Task: Use labels to categorize pull requests based on their priority.
Action: Mouse moved to (86, 281)
Screenshot: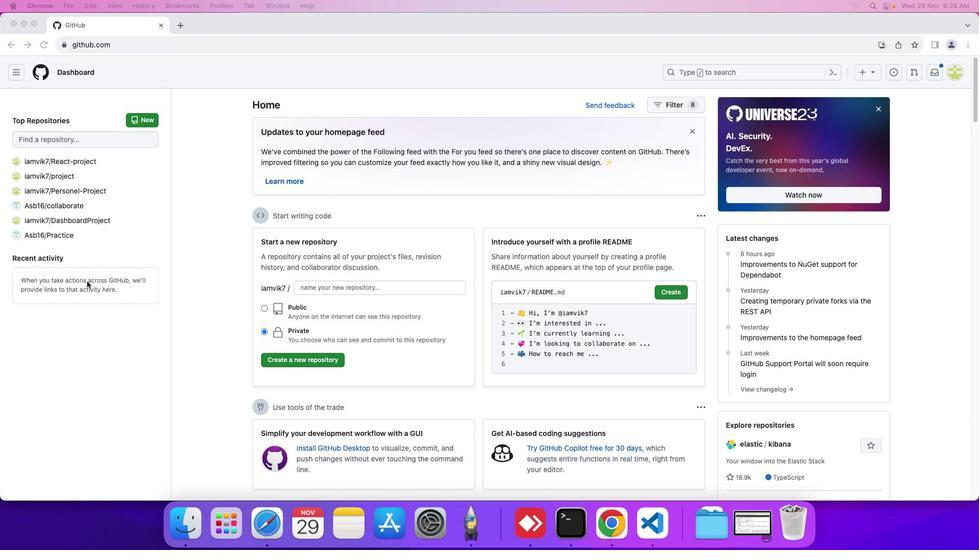 
Action: Mouse pressed left at (86, 281)
Screenshot: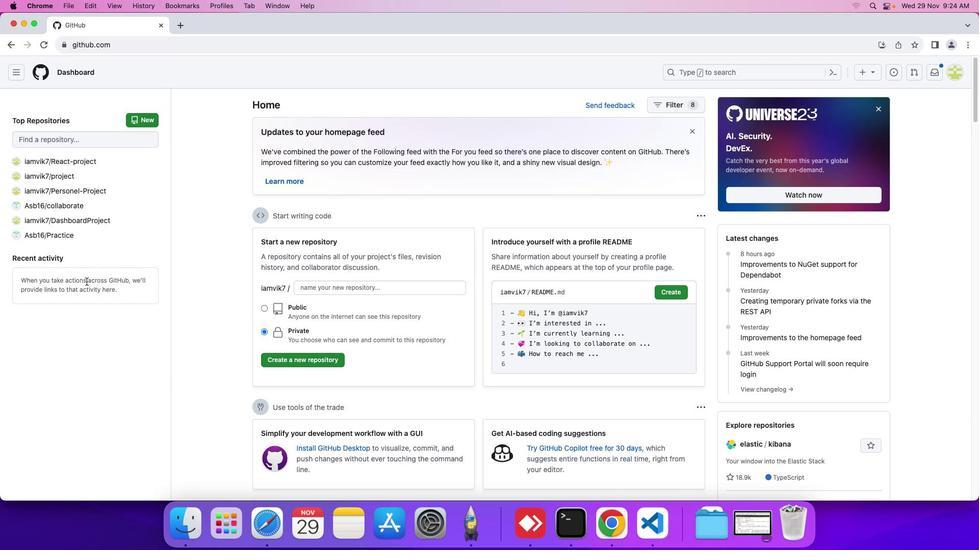
Action: Mouse moved to (44, 190)
Screenshot: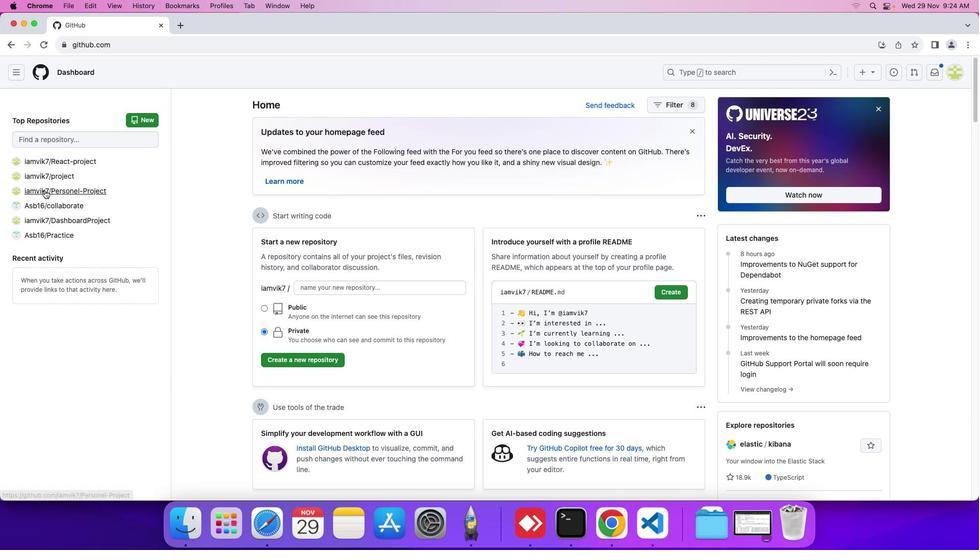 
Action: Mouse pressed left at (44, 190)
Screenshot: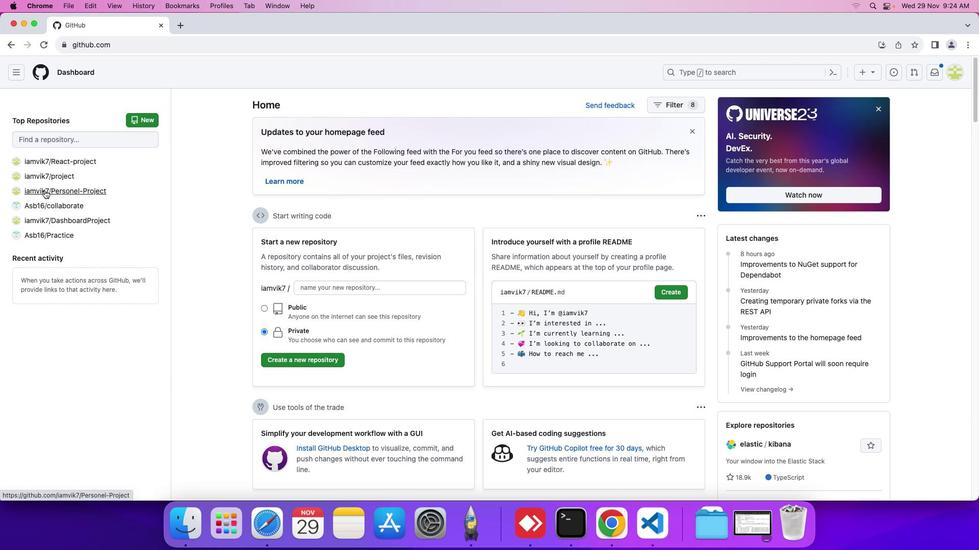 
Action: Mouse moved to (75, 93)
Screenshot: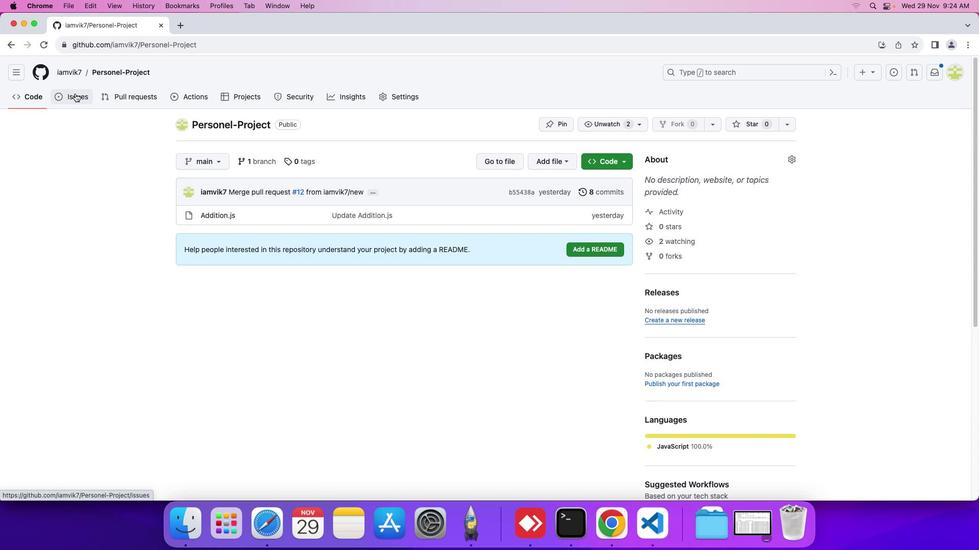 
Action: Mouse pressed left at (75, 93)
Screenshot: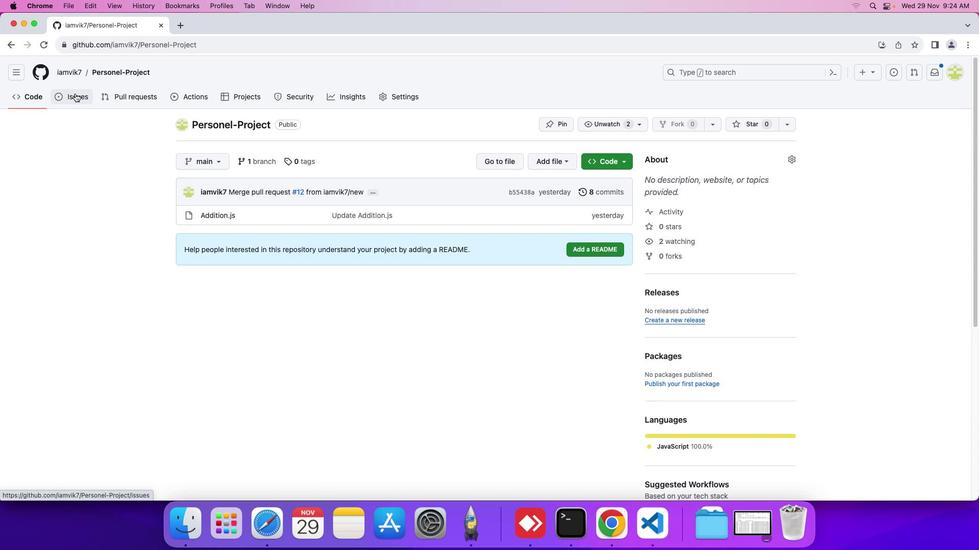 
Action: Mouse moved to (624, 199)
Screenshot: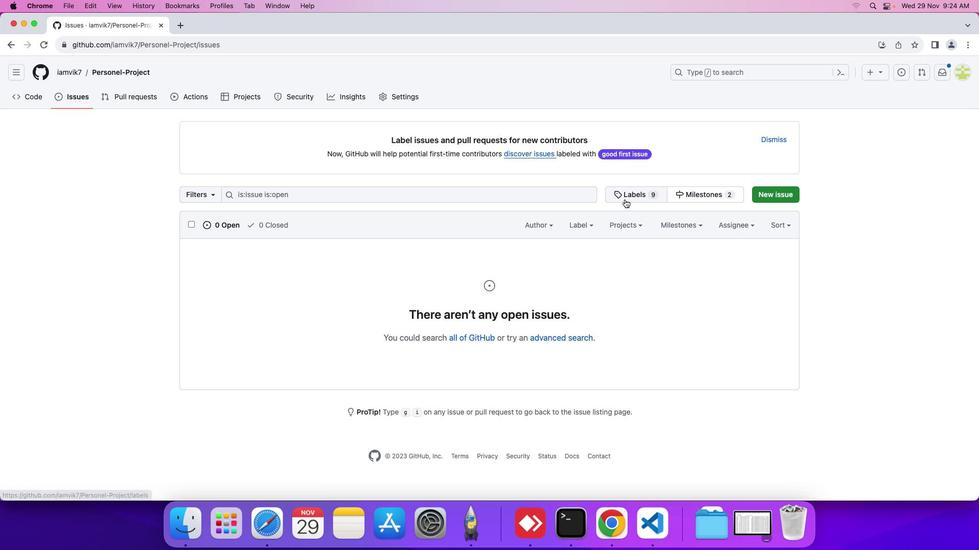 
Action: Mouse pressed left at (624, 199)
Screenshot: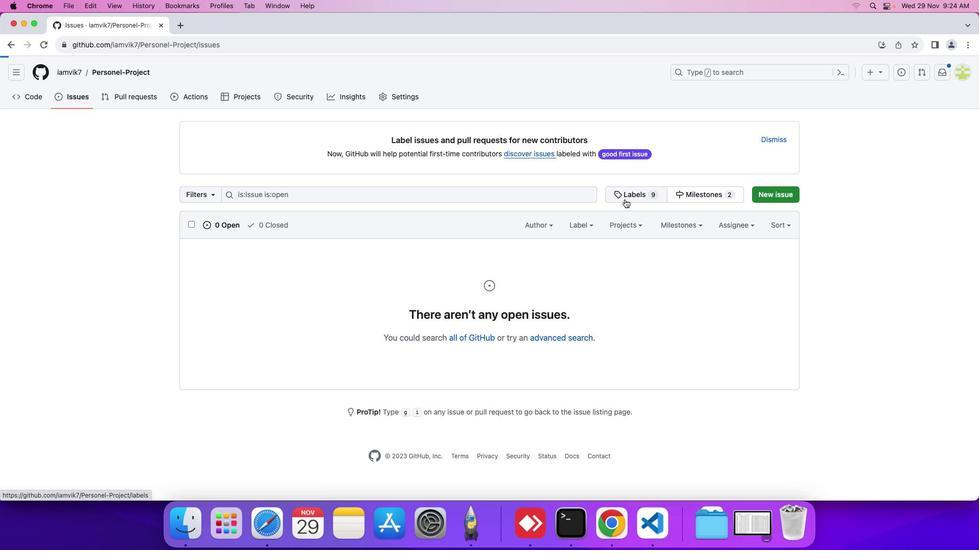 
Action: Mouse moved to (751, 129)
Screenshot: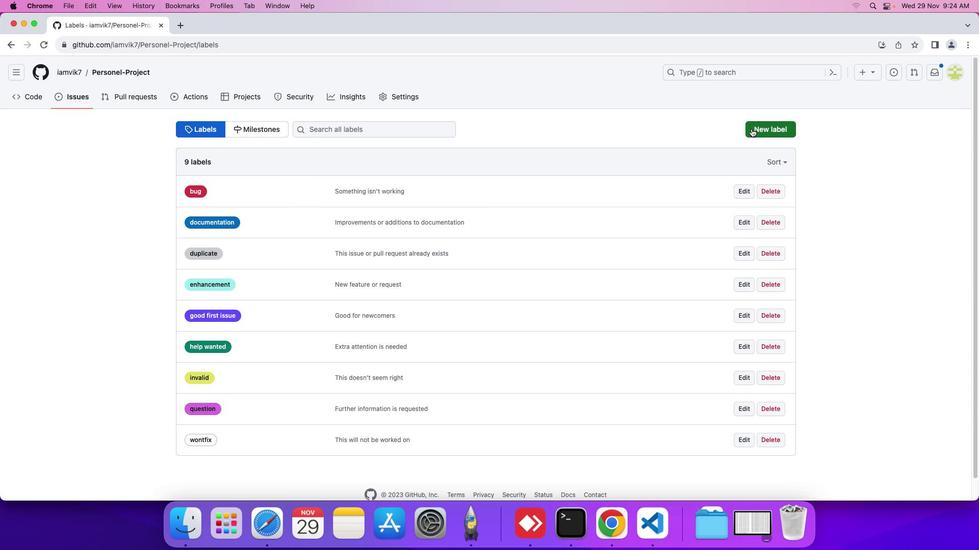 
Action: Mouse pressed left at (751, 129)
Screenshot: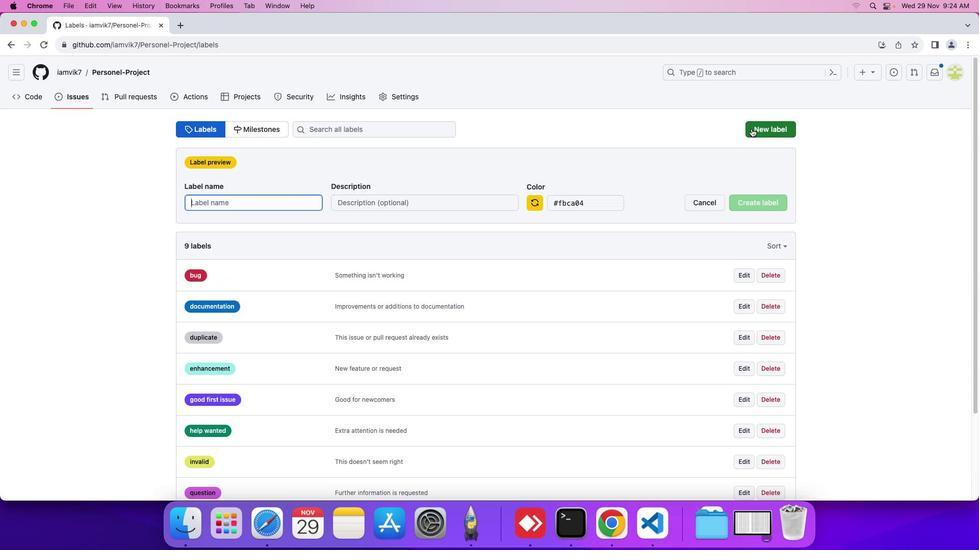 
Action: Mouse moved to (217, 216)
Screenshot: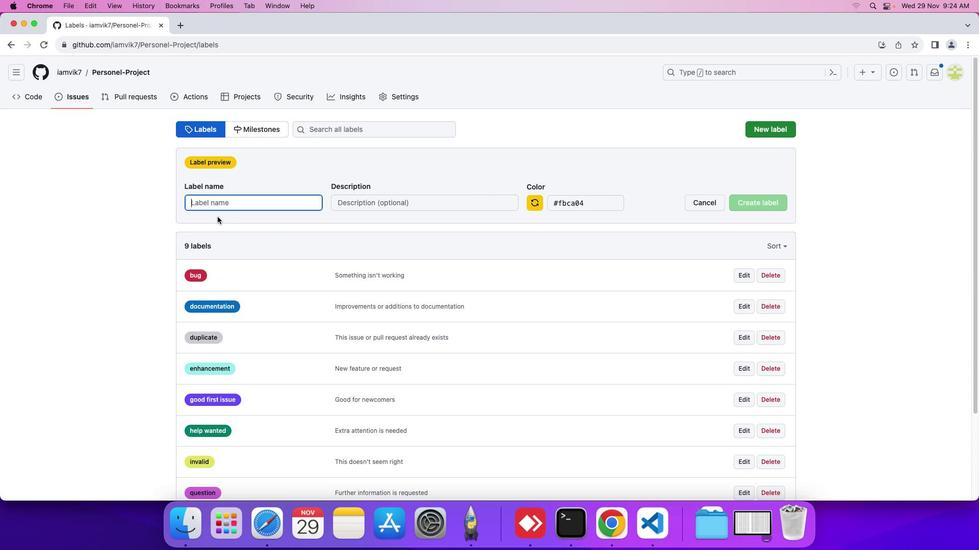 
Action: Key pressed Key.shift'P''r''i''o''r''i''t''y'Key.shift_r':'Key.spaceKey.shift'H''o''g''h'Key.backspaceKey.backspaceKey.backspace'i''g''h'
Screenshot: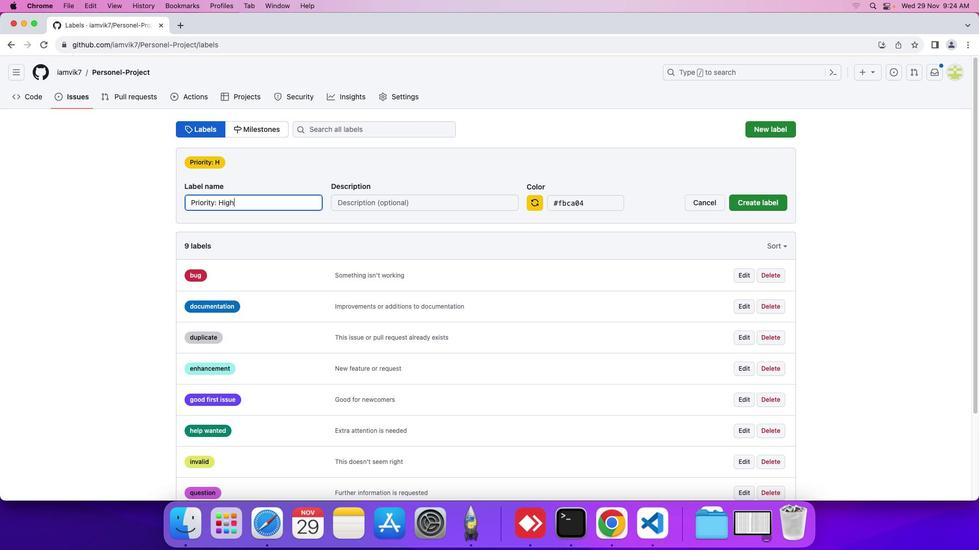 
Action: Mouse moved to (342, 204)
Screenshot: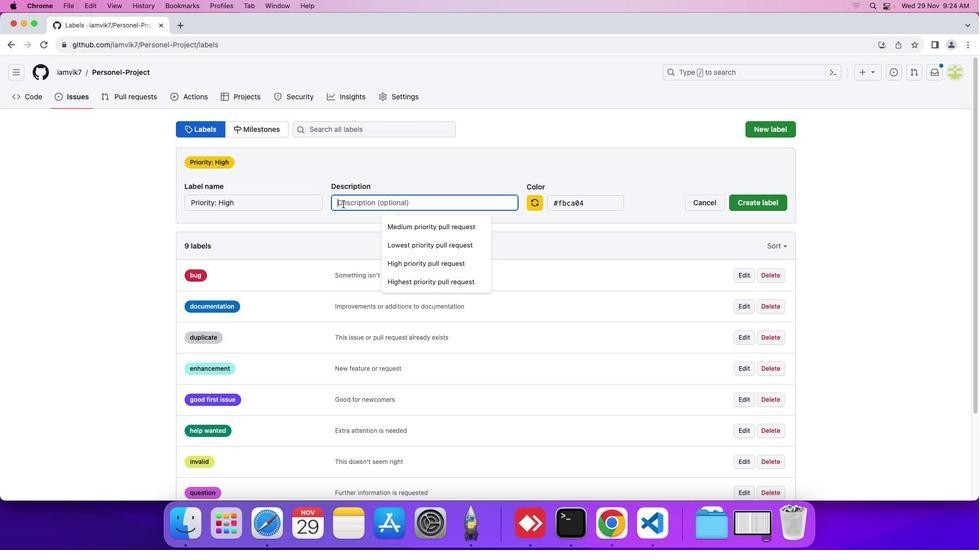 
Action: Mouse pressed left at (342, 204)
Screenshot: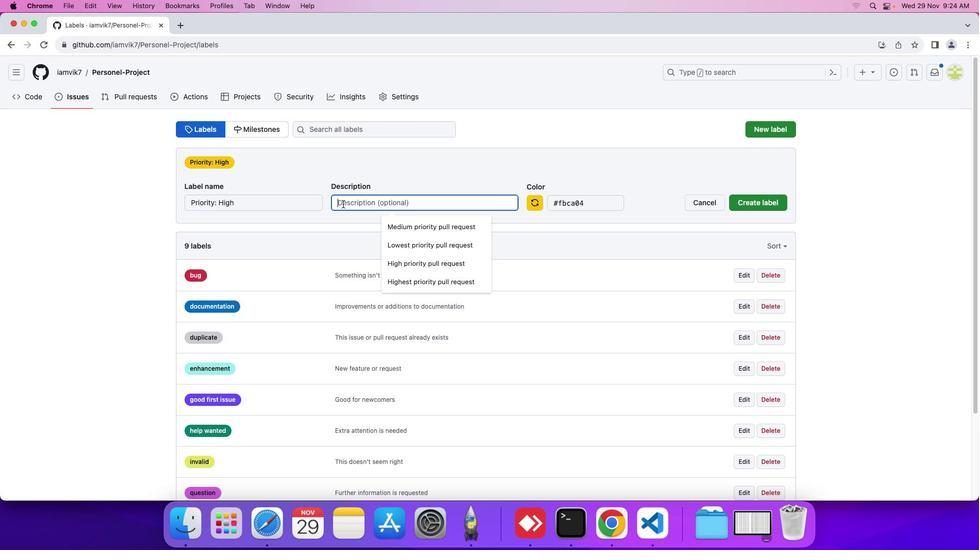 
Action: Key pressed Key.shift'H''i''g''h''e''s''t'Key.space'p''r''i''o''r''i''t''y'Key.space'p''u''l''l'Key.space'r''e''q''u''e''s''t'
Screenshot: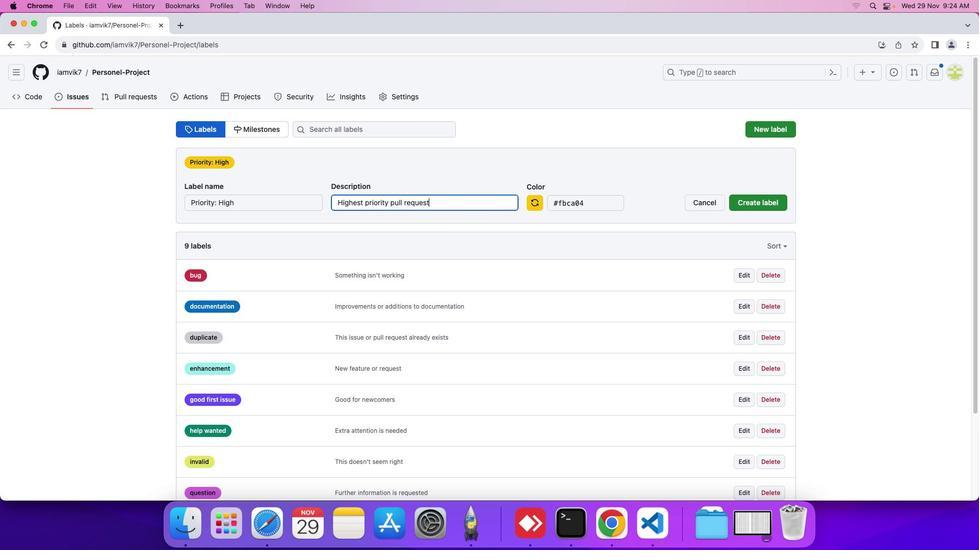 
Action: Mouse moved to (540, 204)
Screenshot: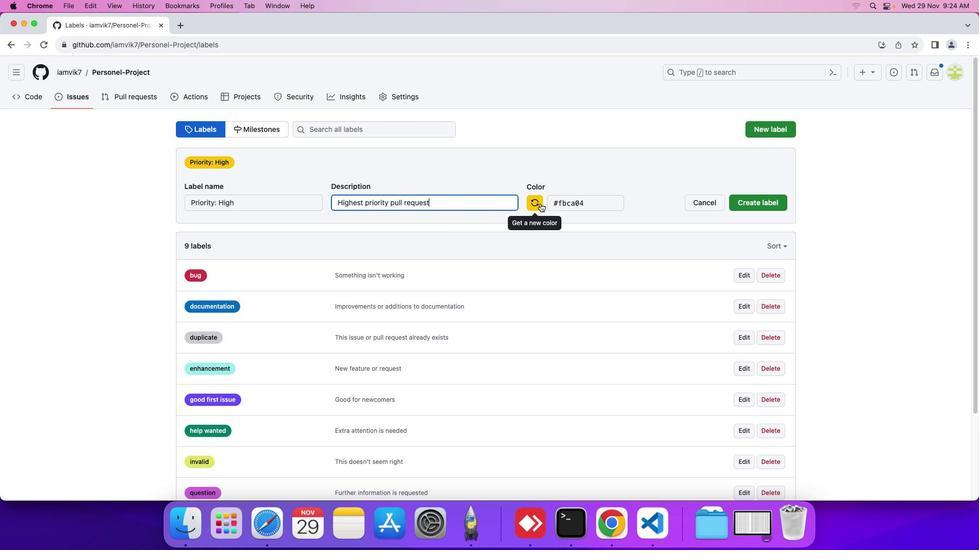
Action: Mouse pressed left at (540, 204)
Screenshot: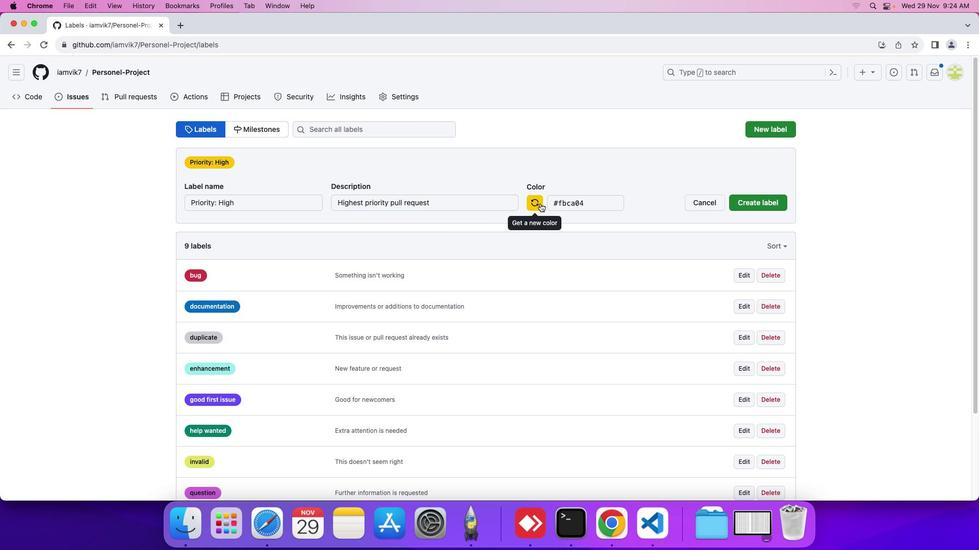 
Action: Mouse pressed left at (540, 204)
Screenshot: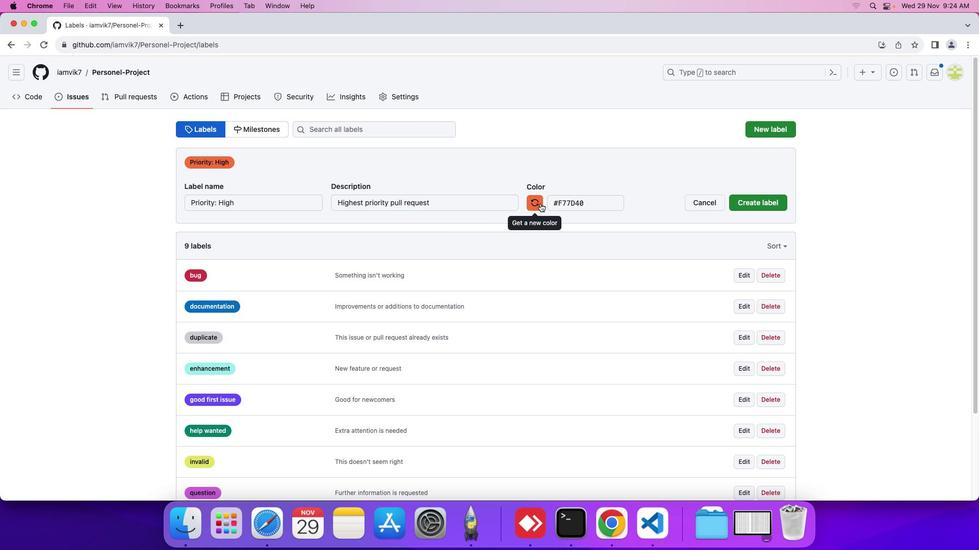 
Action: Mouse pressed left at (540, 204)
Screenshot: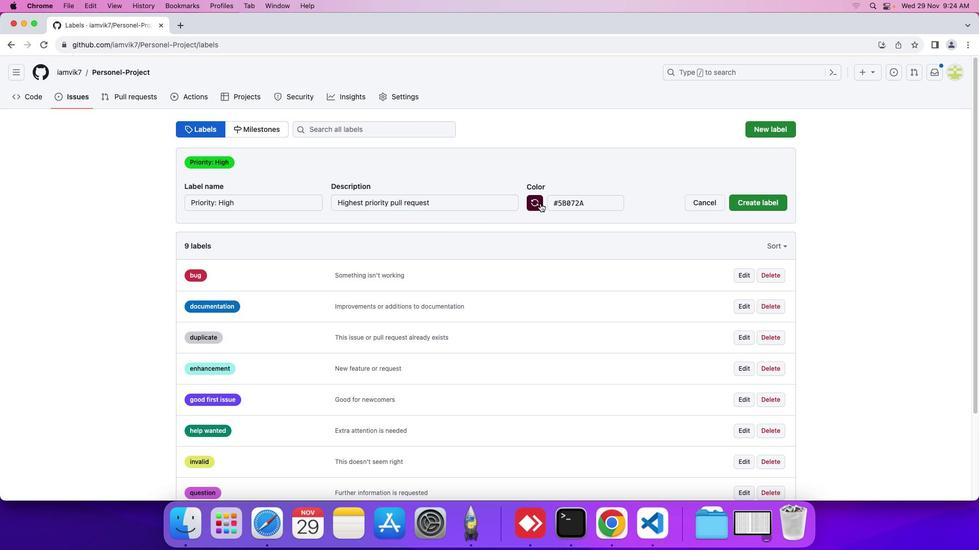 
Action: Mouse moved to (738, 203)
Screenshot: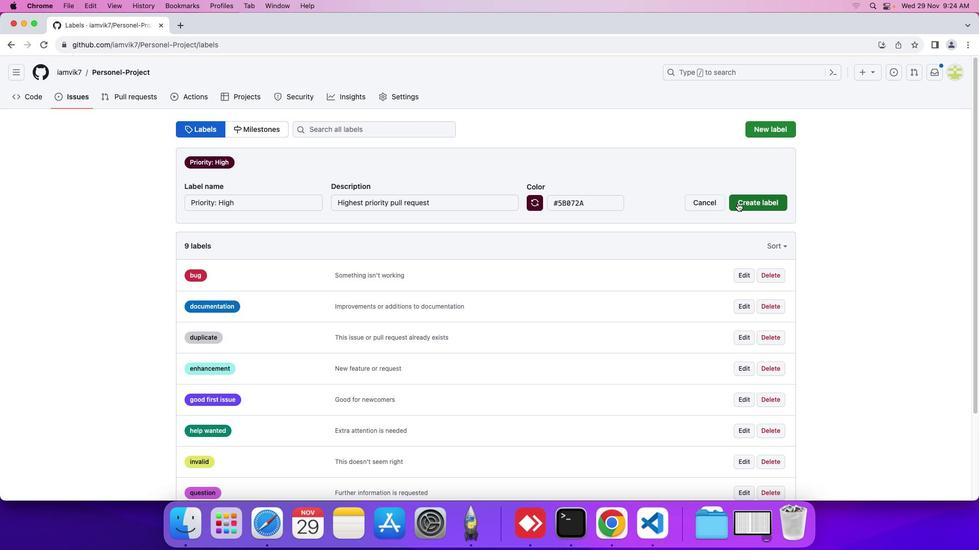 
Action: Mouse pressed left at (738, 203)
Screenshot: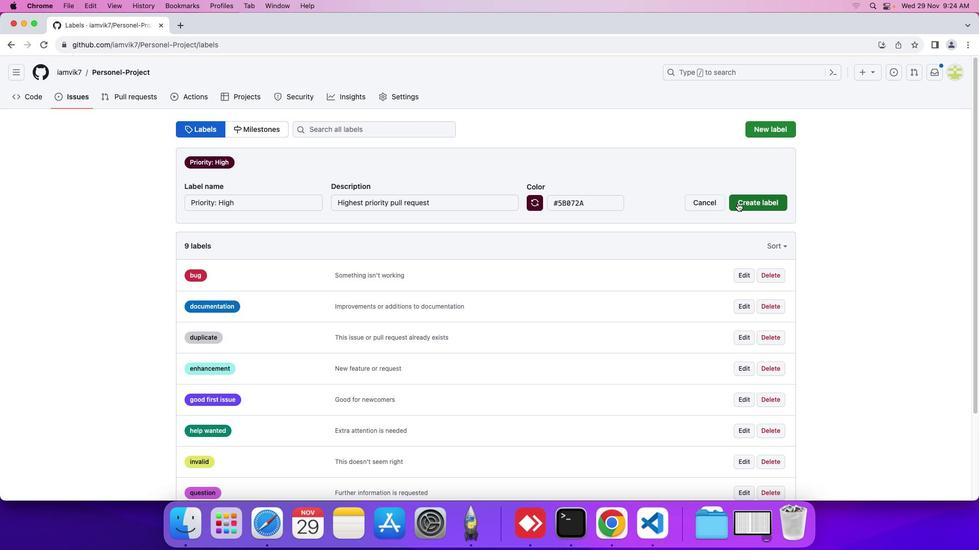 
Action: Mouse moved to (760, 131)
Screenshot: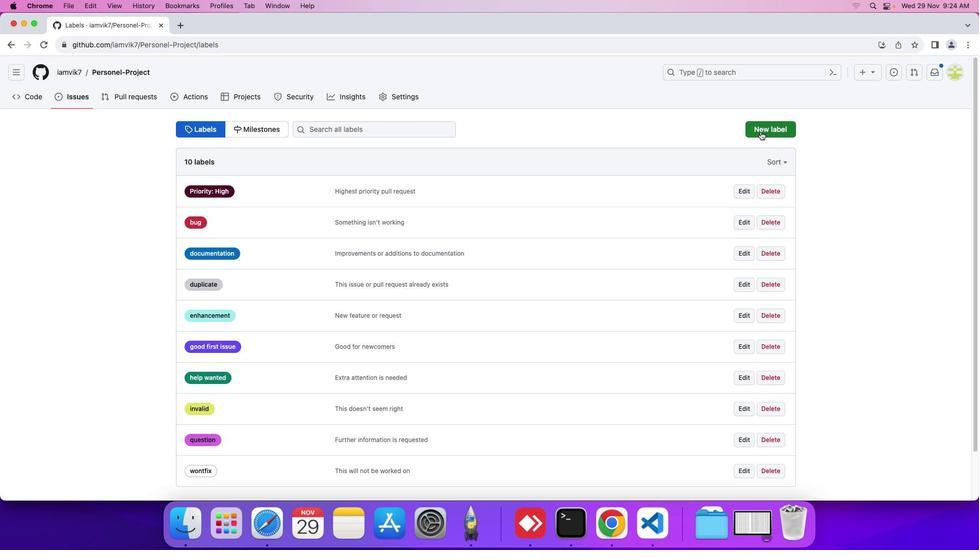 
Action: Mouse pressed left at (760, 131)
Screenshot: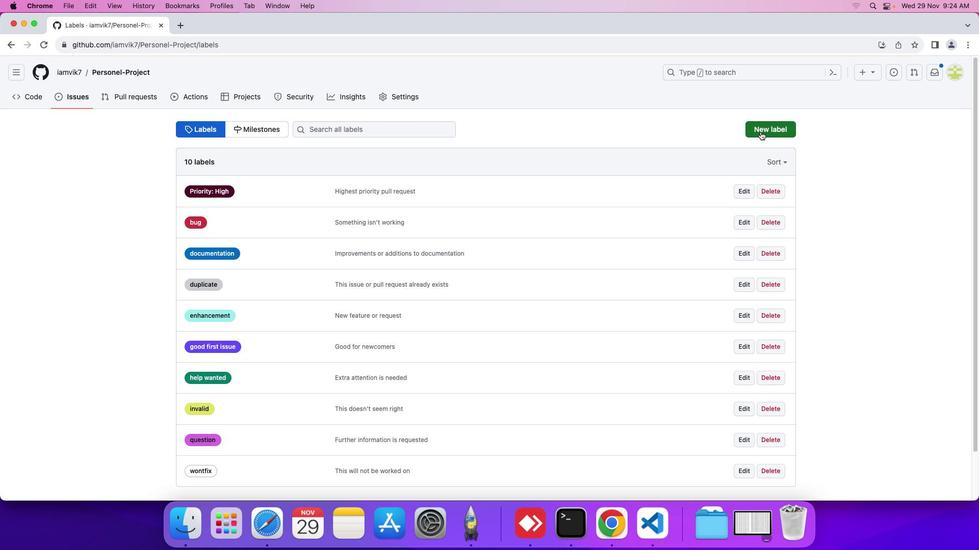 
Action: Key pressed Key.shift
Screenshot: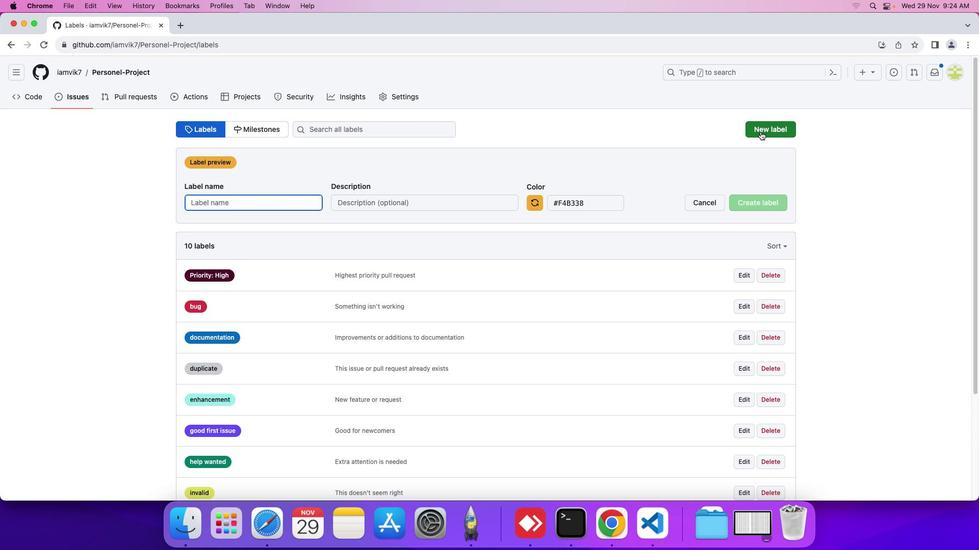 
Action: Mouse moved to (757, 133)
Screenshot: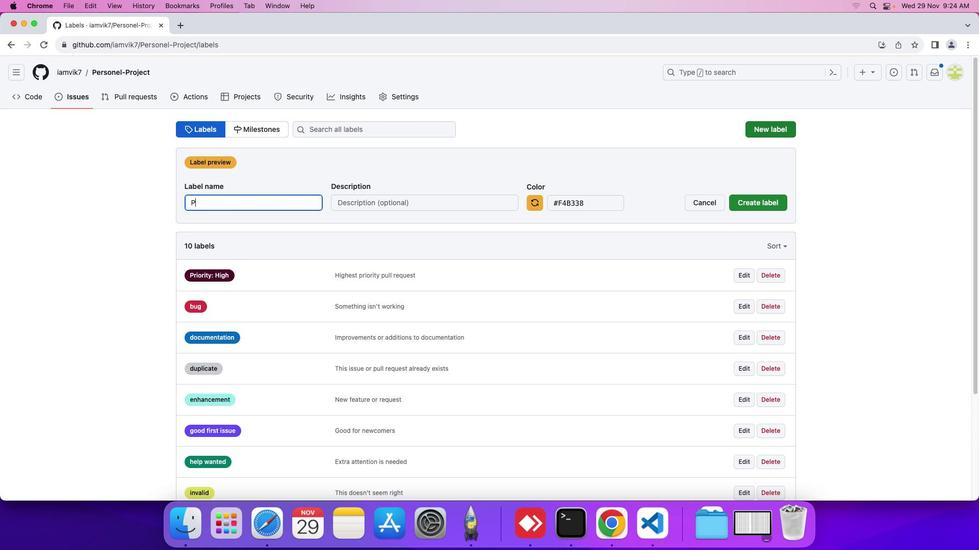 
Action: Key pressed 'P'
Screenshot: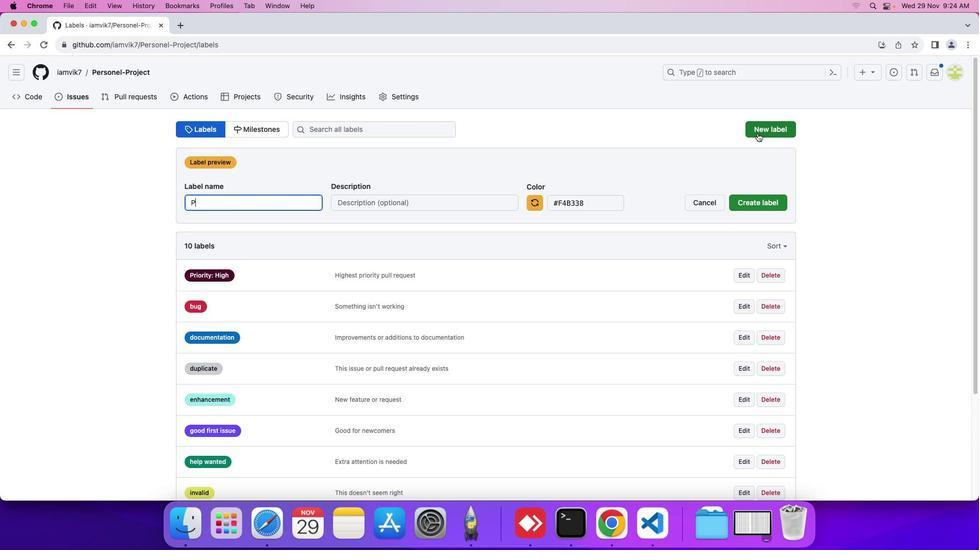 
Action: Mouse moved to (743, 137)
Screenshot: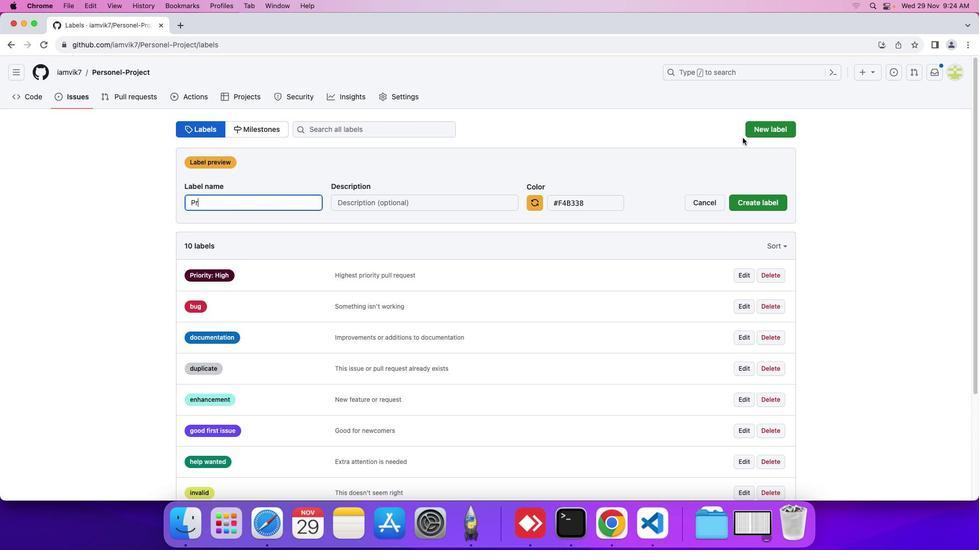 
Action: Key pressed 'r'
Screenshot: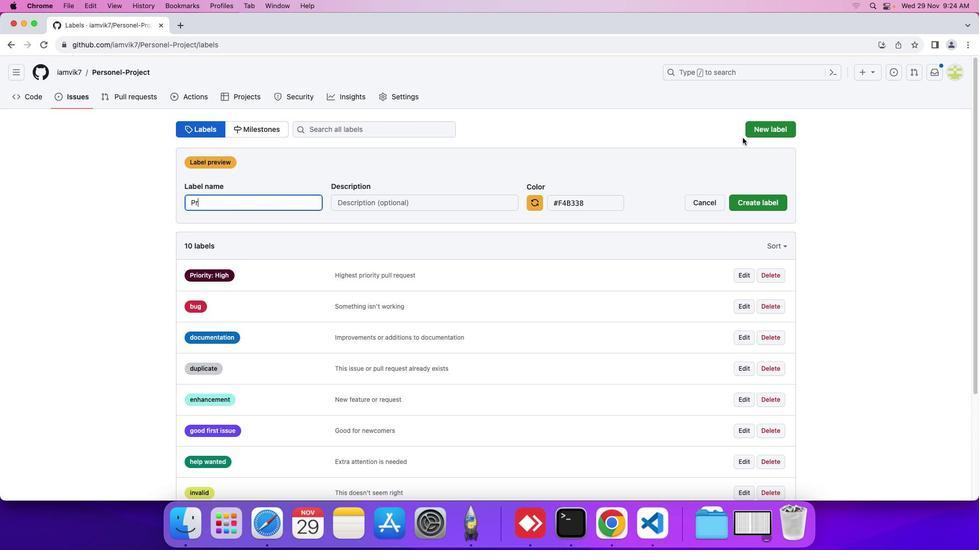
Action: Mouse moved to (743, 137)
Screenshot: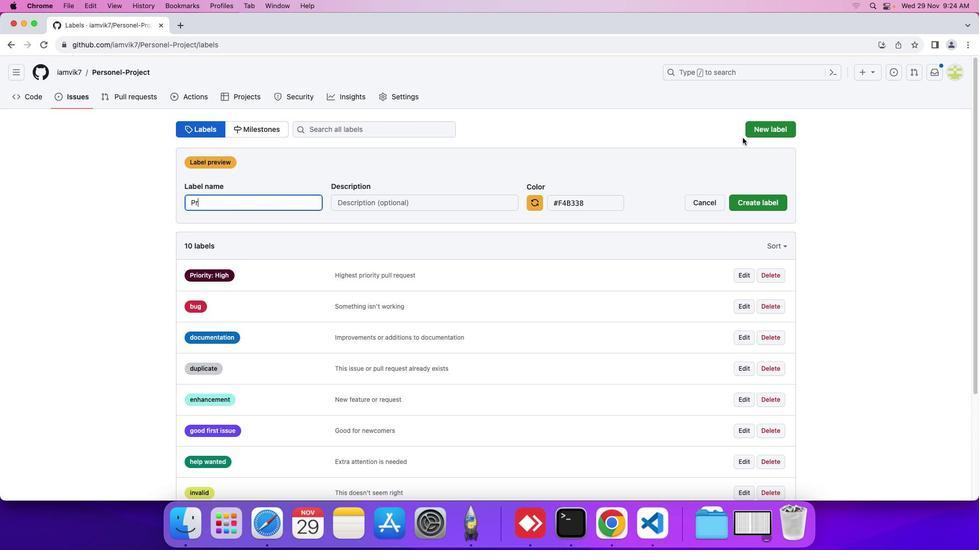 
Action: Key pressed 'i''o''r''i''t''y'Key.shift_r':'Key.spaceKey.shift'M''e''d''i''u''m'
Screenshot: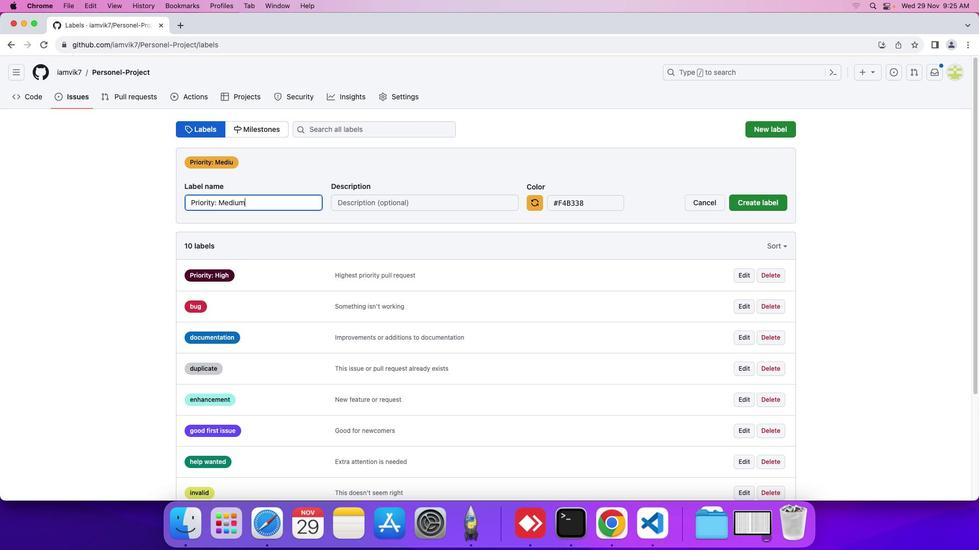 
Action: Mouse moved to (495, 207)
Screenshot: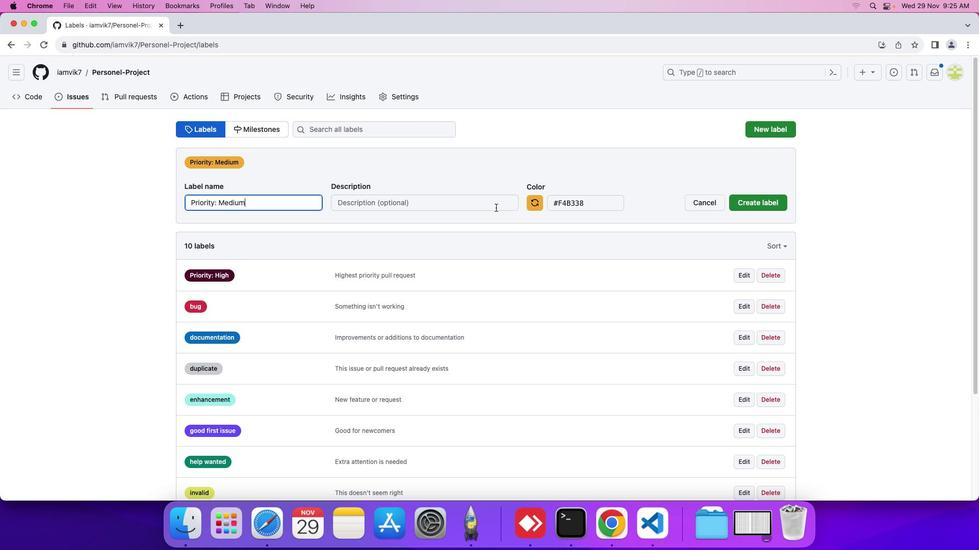 
Action: Mouse pressed left at (495, 207)
Screenshot: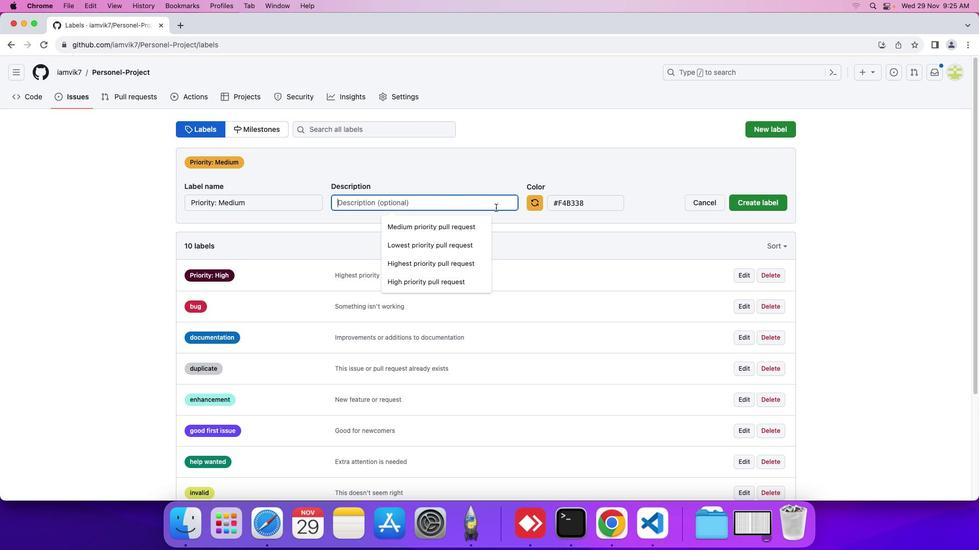 
Action: Key pressed Key.shift'M''e''d''i''u''m'Key.space'p''r''i''o''r''i''t''y'Key.space't''a''s''k'
Screenshot: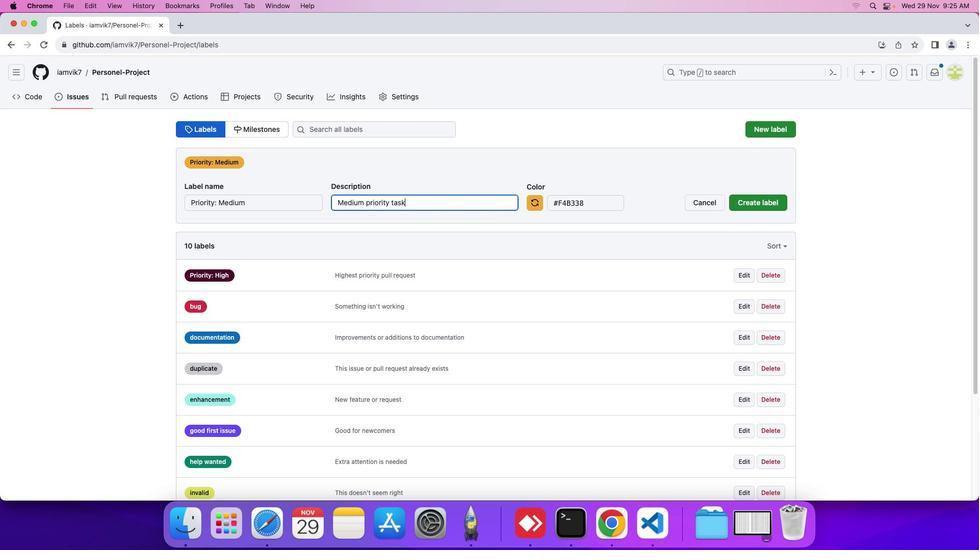 
Action: Mouse moved to (740, 198)
Screenshot: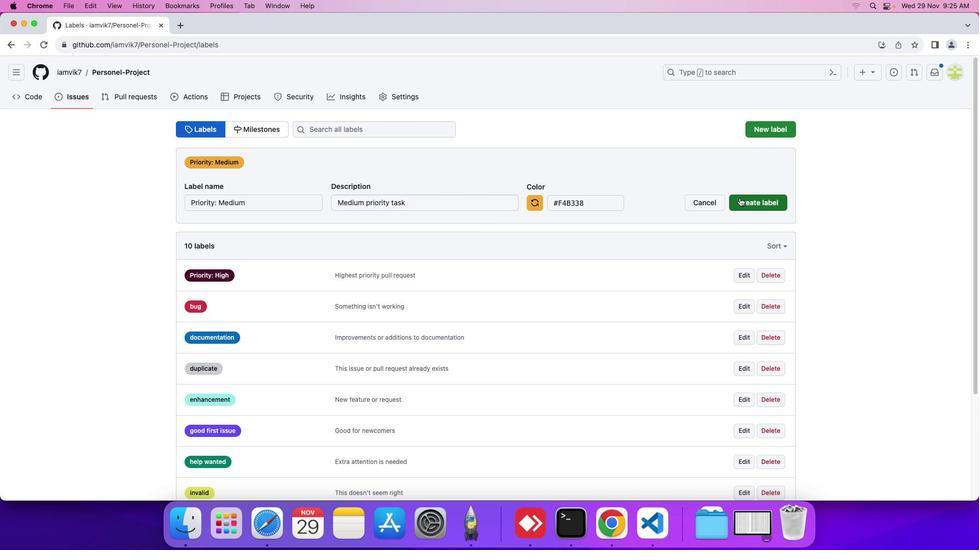 
Action: Mouse pressed left at (740, 198)
Screenshot: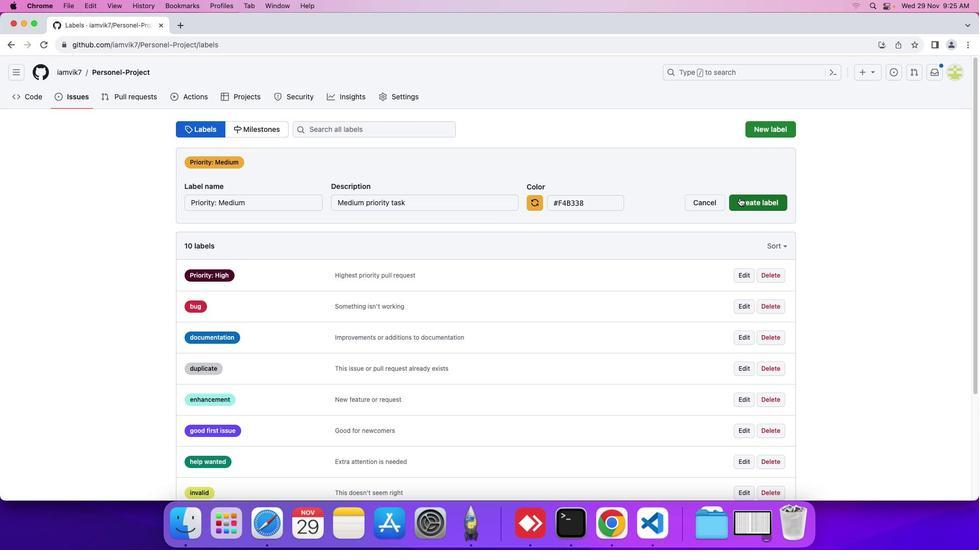 
Action: Mouse moved to (782, 134)
Screenshot: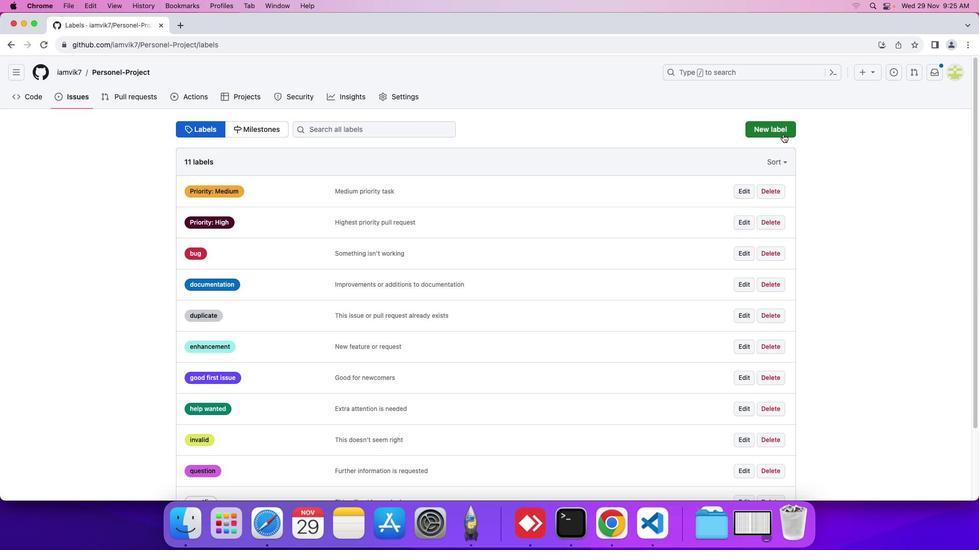 
Action: Mouse pressed left at (782, 134)
Screenshot: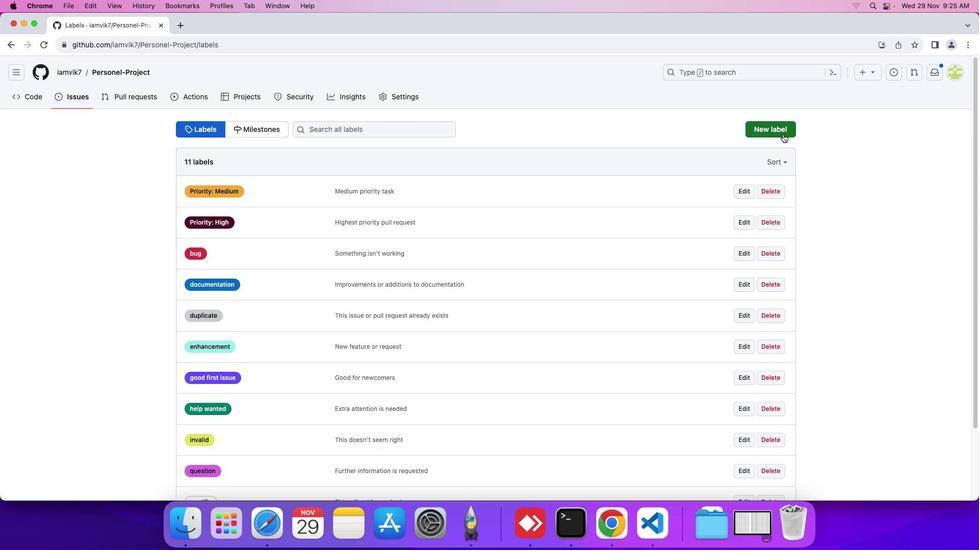 
Action: Mouse moved to (372, 193)
Screenshot: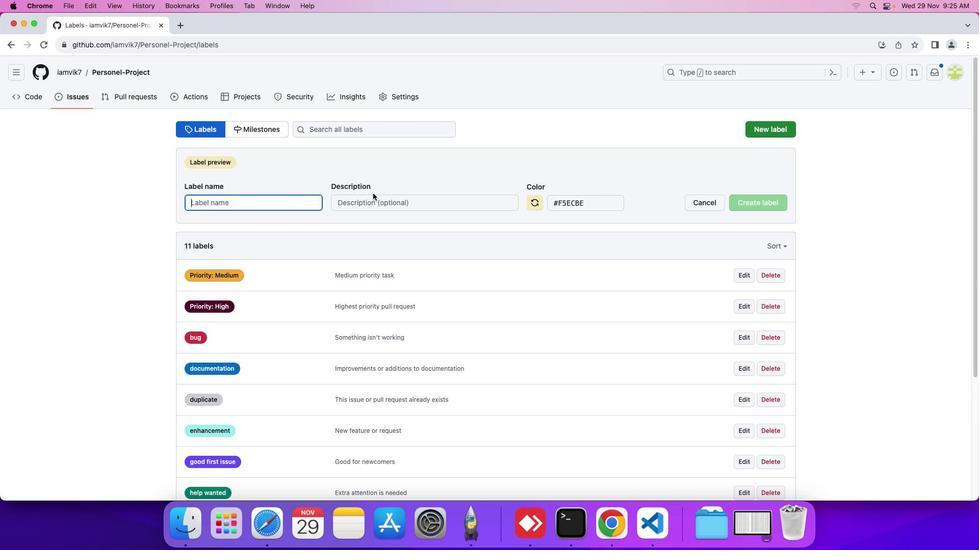 
Action: Key pressed Key.shift'P''r''i''o''r''i''t''y'Key.shift_r':'Key.spaceKey.shift'L''o''w'
Screenshot: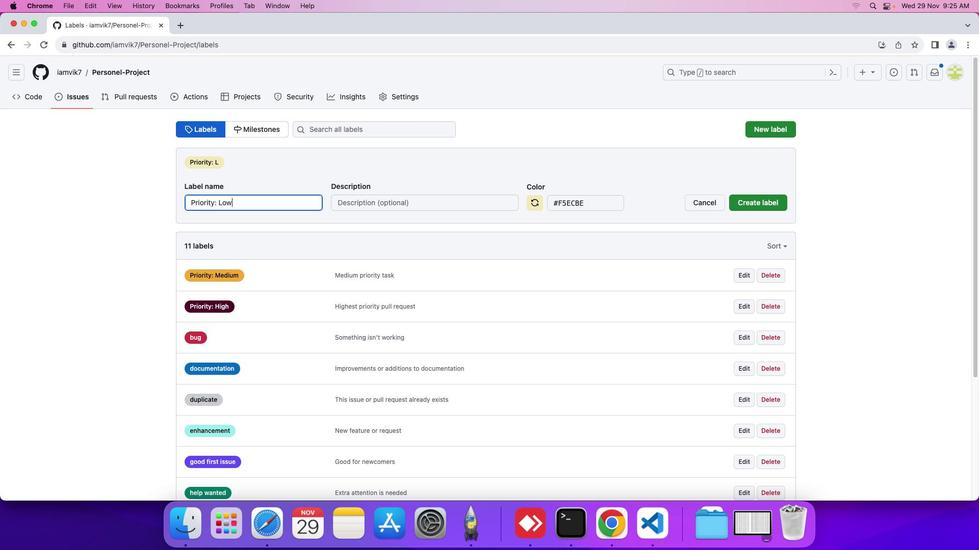 
Action: Mouse moved to (397, 197)
Screenshot: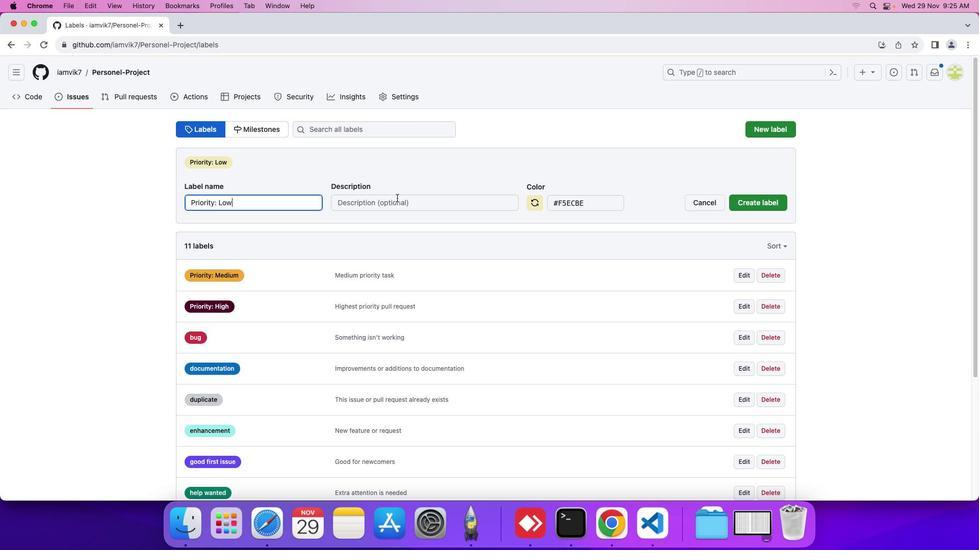 
Action: Mouse pressed left at (397, 197)
Screenshot: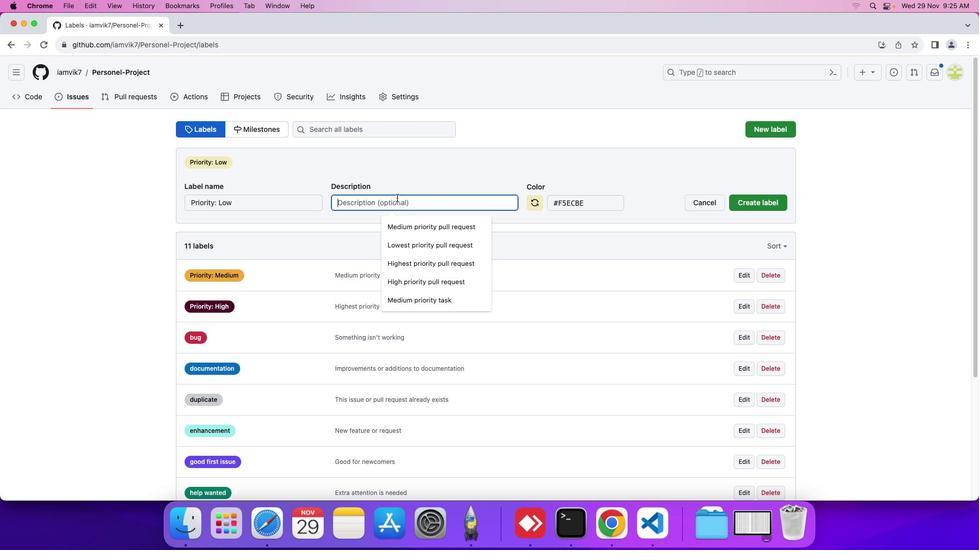 
Action: Key pressed Key.shift'L''o''w''e''s''t'Key.space'p''r''i''o''r''i''t''y'Key.space'p''u''l''l'Key.space'r''e''q''u''e''s''t'
Screenshot: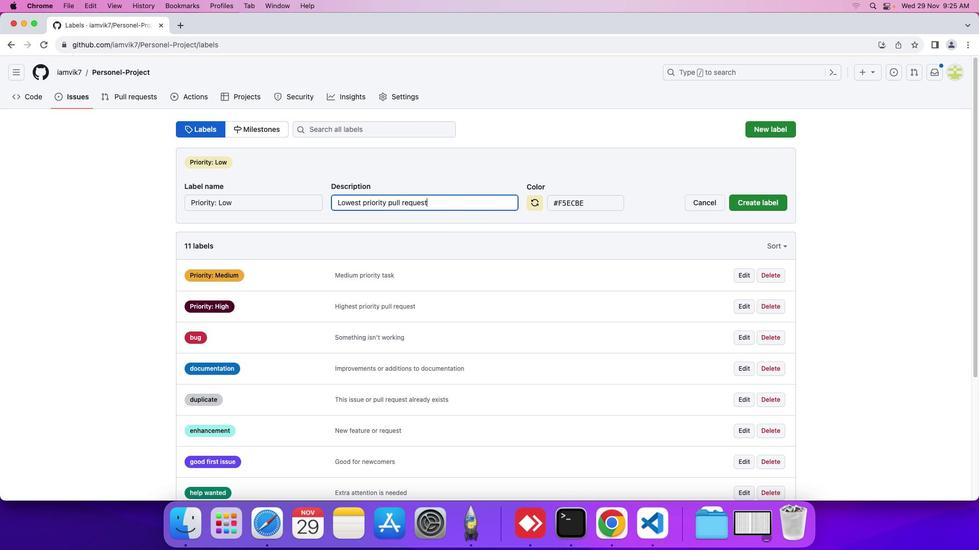 
Action: Mouse moved to (751, 199)
Screenshot: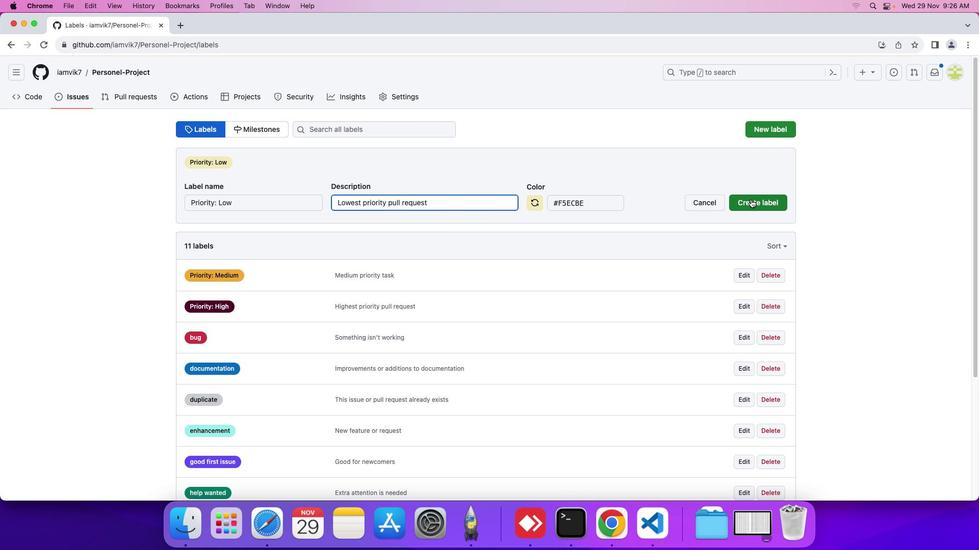 
Action: Mouse pressed left at (751, 199)
Screenshot: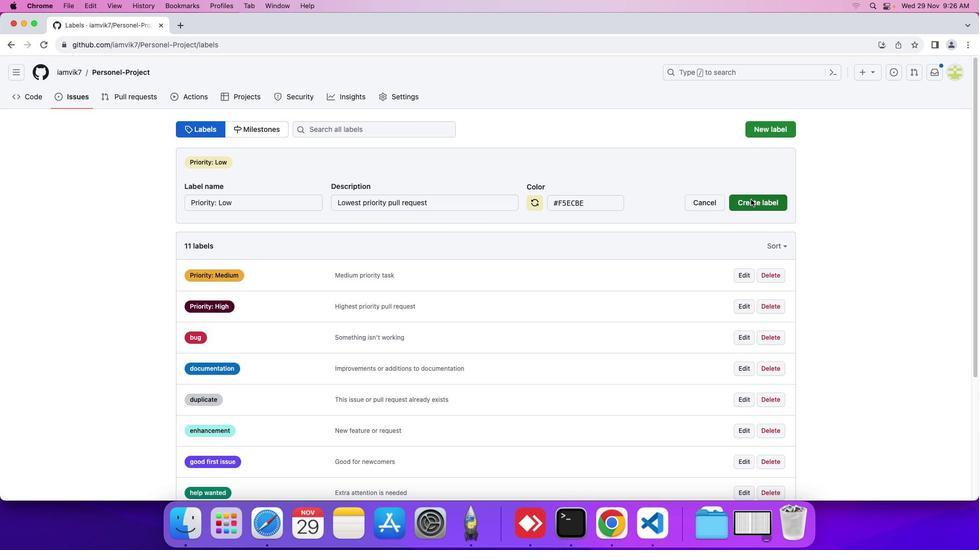 
Action: Mouse moved to (30, 100)
Screenshot: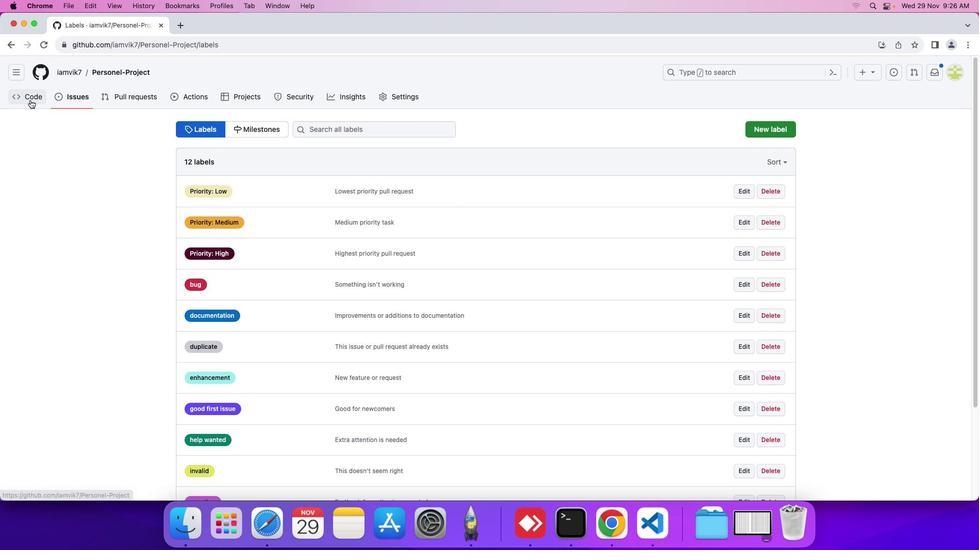 
Action: Mouse pressed left at (30, 100)
Screenshot: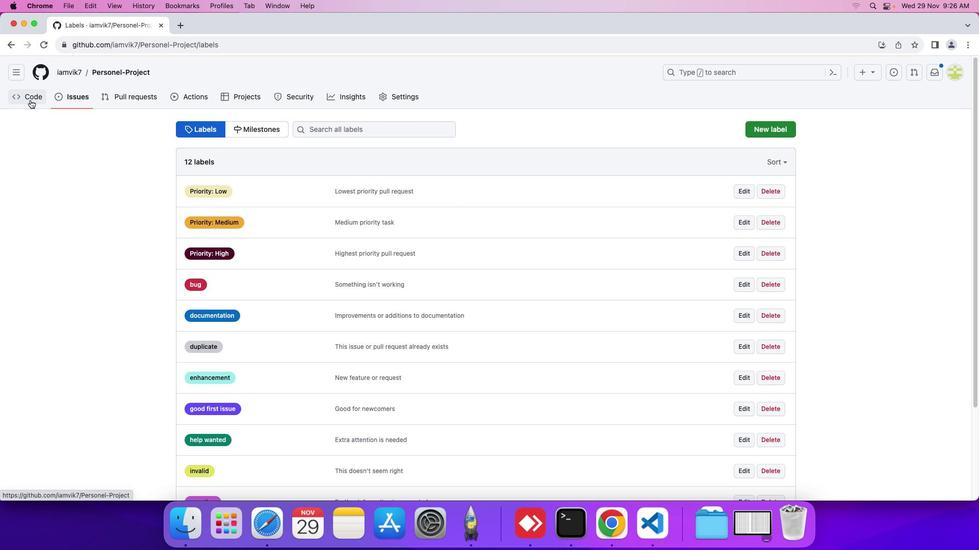 
Action: Mouse moved to (223, 162)
Screenshot: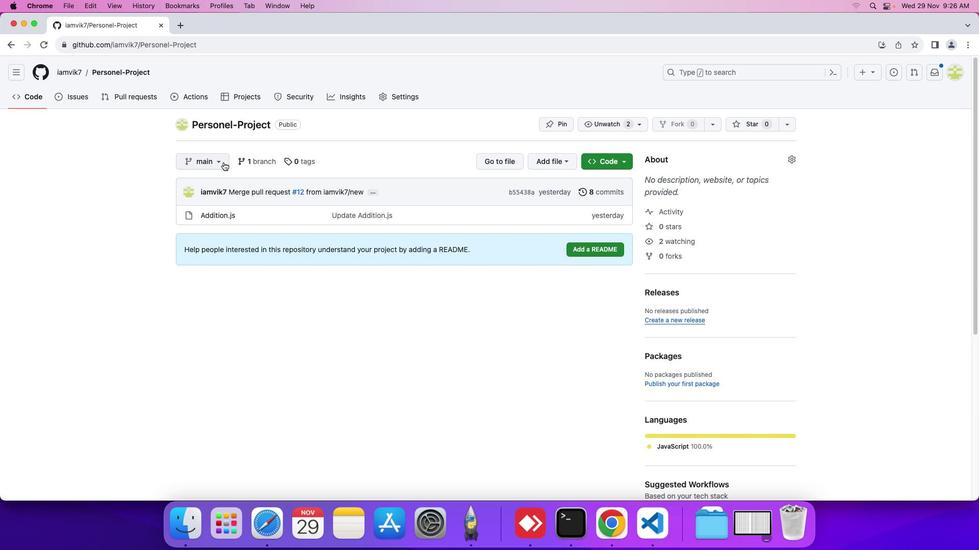
Action: Mouse pressed left at (223, 162)
Screenshot: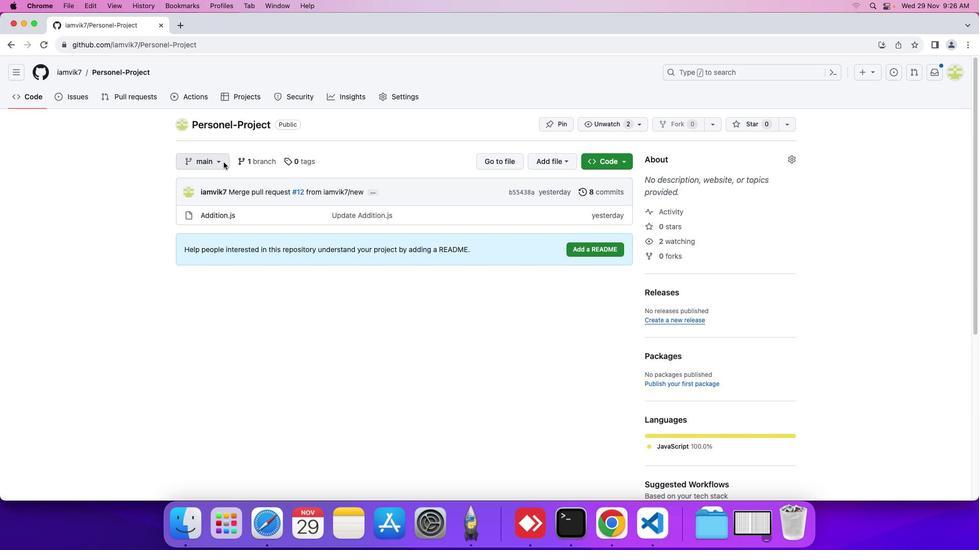 
Action: Mouse moved to (218, 179)
Screenshot: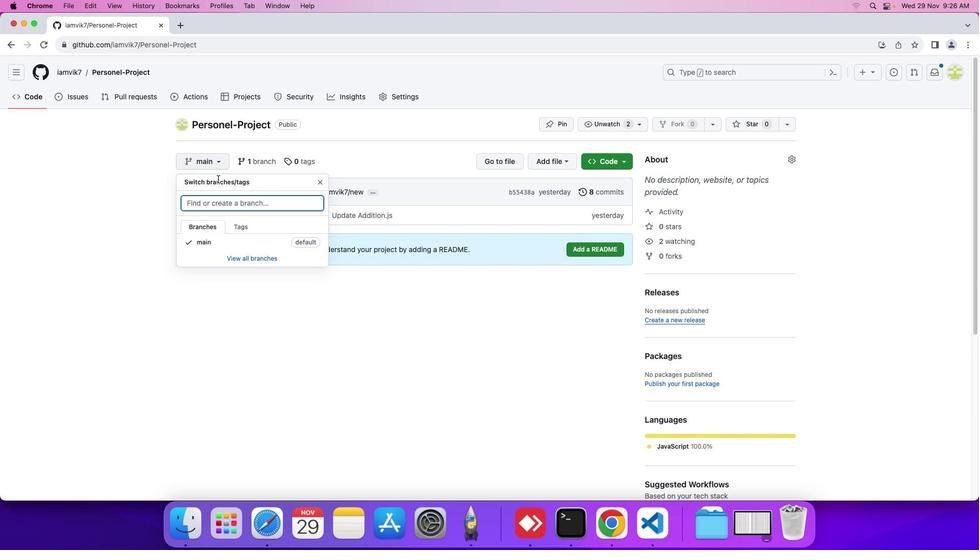 
Action: Key pressed 'n''e''w'
Screenshot: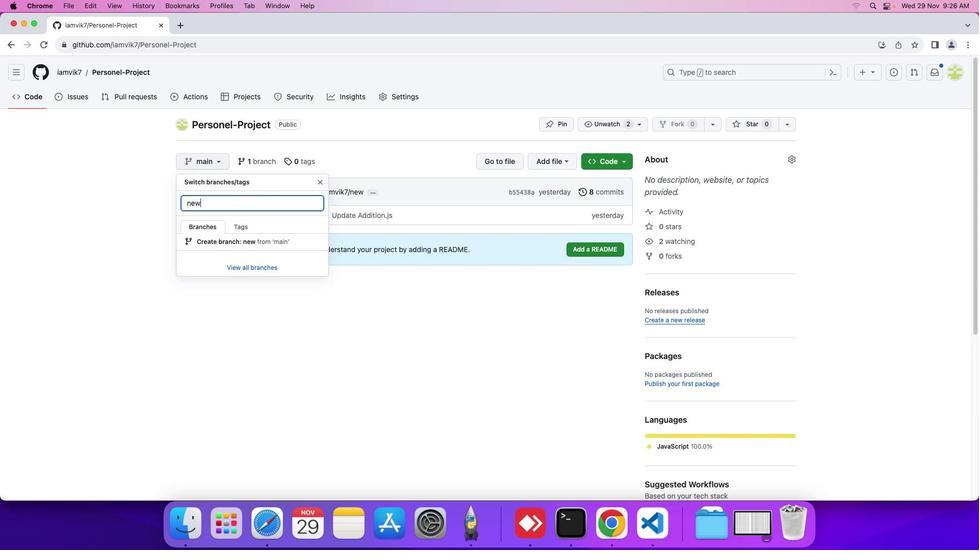 
Action: Mouse moved to (262, 246)
Screenshot: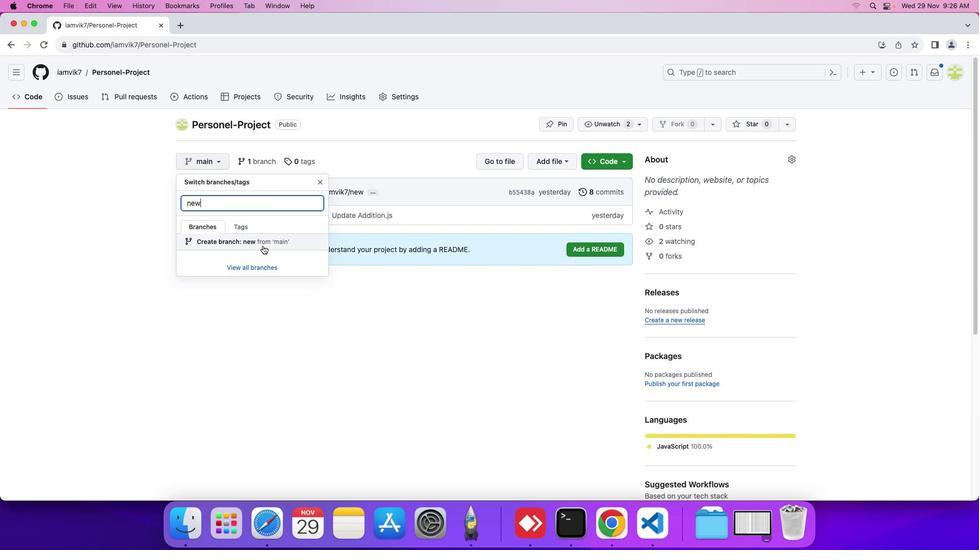 
Action: Mouse pressed left at (262, 246)
Screenshot: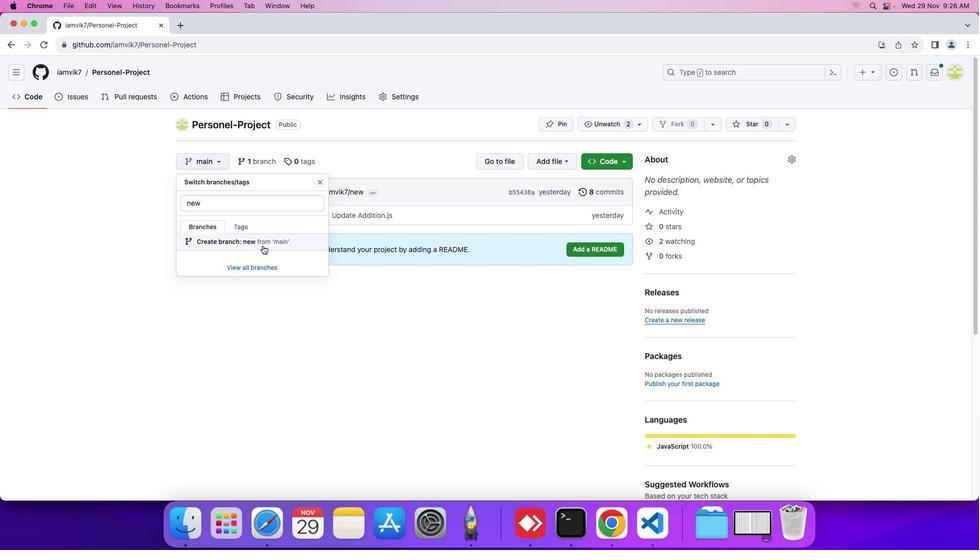 
Action: Mouse moved to (215, 282)
Screenshot: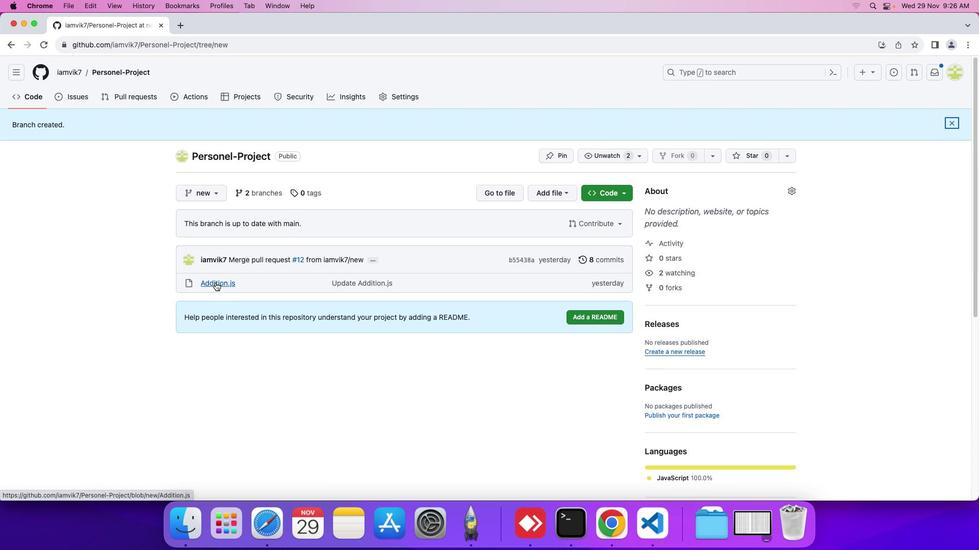 
Action: Mouse pressed left at (215, 282)
Screenshot: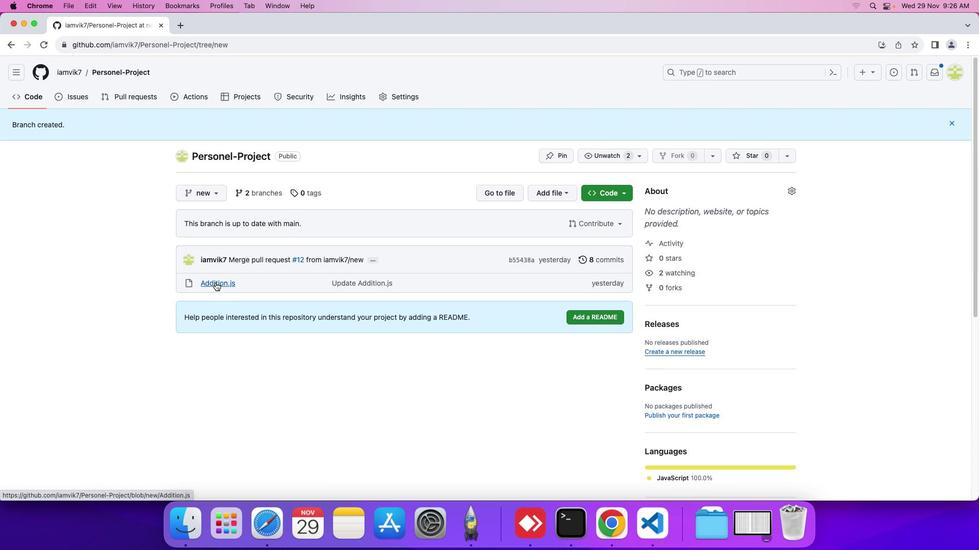 
Action: Mouse moved to (717, 184)
Screenshot: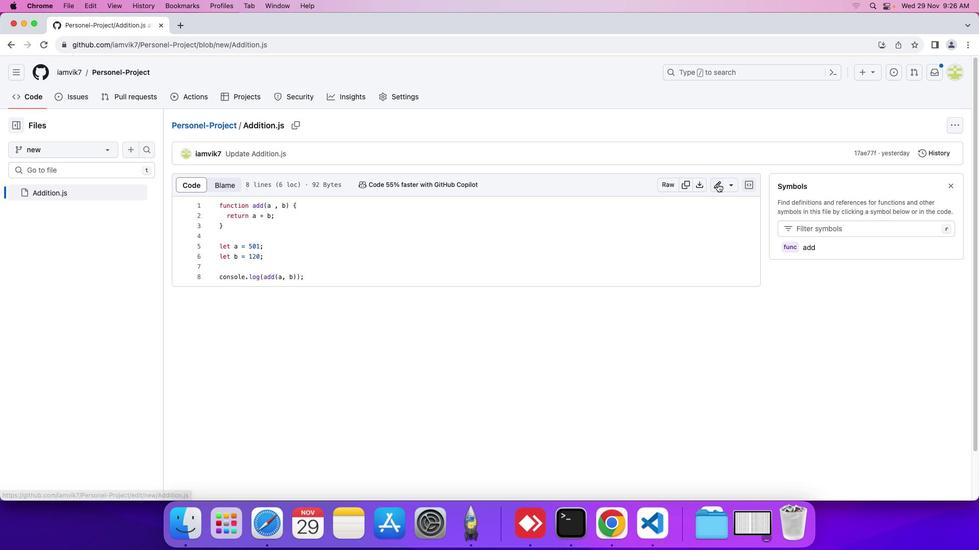 
Action: Mouse pressed left at (717, 184)
Screenshot: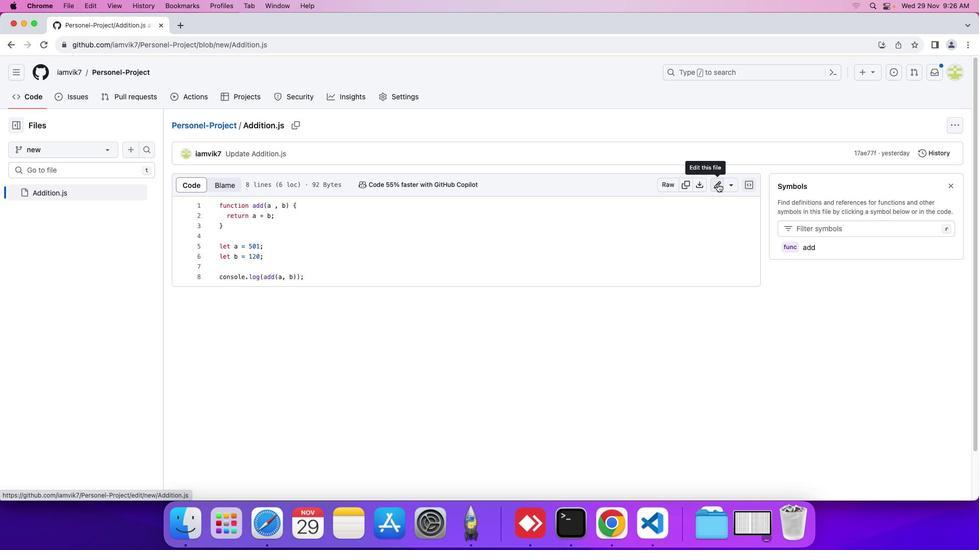 
Action: Mouse moved to (271, 186)
Screenshot: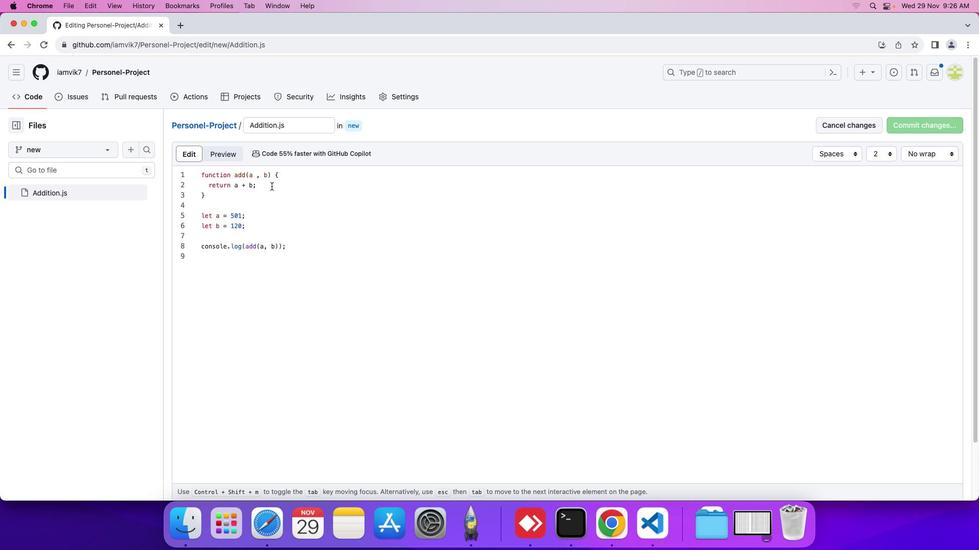 
Action: Mouse pressed left at (271, 186)
Screenshot: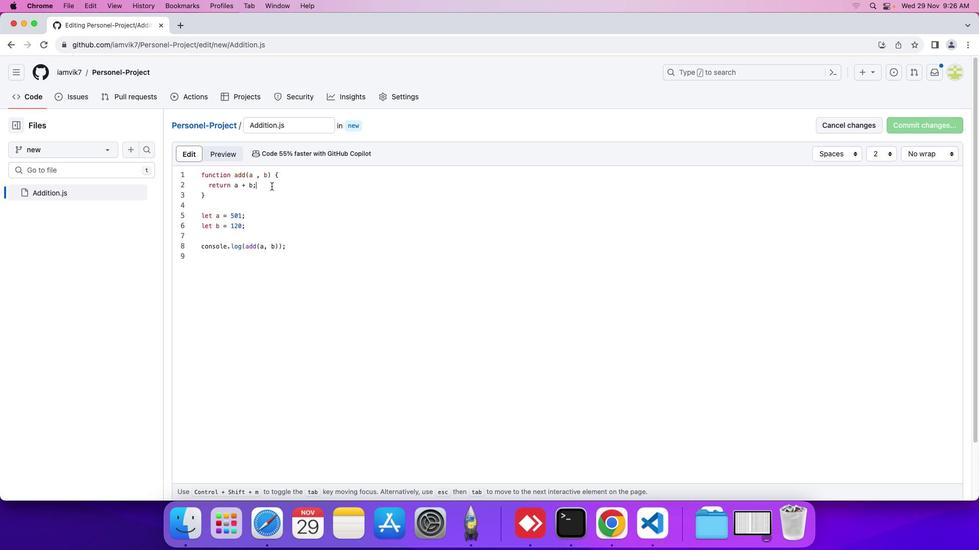 
Action: Key pressed Key.backspaceKey.backspaceKey.backspaceKey.backspaceKey.backspaceKey.backspaceKey.backspaceKey.backspaceKey.backspaceKey.backspaceKey.backspaceKey.backspaceKey.backspace'l''e''t'Key.space'a''s'Key.backspaceKey.backspace'a''d''d'Key.spaceKey.backspaceKey.shift'R''e''s'Key.space
Screenshot: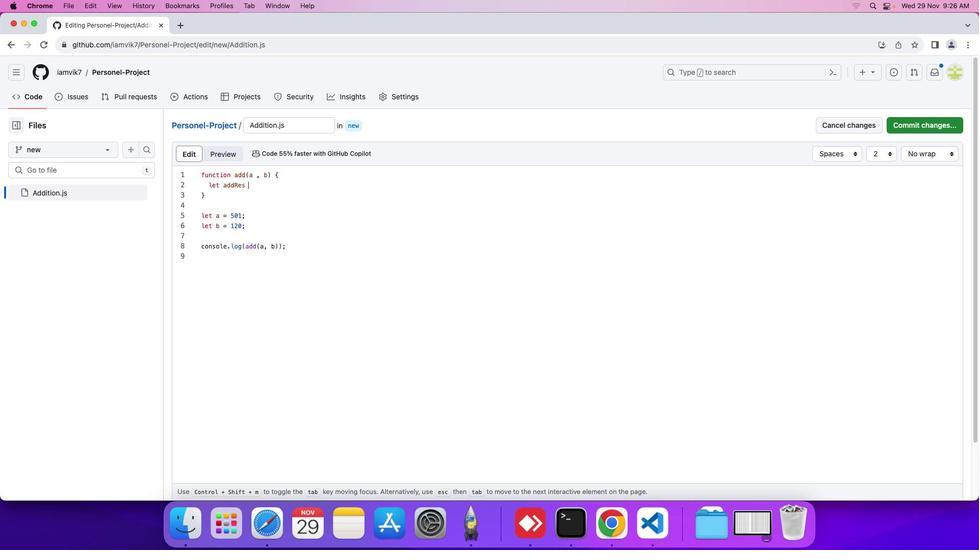 
Action: Mouse moved to (271, 186)
Screenshot: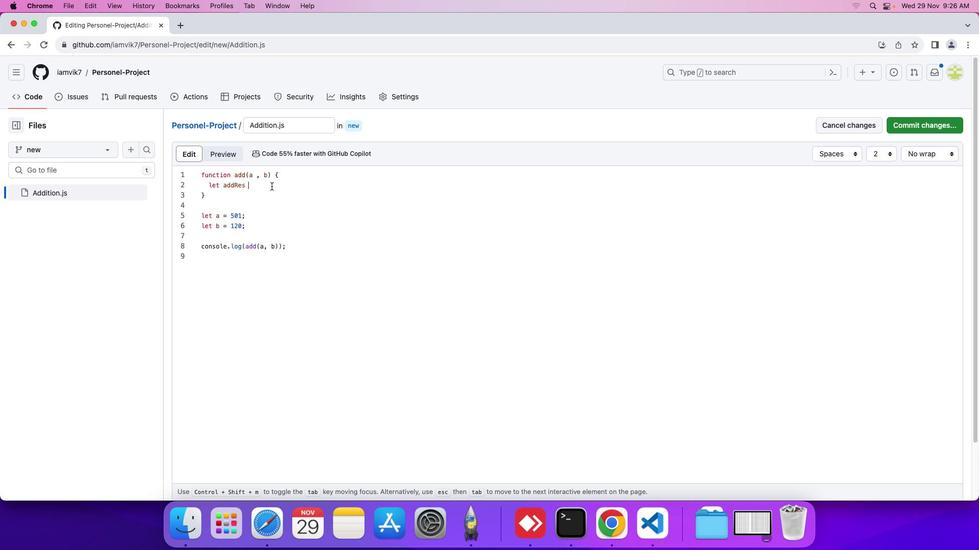 
Action: Key pressed '='Key.space'a'Key.spaceKey.shift_r'+'Key.space'b'';'Key.enter'r''e''t''u''r''n'Key.space'a''d''d'Key.shift'R''e''s'';'Key.downKey.downKey.downKey.downKey.downKey.enter'l''e''t'Key.space'a''n''d'Key.backspace's'Key.space'='Key.space'a''d''d'Key.shift_r'(''a'','Key.space'b'Key.shift_r')'';'Key.downKey.rightKey.backspaceKey.backspaceKey.backspaceKey.backspaceKey.backspaceKey.backspaceKey.backspaceKey.backspace'n''s'
Screenshot: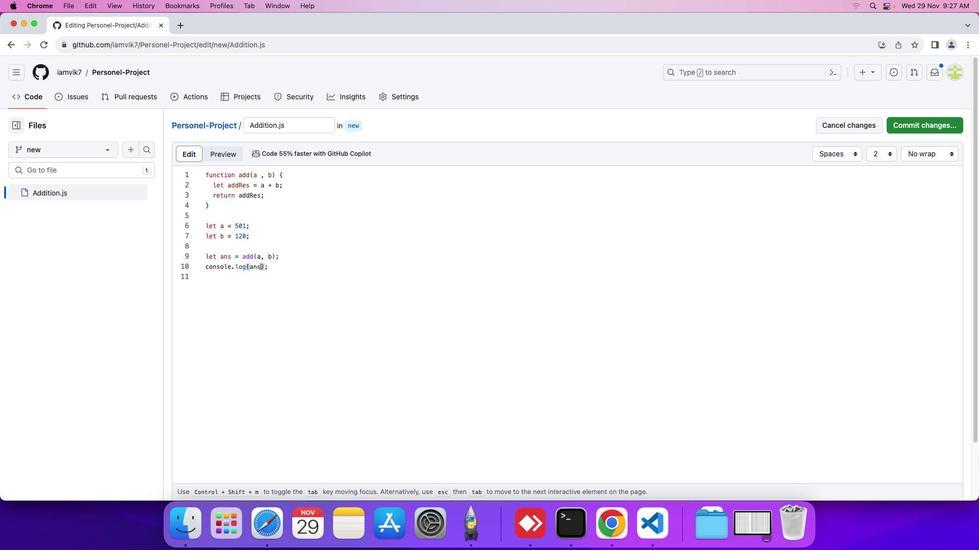 
Action: Mouse moved to (295, 258)
Screenshot: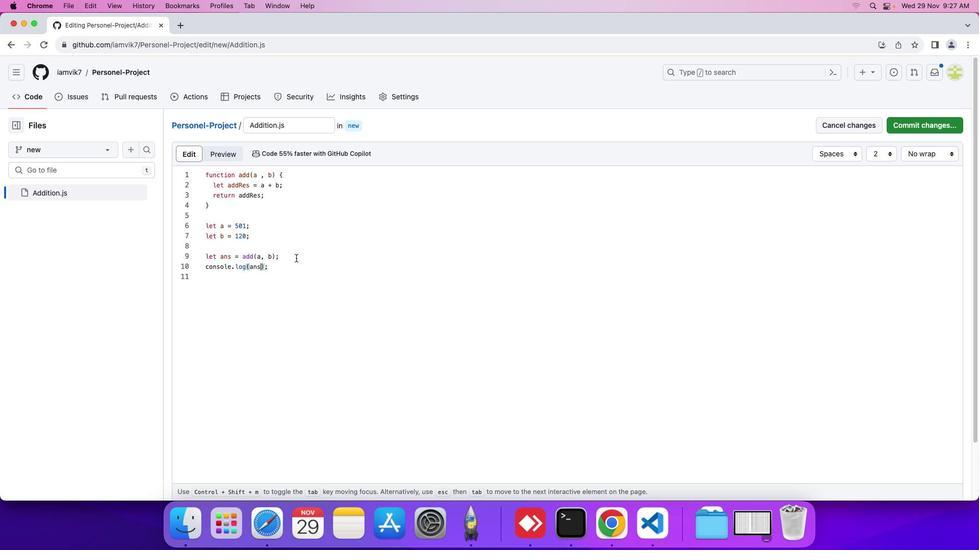
Action: Mouse pressed left at (295, 258)
Screenshot: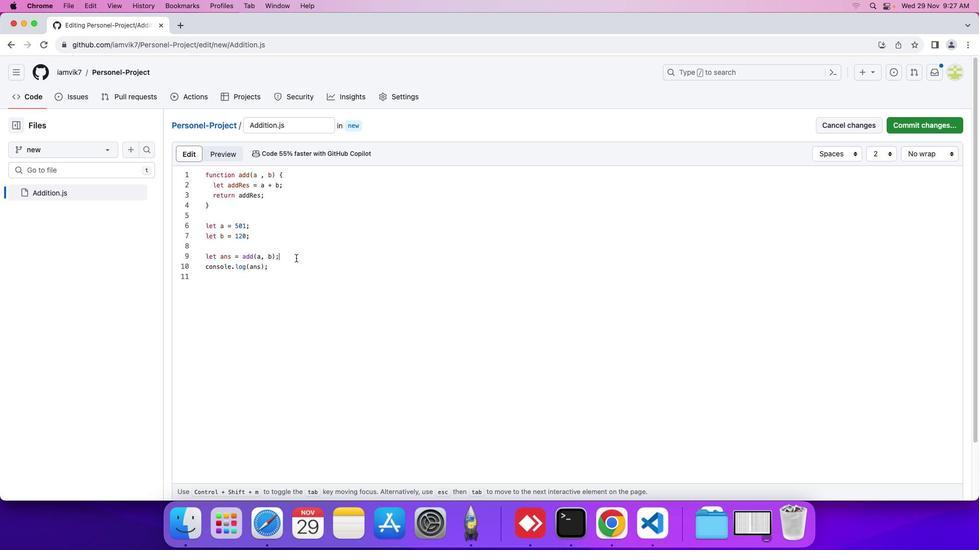 
Action: Key pressed Key.enter
Screenshot: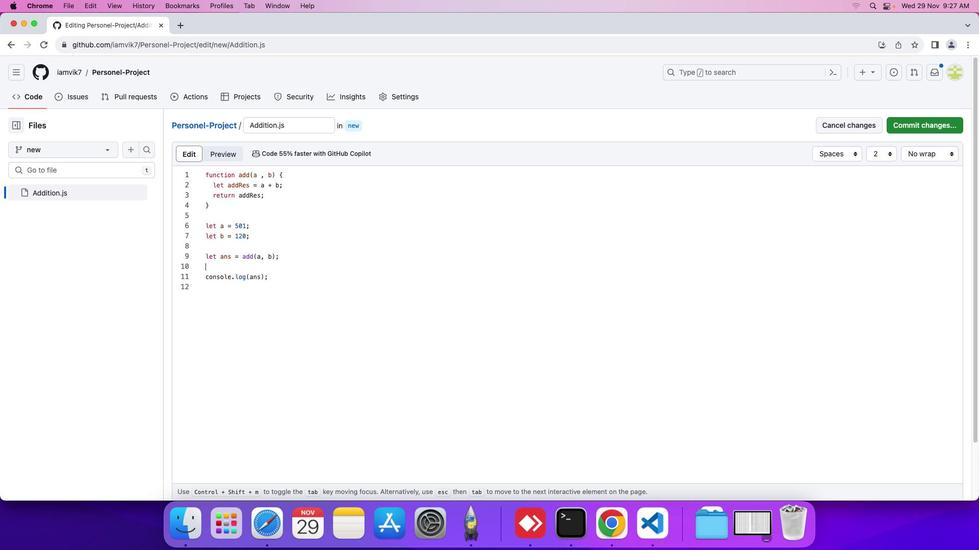 
Action: Mouse moved to (914, 127)
Screenshot: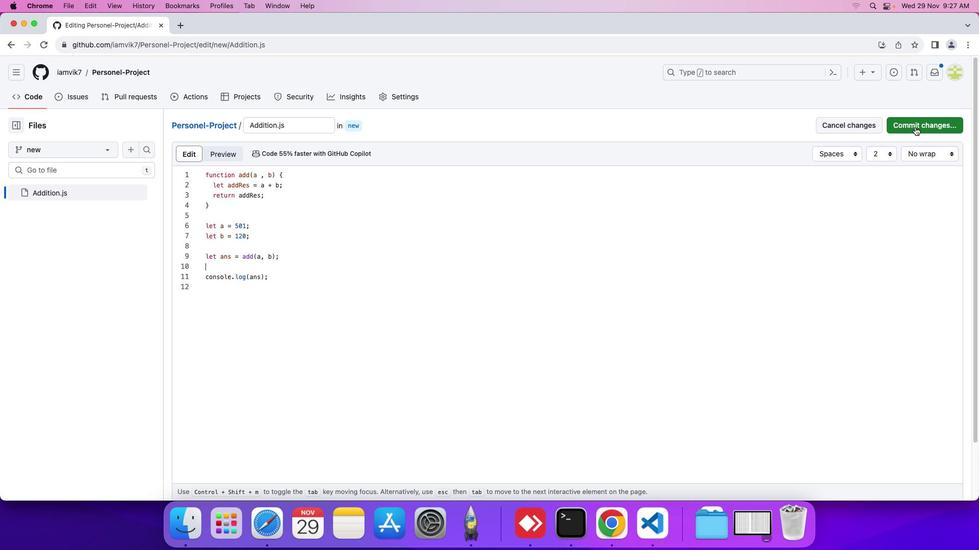 
Action: Mouse pressed left at (914, 127)
Screenshot: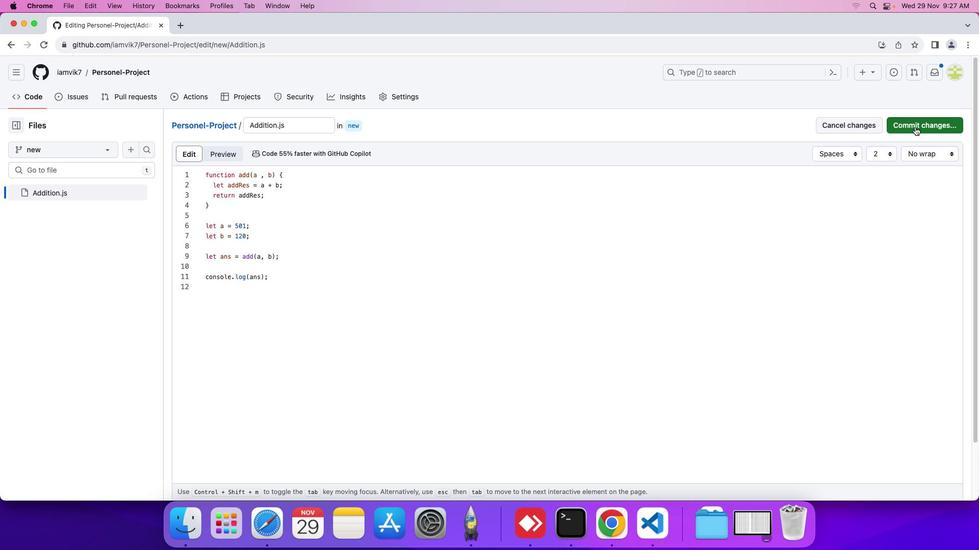 
Action: Mouse moved to (541, 239)
Screenshot: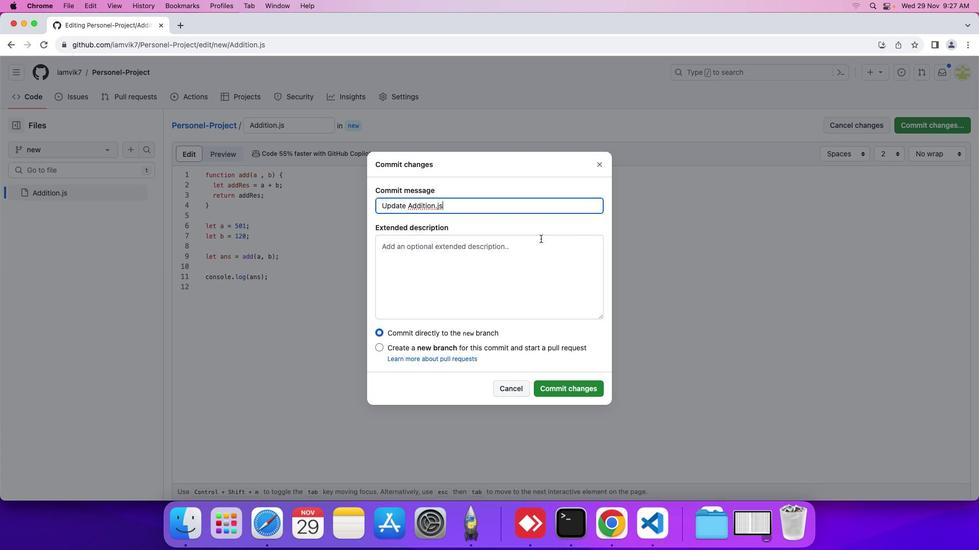 
Action: Mouse pressed left at (541, 239)
Screenshot: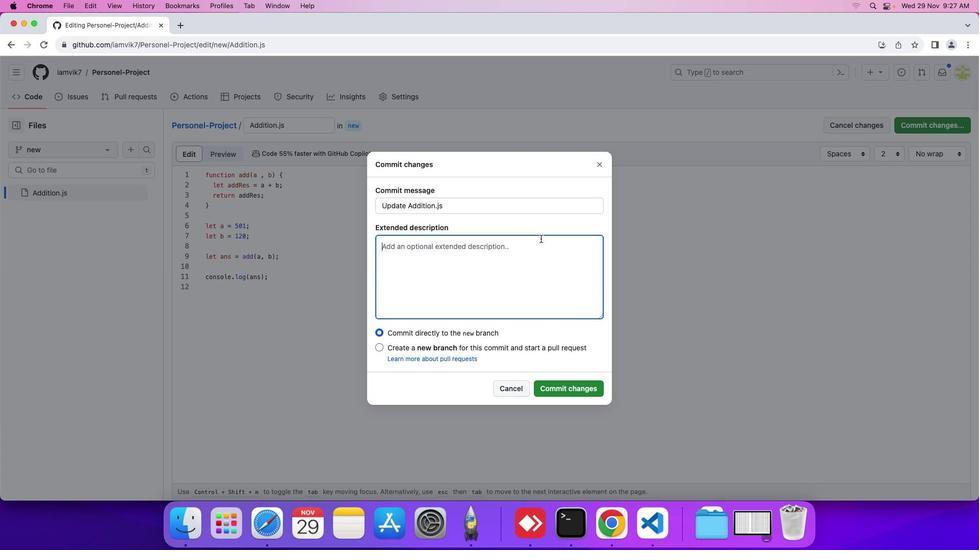 
Action: Key pressed Key.shift'D'Key.backspaceKey.shift_r'#''#'Key.spaceKey.shift'D''e''s''c''r''i''p''t''i''o''n'Key.enterKey.enterKey.shift'U''p''d''a''t''e''d'Key.space't''h''e'Key.space'o''v''e''r''a''l''l'Key.space'c''o''d''e'Key.space'f''o''r'Key.space'b''e''t''t''e''r'Key.space'c''o''d''e'Key.space'u''n''d''e''r''s''t''a''n''d''a''b''i''l''i''t''y'Key.spaceKey.backspace'.'Key.enterKey.upKey.rightKey.rightKey.rightKey.rightKey.rightKey.rightKey.rightKey.rightKey.rightKey.rightKey.rightKey.rightKey.rightKey.rightKey.rightKey.rightKey.rightKey.downKey.enterKey.shiftKey.shift'E''a''r''l''i''e''r'Key.space't''h''e'Key.space'f''u''n''c''t''i''o''n'Key.space'b''o''d''y'Key.space'a''='Key.backspaceKey.backspaceKey.backspaceKey.backspaceKey.backspaceKey.backspaceKey.backspace'f''i'Key.backspaceKey.backspace'a''d''d'Key.shift_r'(''a'','Key.space'b'Key.shift_r')'Key.space'd''i''r''e''c''t''l''y'Key.space'r''e''t''u''r''n''d'Key.backspace's'Key.space't''h''e'Key.space'v''a''l''u''e'Key.spaceKey.backspaceKey.backspaceKey.backspaceKey.backspaceKey.backspaceKey.backspace'e''x''p''r''e''s''s''i''o''n'Key.space'a'Key.spaceKey.shift_r'*'Key.space'b'Key.spaceKey.backspaceKey.space'a''n''d'Key.space'd''o''e''s''m'Key.backspaceKey.space'n''o''t'Key.space's''t''o''r''e'Key.space't''h''e'Key.space'v''a''l''u''e'Key.space't''h'Key.backspaceKey.backspace'o''f'Key.space't''h''e'Key.backspaceKey.backspaceKey.backspaceKey.backspaceKey.backspaceKey.backspace'o''f'Key.spaceKey.upKey.downKey.leftKey.leftKey.leftKey.leftKey.rightKey.rightKey.rightKey.space'e''x''p''r''e''s''s''i''o''n'Key.space'a'Key.spaceKey.shift_r'*'Key.space'b'Key.space'i''n'Key.spaceKey.leftKey.leftKey.leftKey.leftKey.leftKey.leftKey.backspaceKey.enterKey.backspaceKey.shift_r'+'Key.upKey.rightKey.rightKey.rightKey.rightKey.rightKey.rightKey.rightKey.rightKey.rightKey.rightKey.rightKey.rightKey.rightKey.rightKey.rightKey.rightKey.rightKey.backspaceKey.shift_r'+'Key.downKey.downKey.rightKey.spaceKey.backspace'a''n''o''t''h''e''r'Key.space'v''a''r''i''a''b''k''e'Key.backspaceKey.backspace'l''e'Key.spaceKey.backspace'.'Key.spaceKey.shift'N''o'Key.backspaceKey.backspaceKey.enterKey.shiftKey.enterKey.shift'N''o''w'Key.spaceKey.backspace','Key.spaceKey.shift'I''t'Key.space's''t''o''r''e''s'Key.space't''h''e'Key.space'r''e''s''u''l''t'Key.space'o''f'Key.space'a''d''d''i''t''i''o''n'Key.space'i''n''t''o'Key.space'a''n''o''t''h''e''r'Key.space'v''a''r''i''a''b''l''e'Key.space'a''n''d'Key.space't''h''e''n'Key.space'r''e''t''u''r''n''d'Key.backspace's'Key.space'i''t''.'Key.enterKey.enterKey.shift'T''h''e'Key.spaceKey.backspaceKey.backspaceKey.backspaceKey.backspaceKey.shift'E''a''r''l''i''e''r'Key.space'w''e'Key.space'c''a''l''l''i''n''g'Key.space't''h''e'Key.space'a''d''d''i''t''i''o''n'Key.space'f''u''n''c''t''i''o''m'Key.backspace'n'Key.space'd''i''r''e''c''t''l''y'Key.space'i''n''t''o'Key.space't''h''e'Key.space'p''r''i''n''t'Key.space's''t''a''t''e''m''r''n'Key.backspaceKey.backspace'e''n''t''.'Key.spaceKey.shift'N''o''q'Key.backspace'w'Key.space'i''t'Key.space'f''i''r''s''t'Key.space's''t''o''r''e''s'Key.space't''h''e'Key.space'a''n''s'Key.space'a''n''d'Key.backspaceKey.backspaceKey.backspaceKey.backspace'w''e''r'Key.space'a''n''d'Key.space't''h''e''n'Key.space'p''r''i''n''t''s'Key.space'i''t''.'Key.leftKey.leftKey.leftKey.leftKey.left"'"
Screenshot: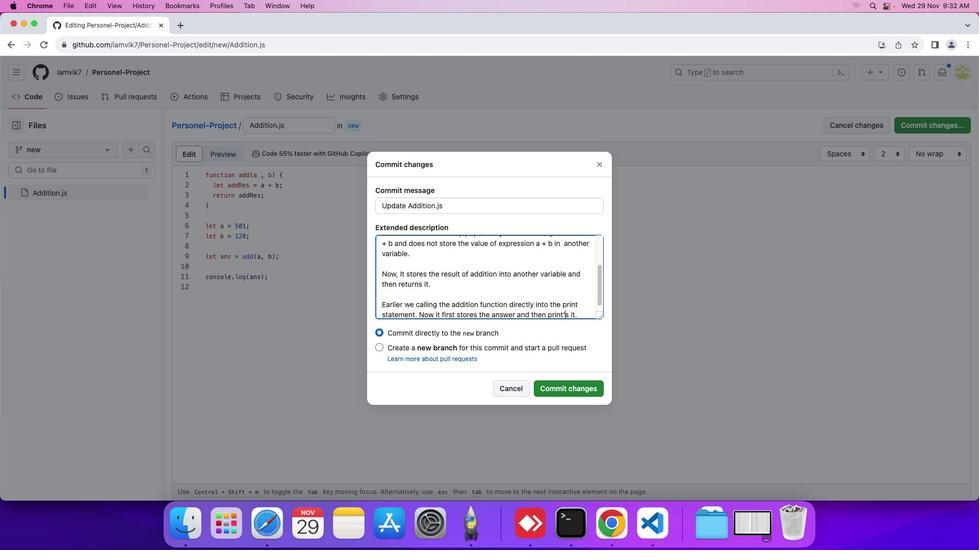 
Action: Mouse moved to (457, 266)
Screenshot: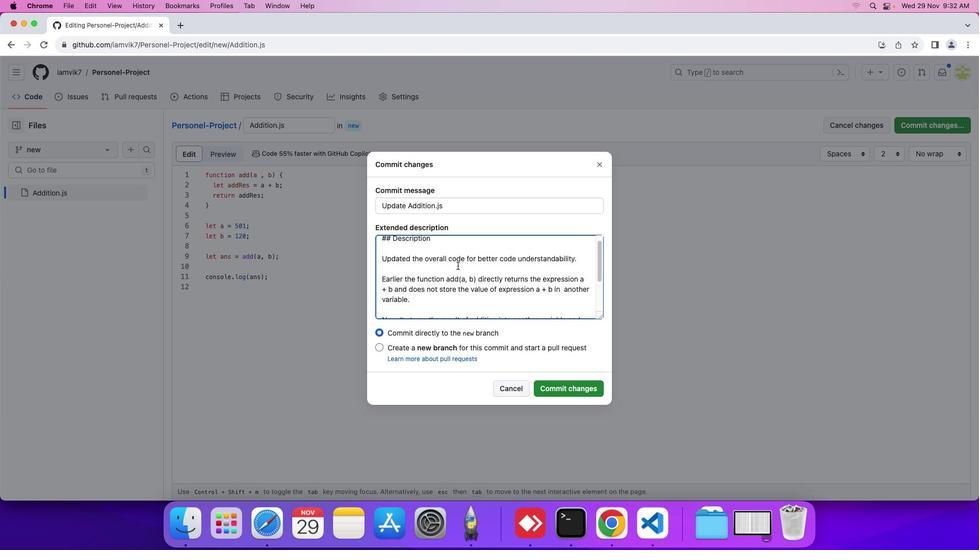 
Action: Mouse scrolled (457, 266) with delta (0, 0)
Screenshot: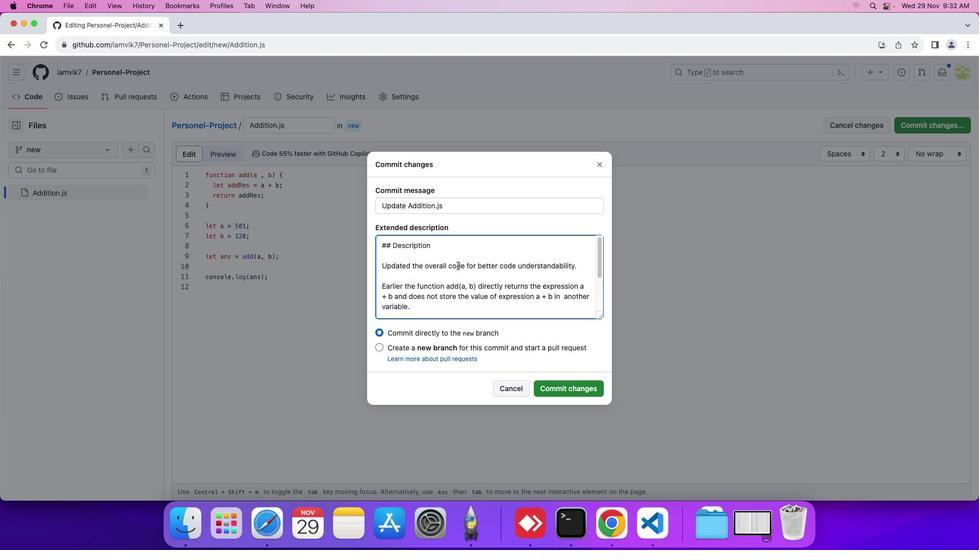 
Action: Mouse scrolled (457, 266) with delta (0, 0)
Screenshot: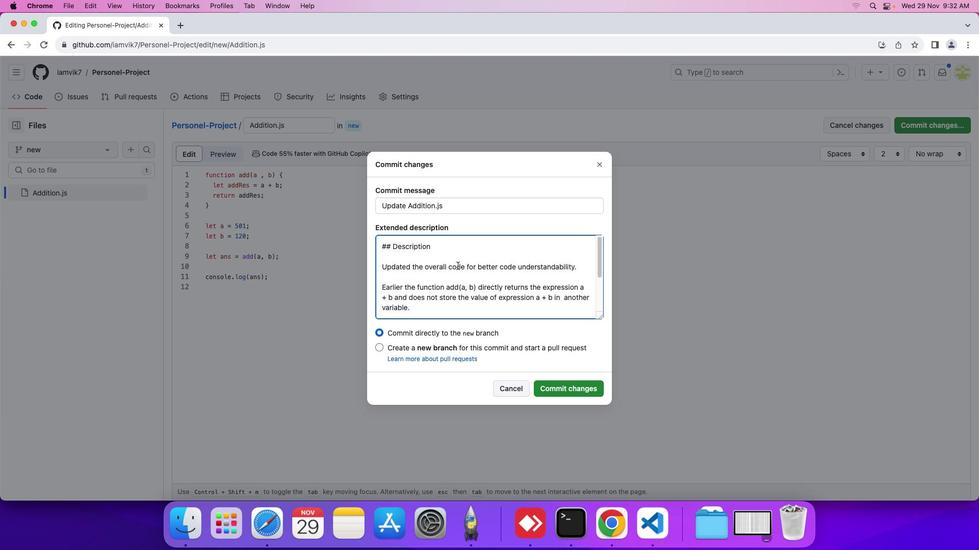 
Action: Mouse scrolled (457, 266) with delta (0, 1)
Screenshot: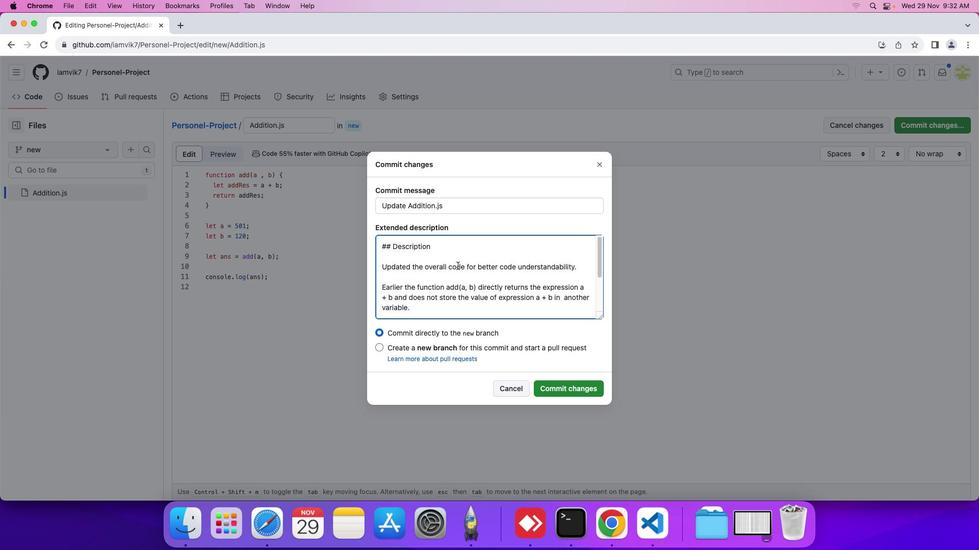 
Action: Mouse scrolled (457, 266) with delta (0, 2)
Screenshot: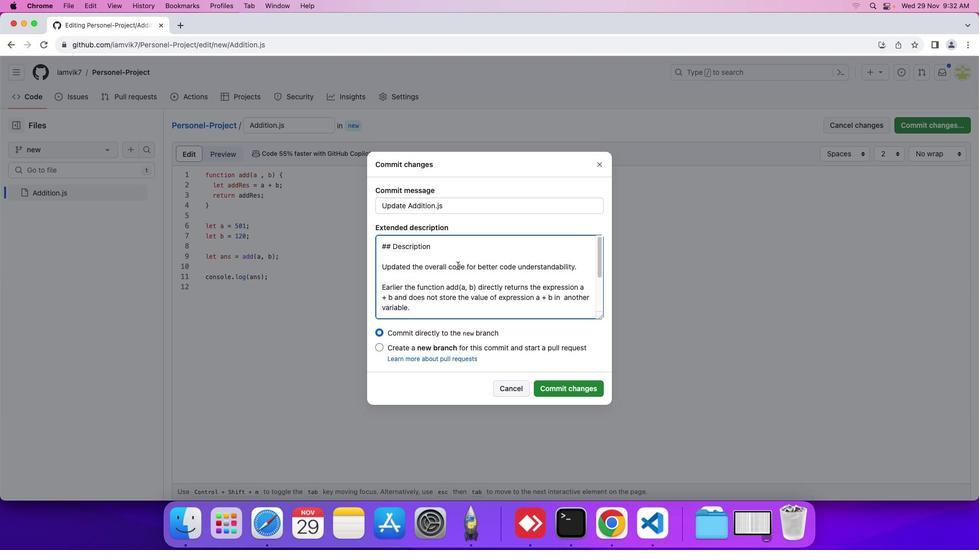 
Action: Mouse scrolled (457, 266) with delta (0, 3)
Screenshot: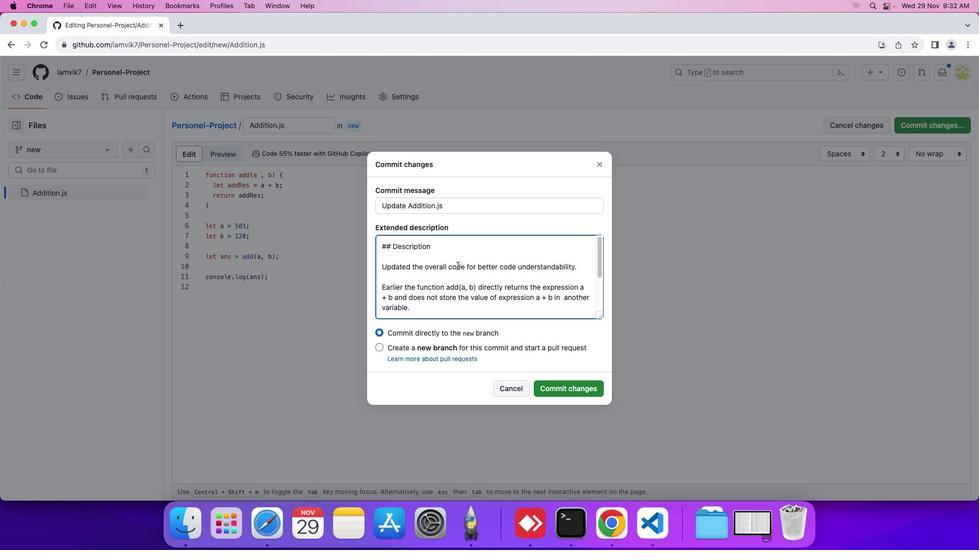 
Action: Mouse moved to (458, 265)
Screenshot: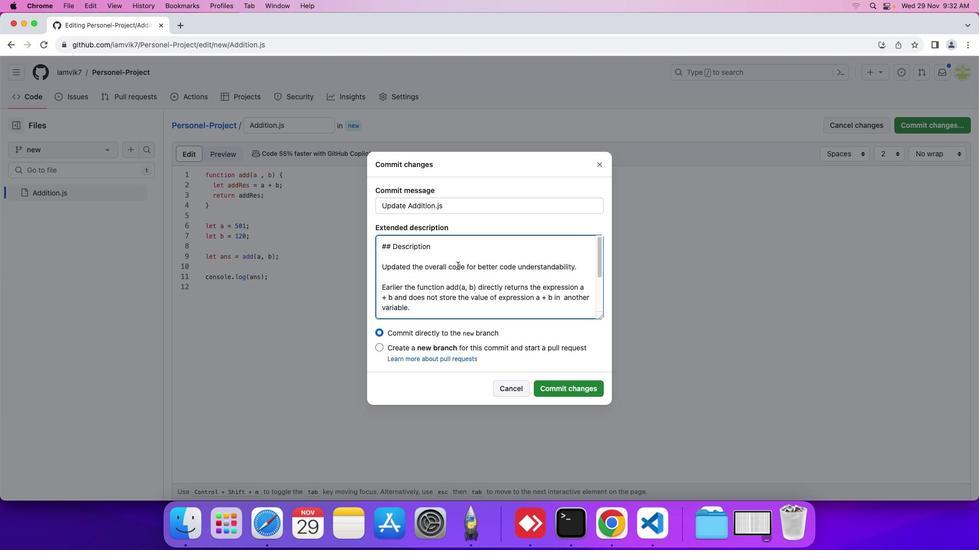 
Action: Mouse scrolled (458, 265) with delta (0, 0)
Screenshot: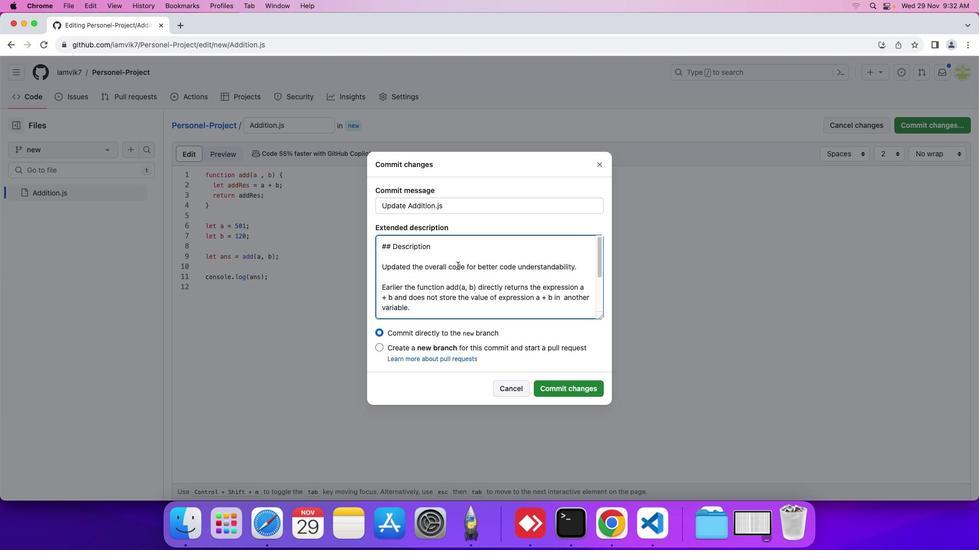 
Action: Mouse scrolled (458, 265) with delta (0, 0)
Screenshot: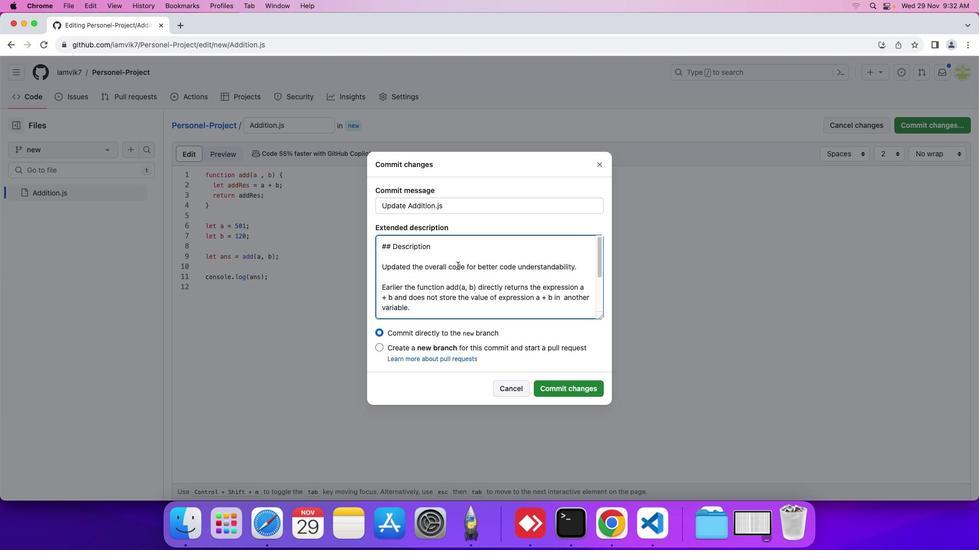 
Action: Mouse scrolled (458, 265) with delta (0, 1)
Screenshot: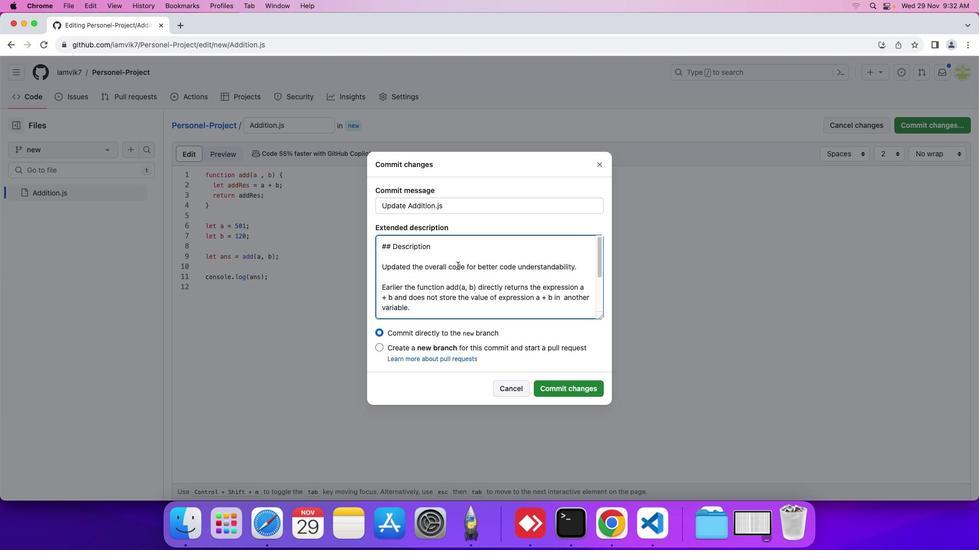 
Action: Mouse scrolled (458, 265) with delta (0, 2)
Screenshot: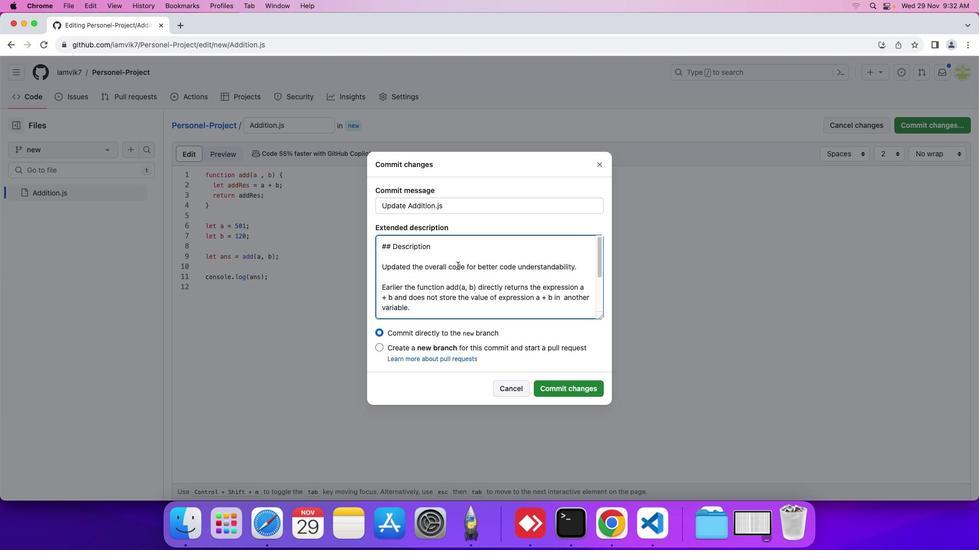 
Action: Mouse scrolled (458, 265) with delta (0, 2)
Screenshot: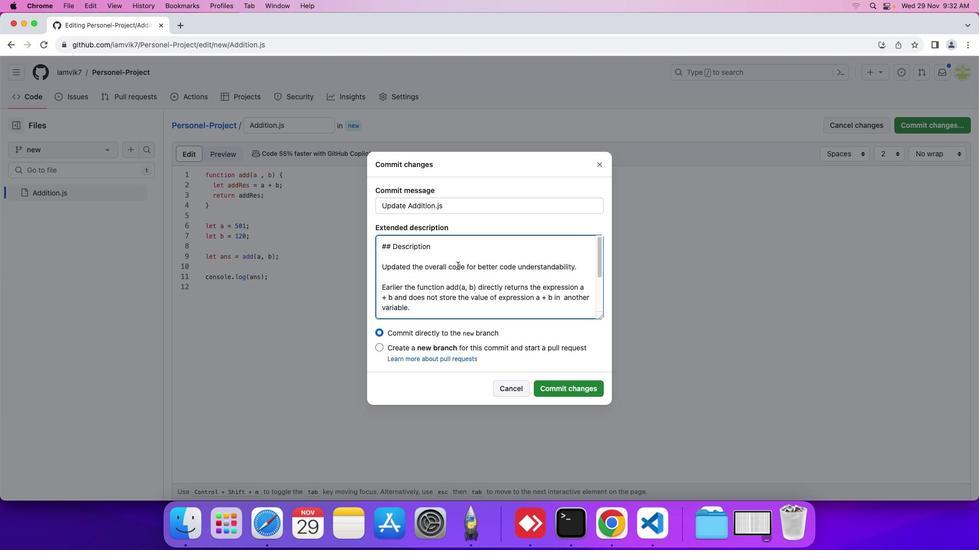 
Action: Mouse scrolled (458, 265) with delta (0, 3)
Screenshot: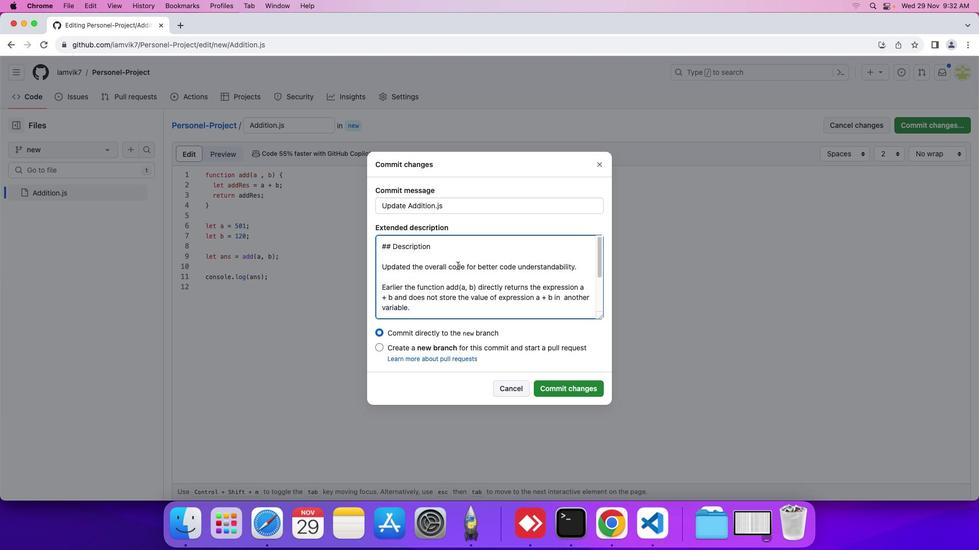 
Action: Mouse scrolled (458, 265) with delta (0, 0)
Screenshot: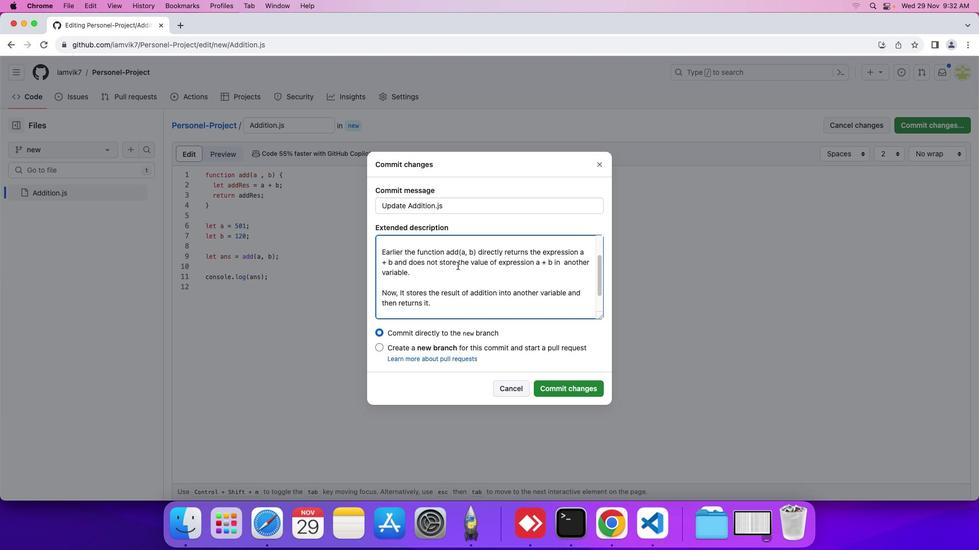
Action: Mouse scrolled (458, 265) with delta (0, 0)
Screenshot: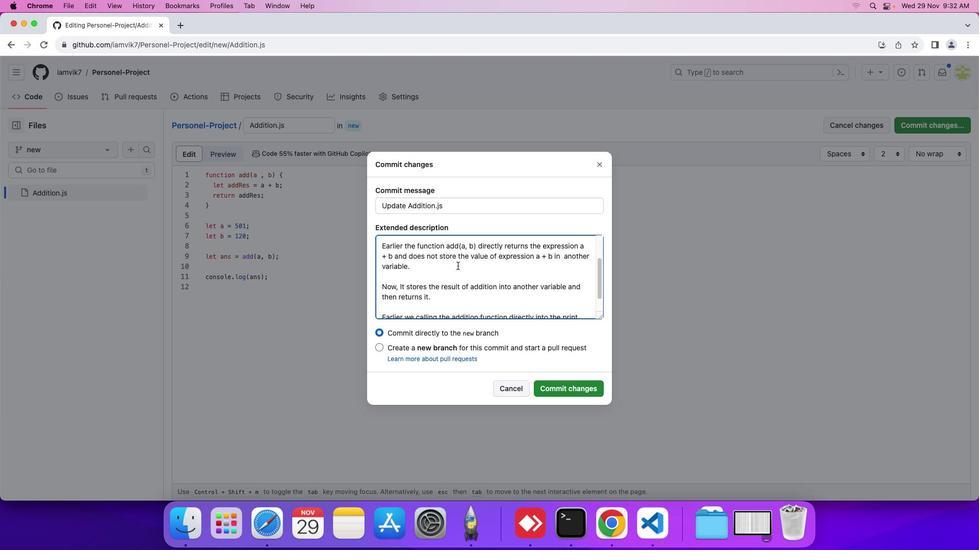 
Action: Mouse scrolled (458, 265) with delta (0, 0)
Screenshot: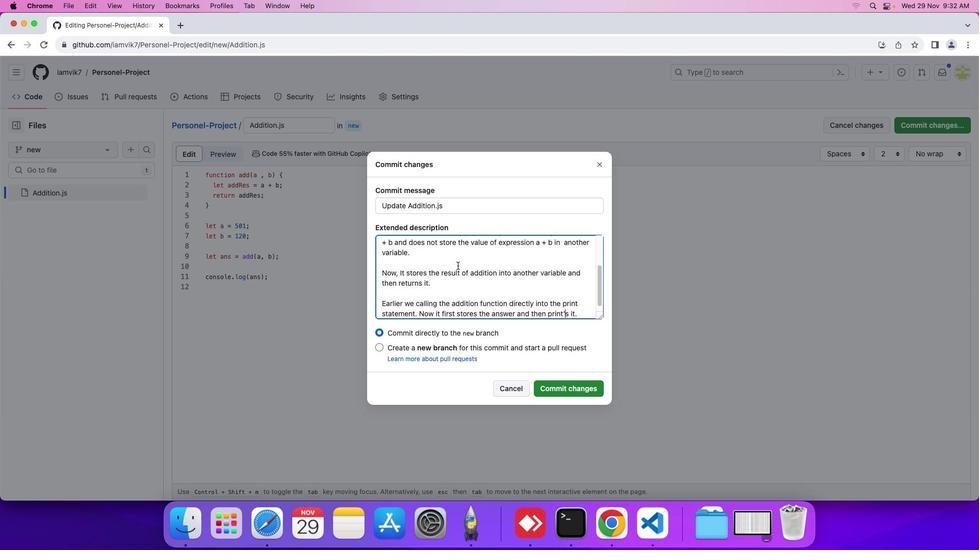 
Action: Mouse scrolled (458, 265) with delta (0, 0)
Screenshot: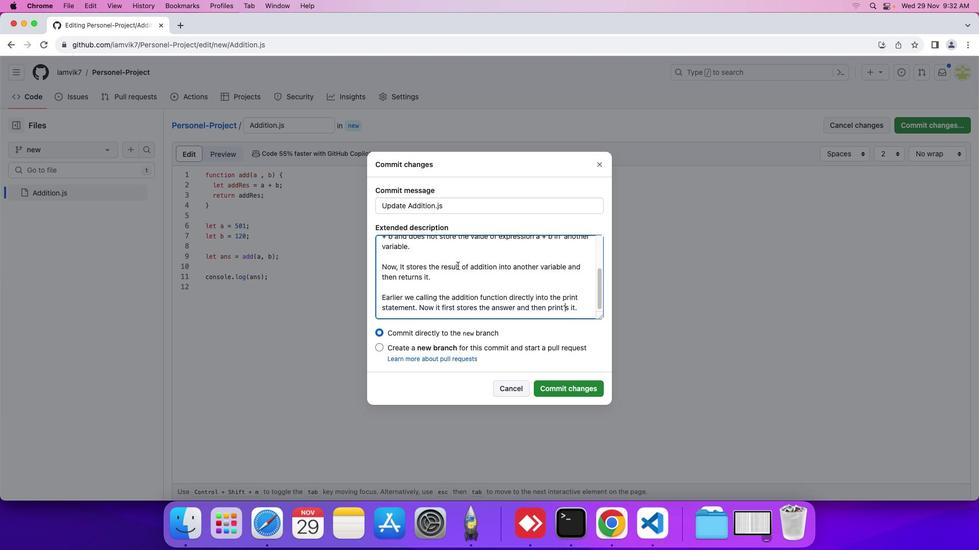 
Action: Mouse scrolled (458, 265) with delta (0, 0)
Screenshot: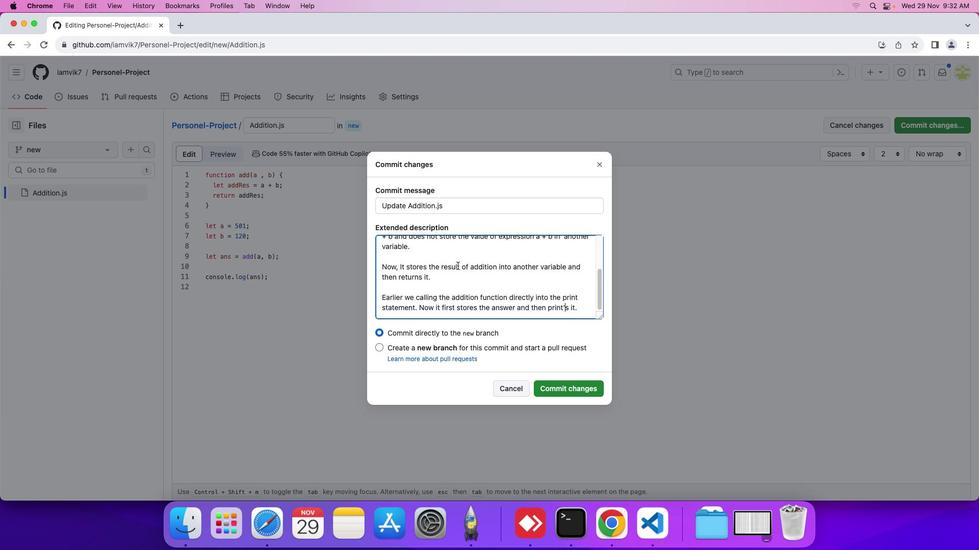 
Action: Mouse scrolled (458, 265) with delta (0, -1)
Screenshot: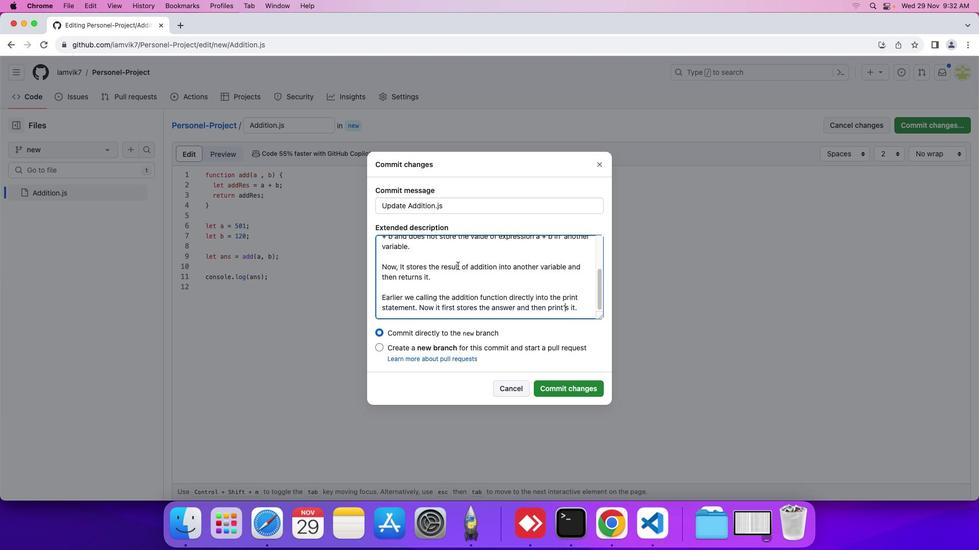 
Action: Mouse scrolled (458, 265) with delta (0, -2)
Screenshot: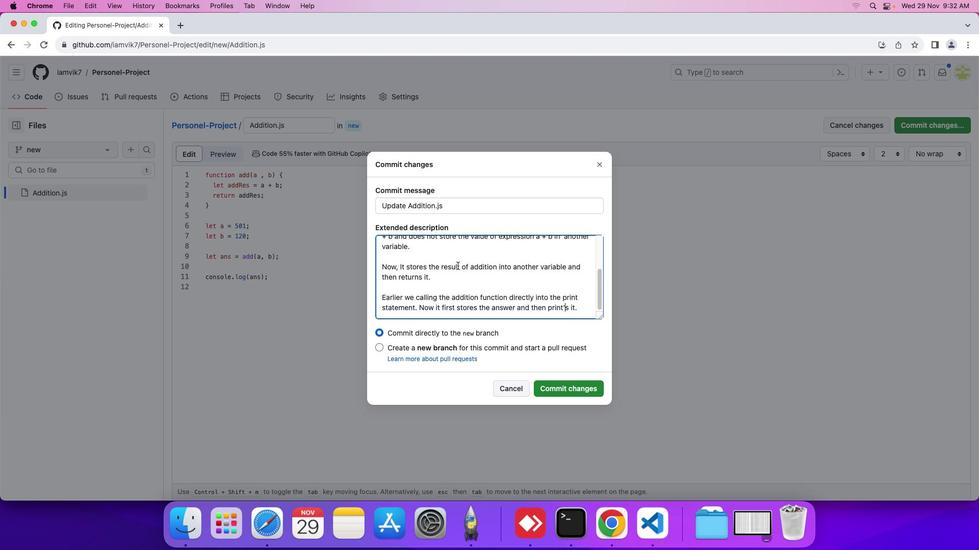 
Action: Mouse scrolled (458, 265) with delta (0, -2)
Screenshot: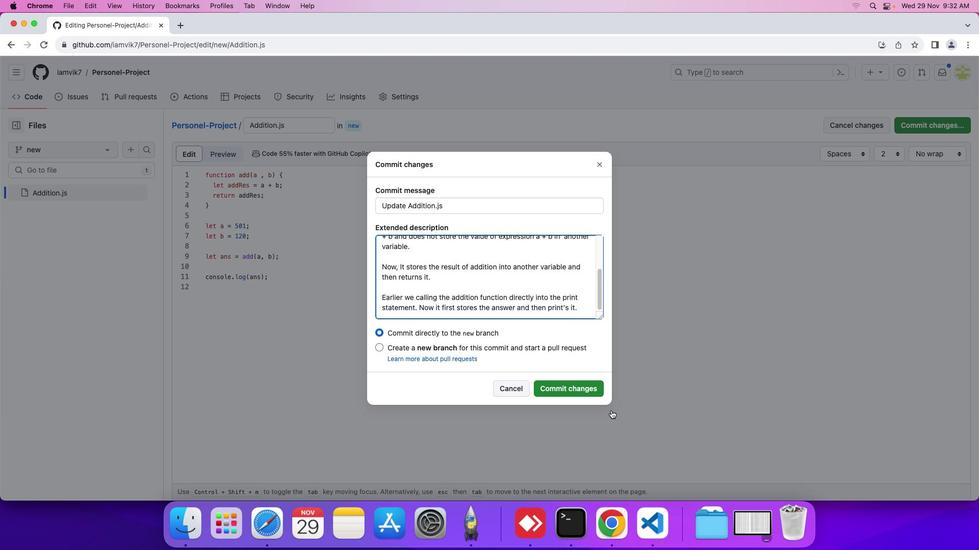 
Action: Mouse moved to (584, 385)
Screenshot: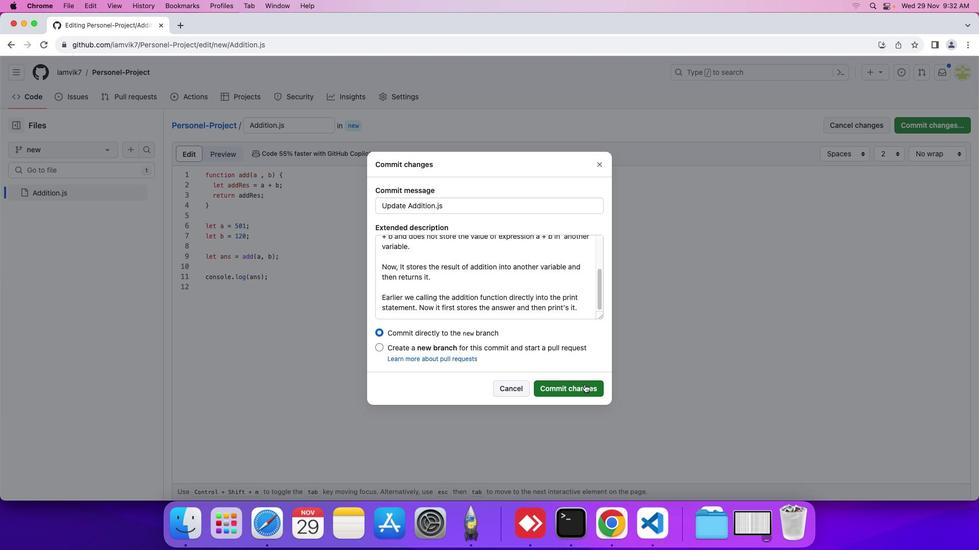 
Action: Mouse pressed left at (584, 385)
Screenshot: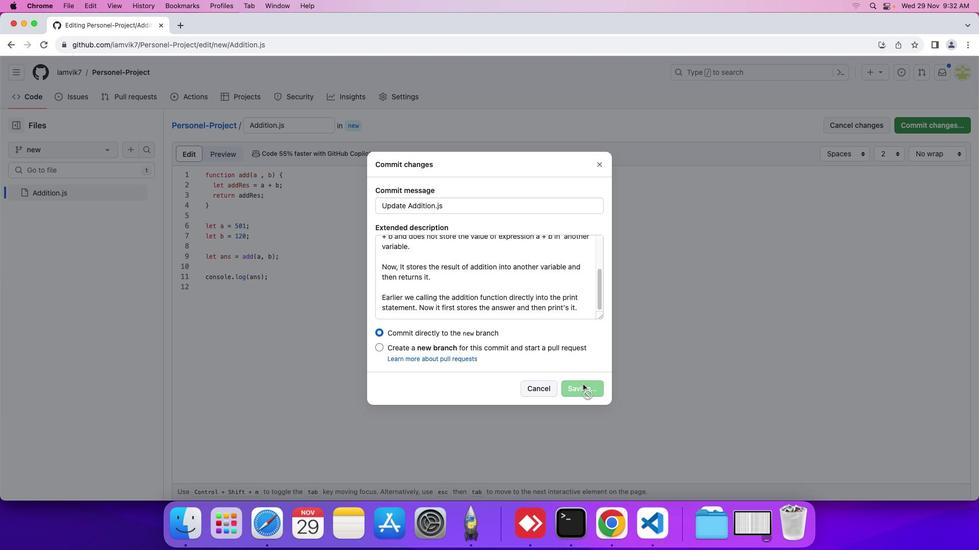 
Action: Mouse moved to (509, 342)
Screenshot: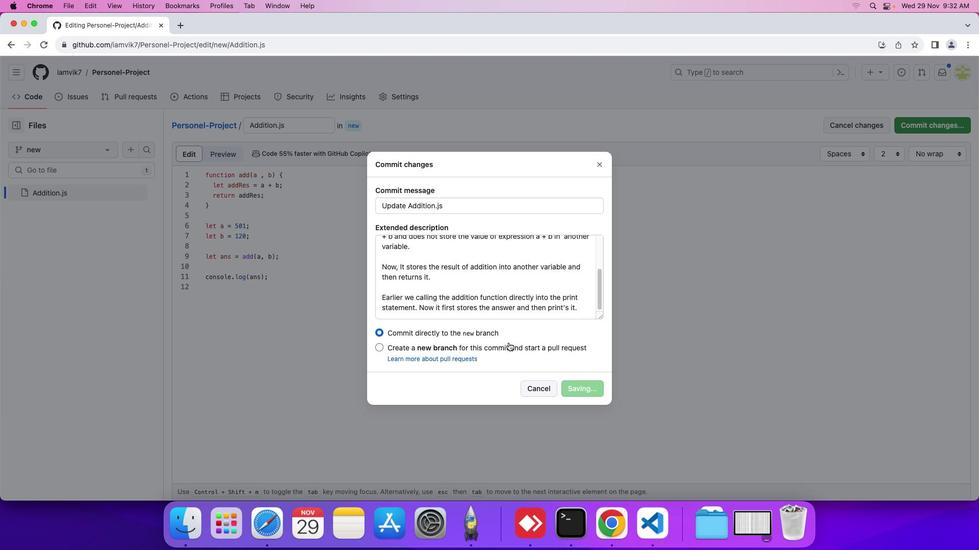 
Action: Mouse scrolled (509, 342) with delta (0, 0)
Screenshot: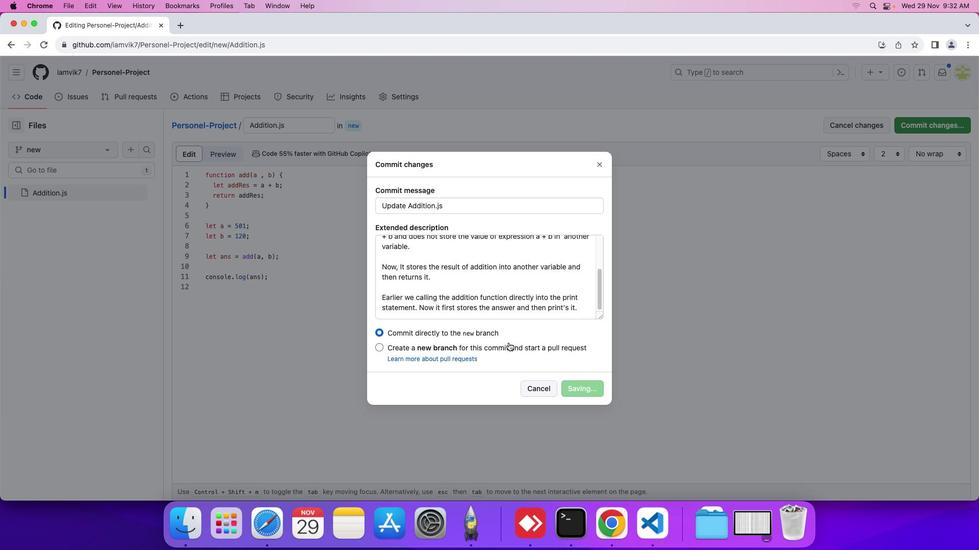 
Action: Mouse scrolled (509, 342) with delta (0, 0)
Screenshot: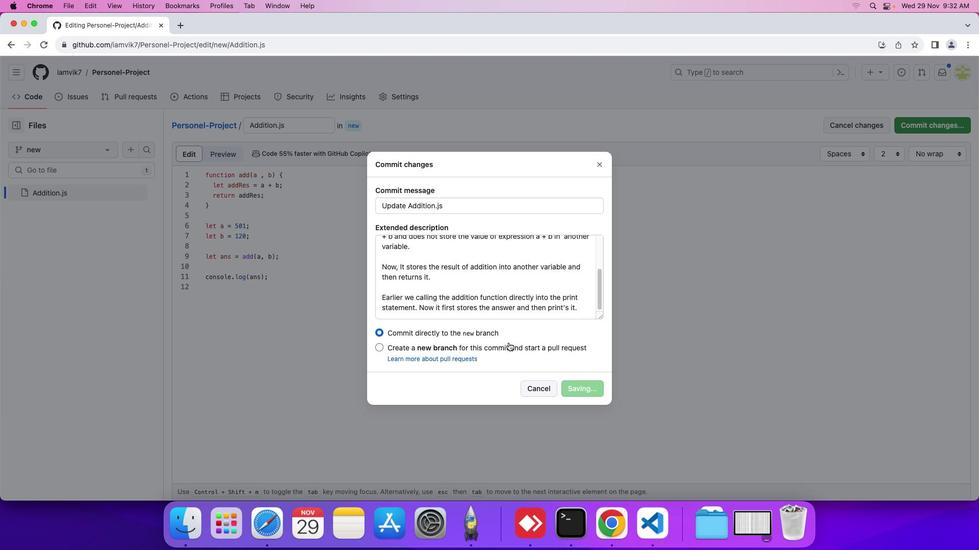 
Action: Mouse scrolled (509, 342) with delta (0, 0)
Screenshot: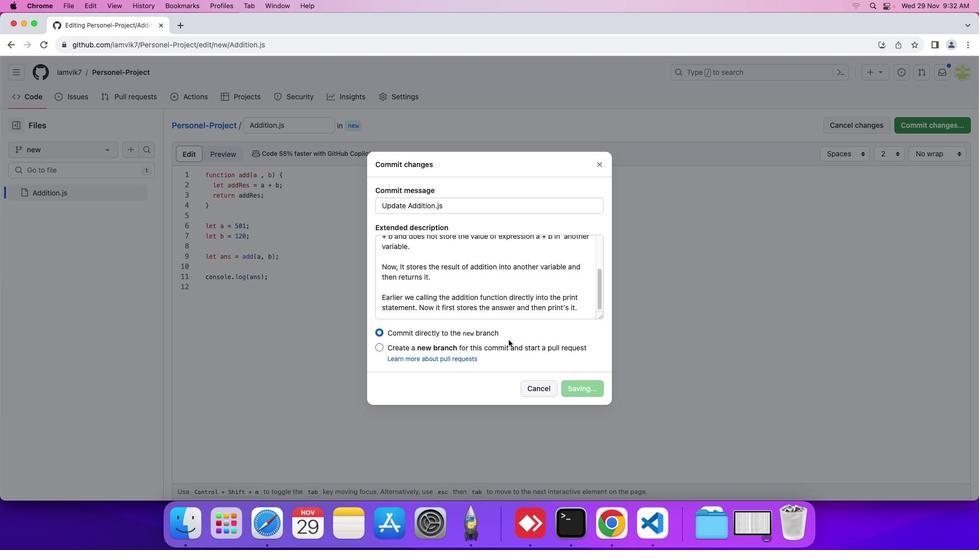 
Action: Mouse scrolled (509, 342) with delta (0, 0)
Screenshot: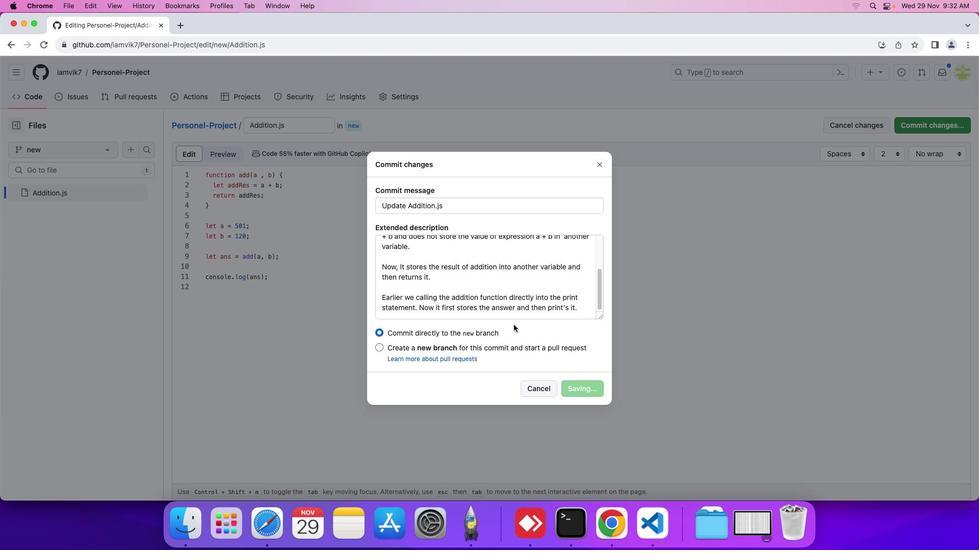 
Action: Mouse scrolled (509, 342) with delta (0, -1)
Screenshot: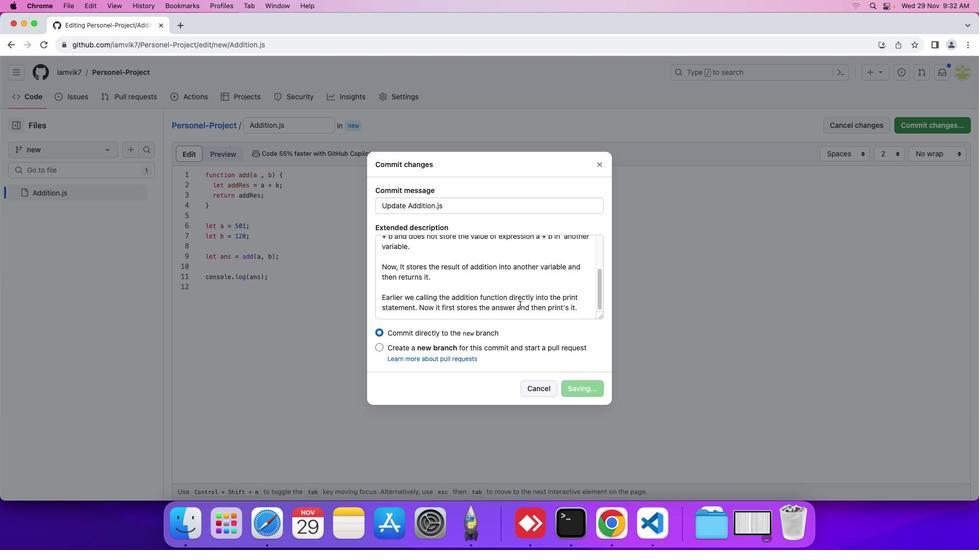 
Action: Mouse scrolled (509, 342) with delta (0, -2)
Screenshot: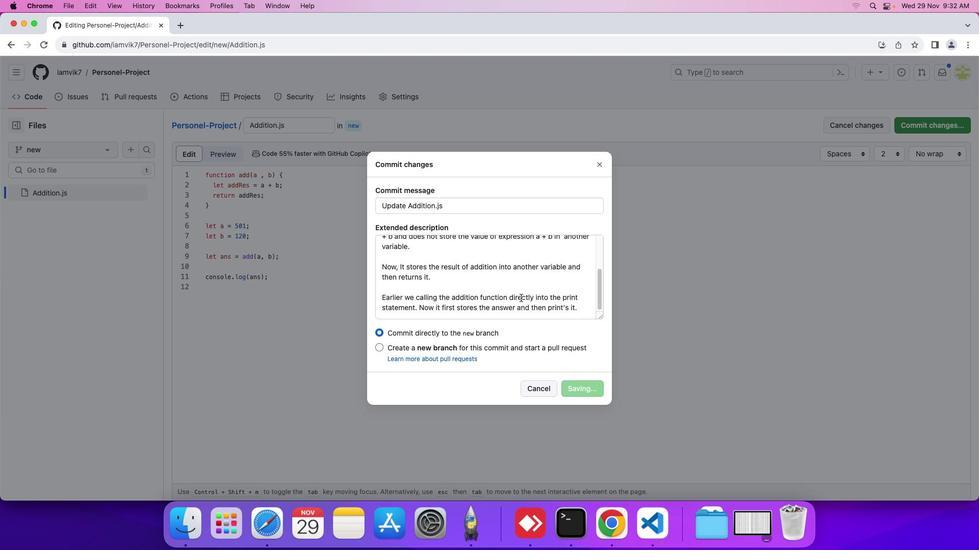 
Action: Mouse scrolled (509, 342) with delta (0, -2)
Screenshot: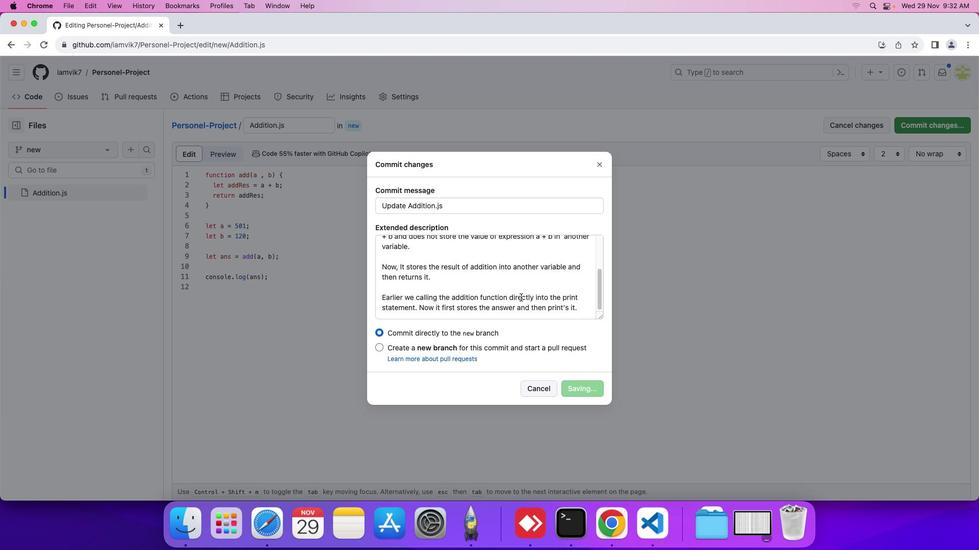 
Action: Mouse moved to (519, 294)
Screenshot: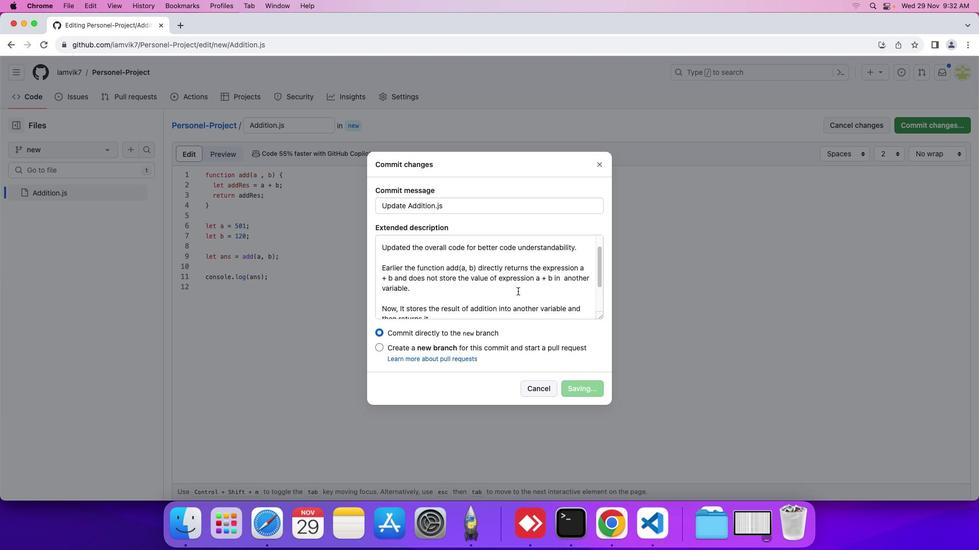 
Action: Mouse scrolled (519, 294) with delta (0, 0)
Screenshot: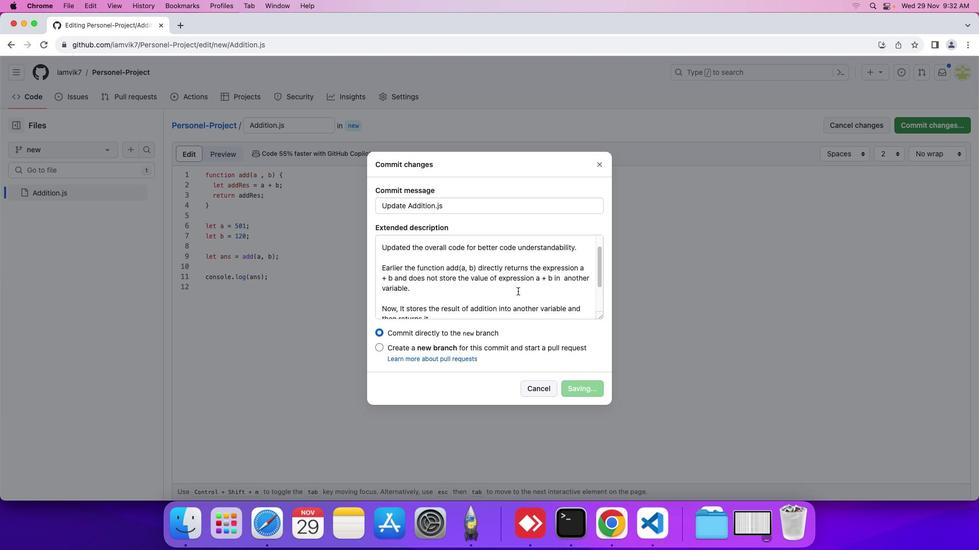 
Action: Mouse moved to (519, 292)
Screenshot: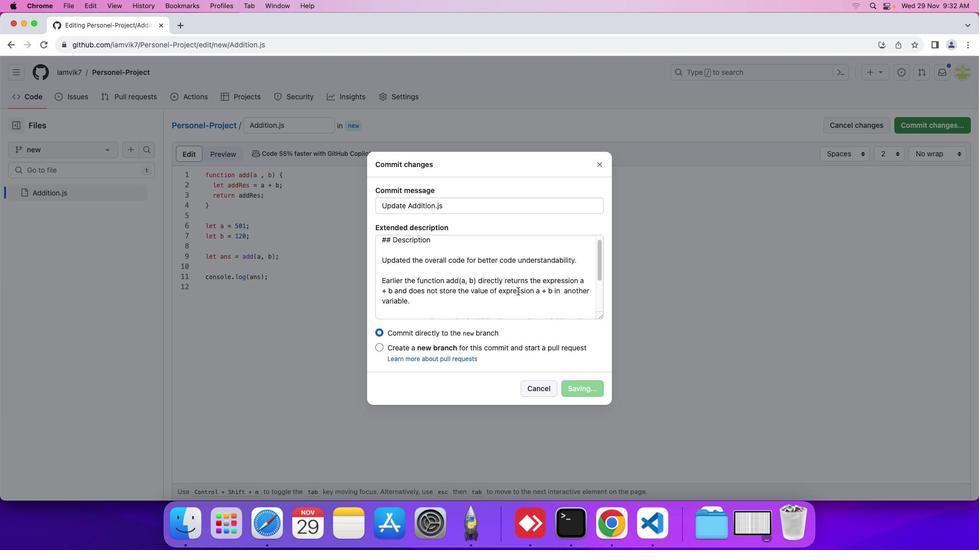 
Action: Mouse scrolled (519, 292) with delta (0, 0)
Screenshot: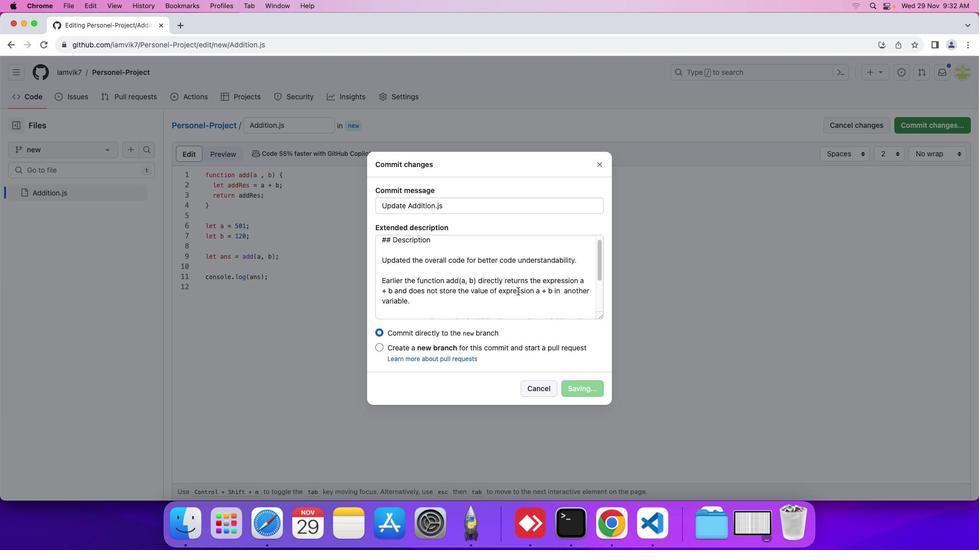 
Action: Mouse moved to (518, 292)
Screenshot: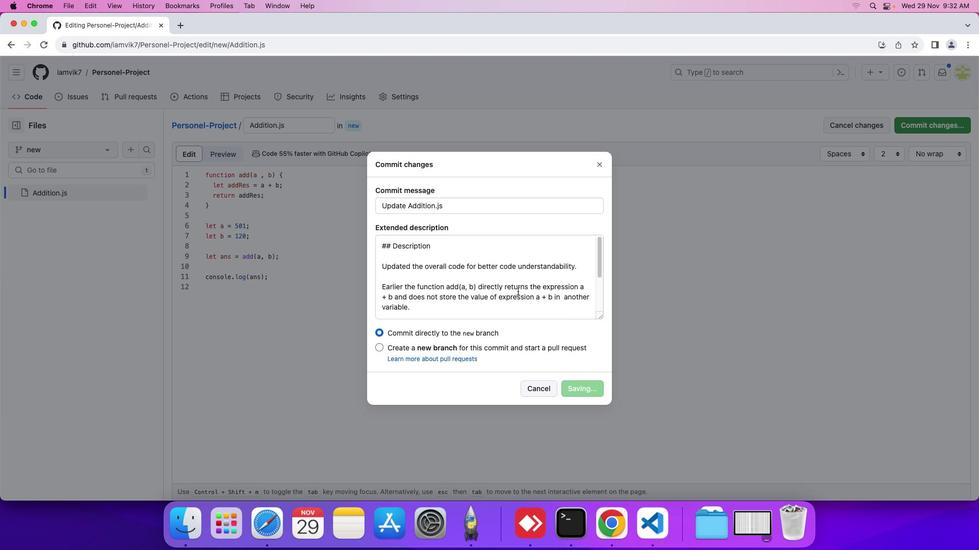 
Action: Mouse scrolled (518, 292) with delta (0, 1)
Screenshot: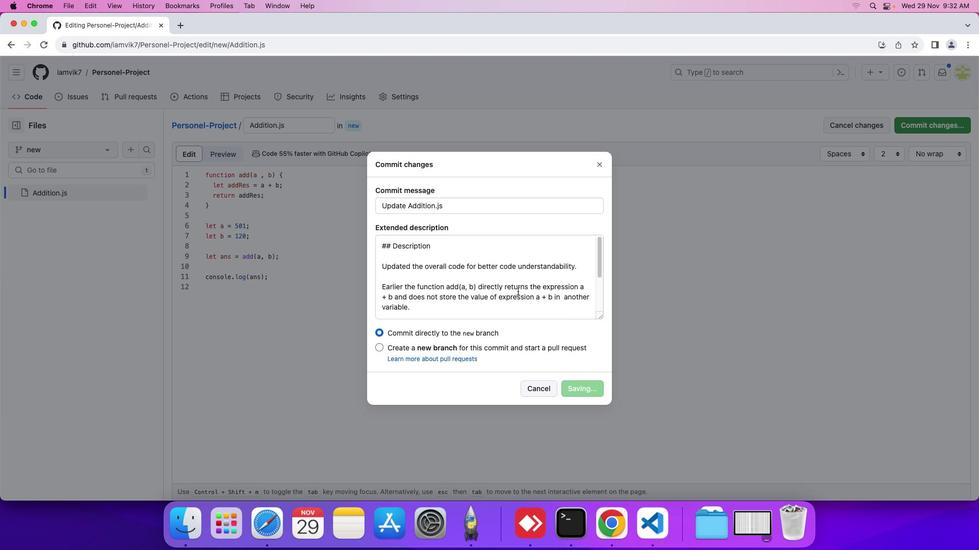 
Action: Mouse moved to (518, 291)
Screenshot: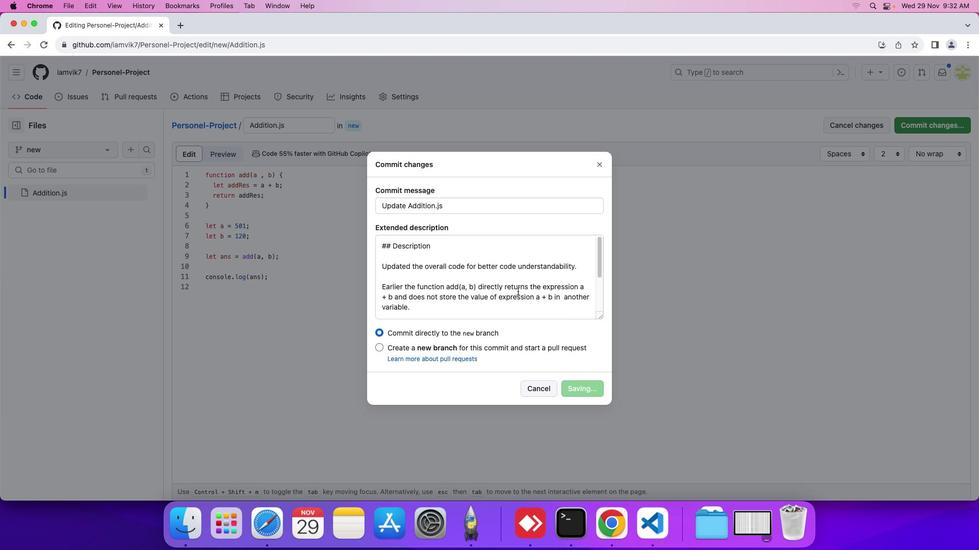 
Action: Mouse scrolled (518, 291) with delta (0, 2)
Screenshot: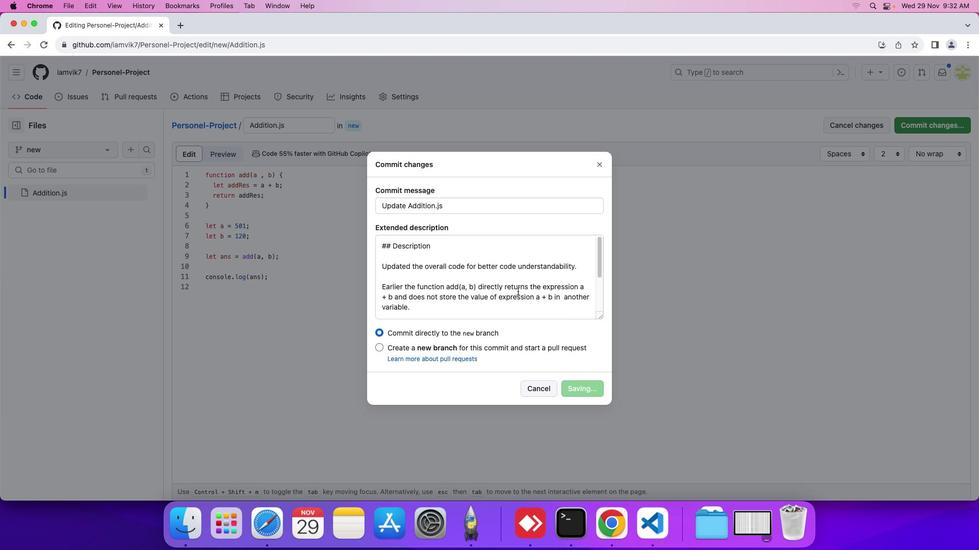 
Action: Mouse moved to (518, 291)
Screenshot: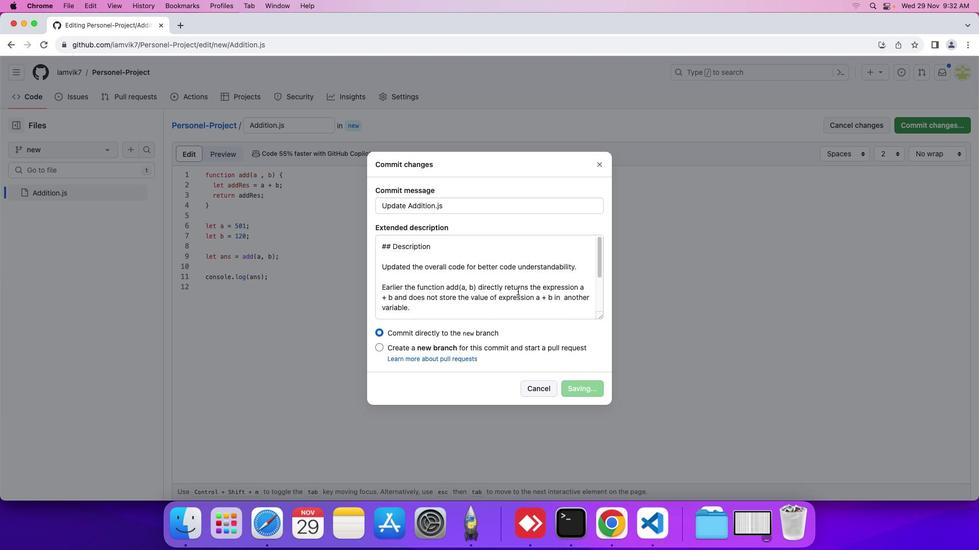 
Action: Mouse scrolled (518, 291) with delta (0, 3)
Screenshot: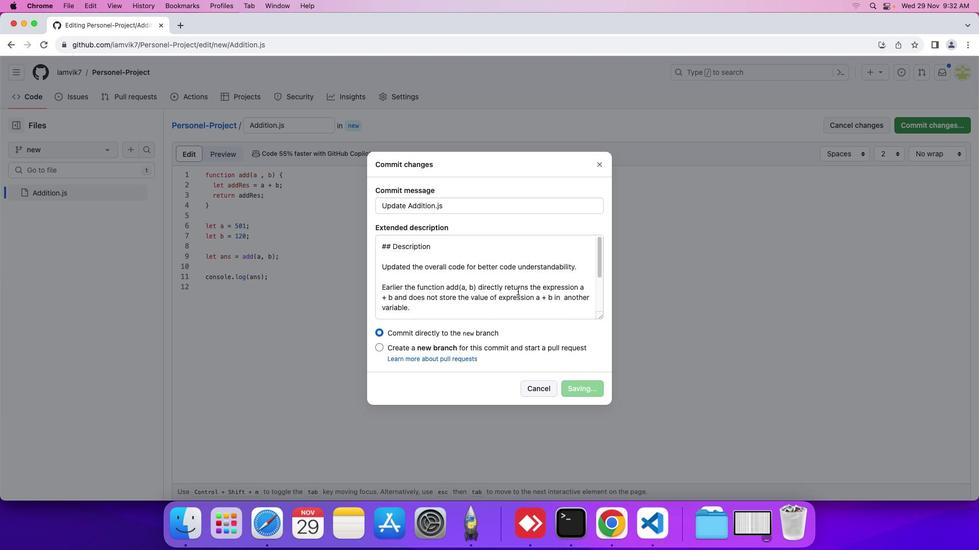 
Action: Mouse moved to (518, 291)
Screenshot: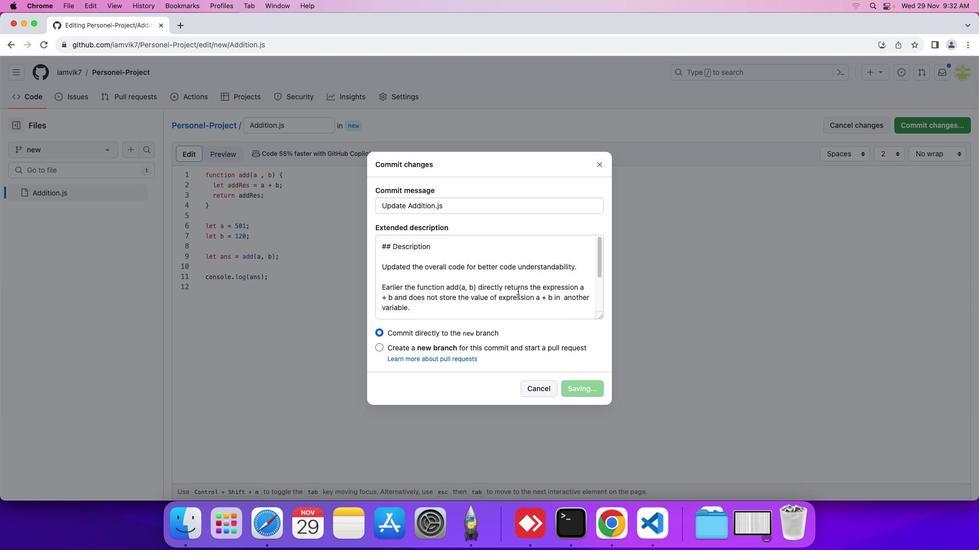 
Action: Mouse scrolled (518, 291) with delta (0, 0)
Screenshot: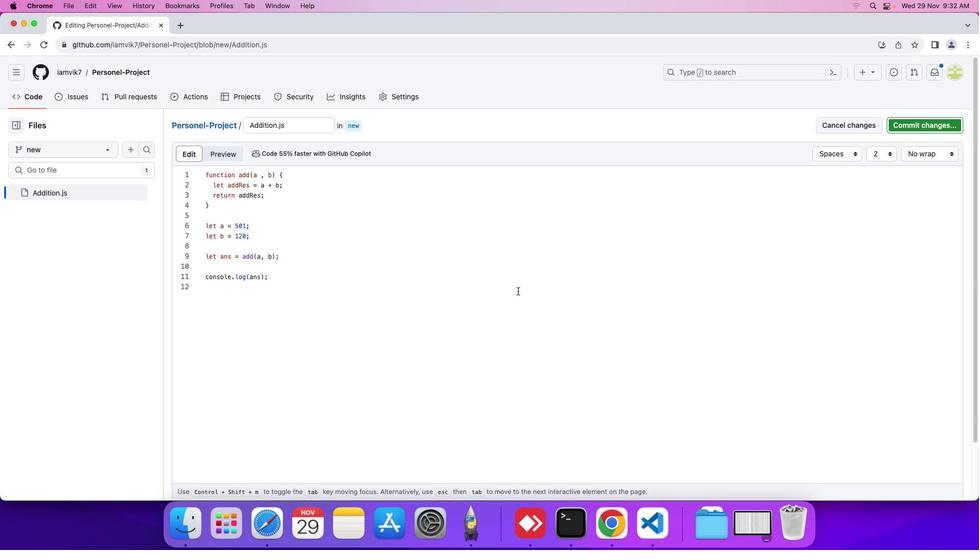 
Action: Mouse scrolled (518, 291) with delta (0, 0)
Screenshot: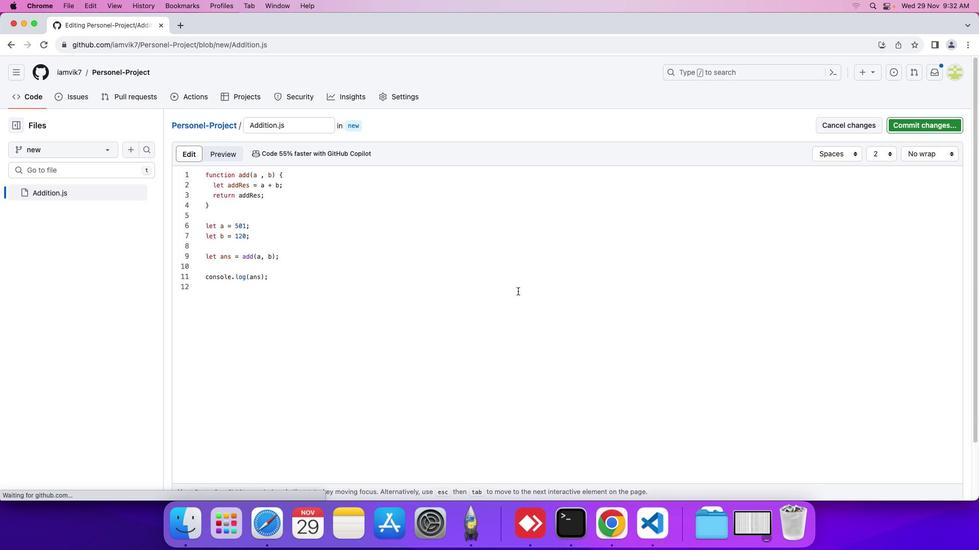 
Action: Mouse scrolled (518, 291) with delta (0, -1)
Screenshot: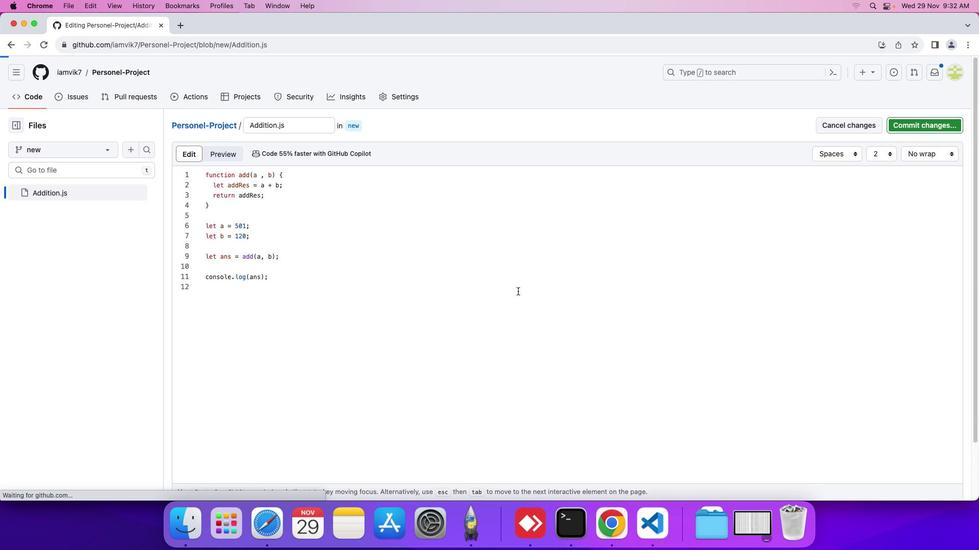 
Action: Mouse scrolled (518, 291) with delta (0, -1)
Screenshot: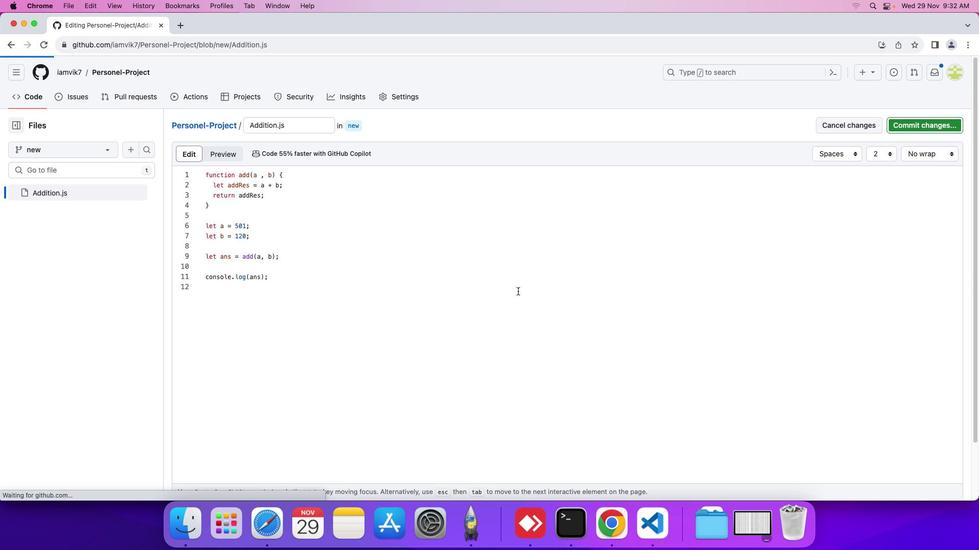 
Action: Mouse moved to (214, 255)
Screenshot: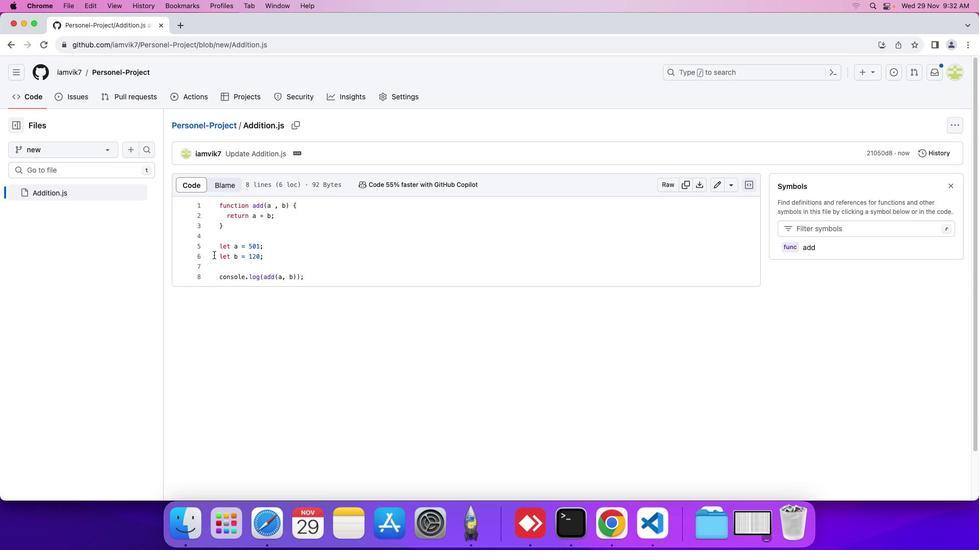 
Action: Mouse scrolled (214, 255) with delta (0, 0)
Screenshot: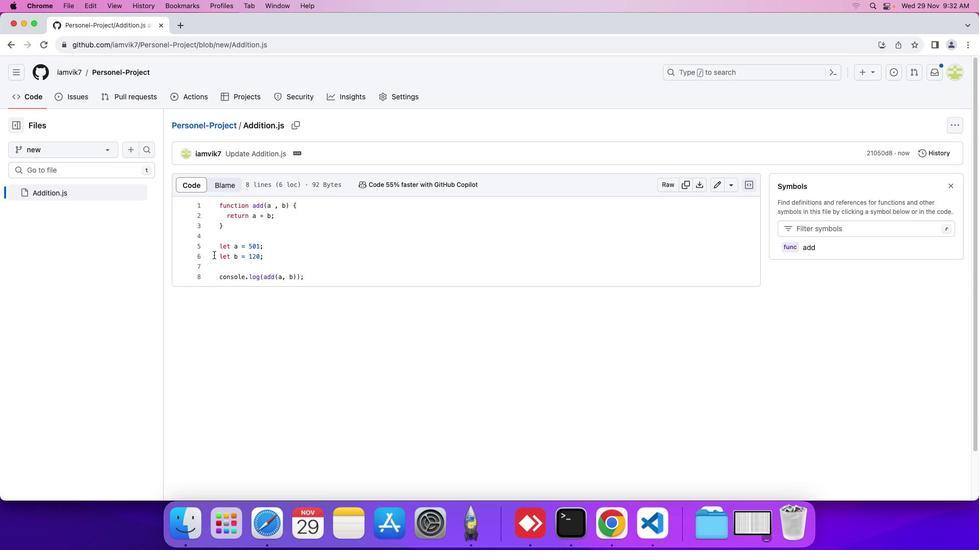
Action: Mouse scrolled (214, 255) with delta (0, 0)
Screenshot: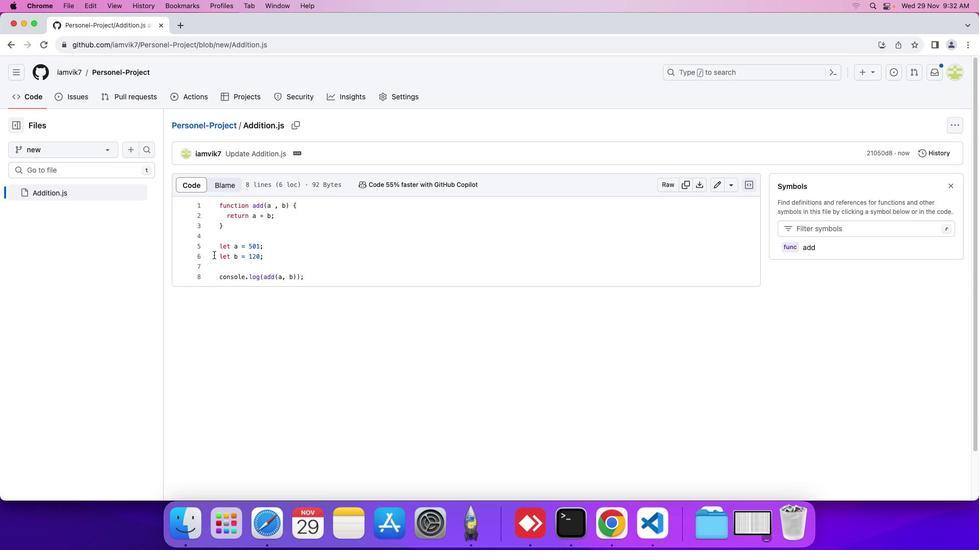 
Action: Mouse scrolled (214, 255) with delta (0, 0)
Screenshot: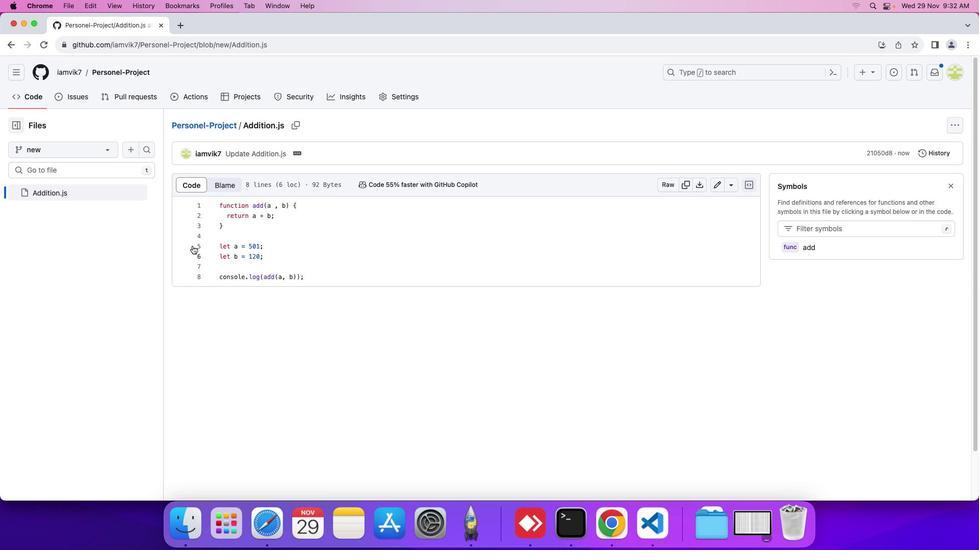 
Action: Mouse moved to (42, 91)
Screenshot: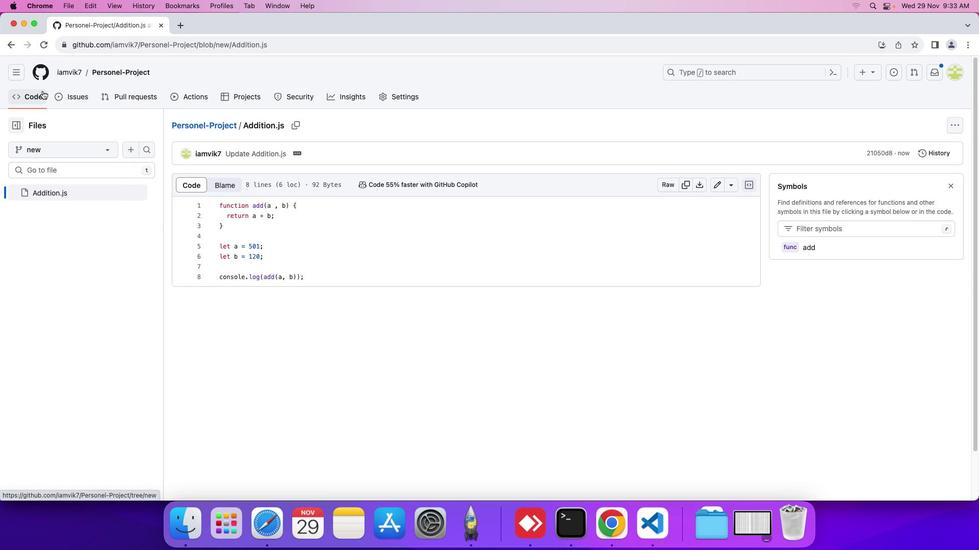 
Action: Mouse pressed left at (42, 91)
Screenshot: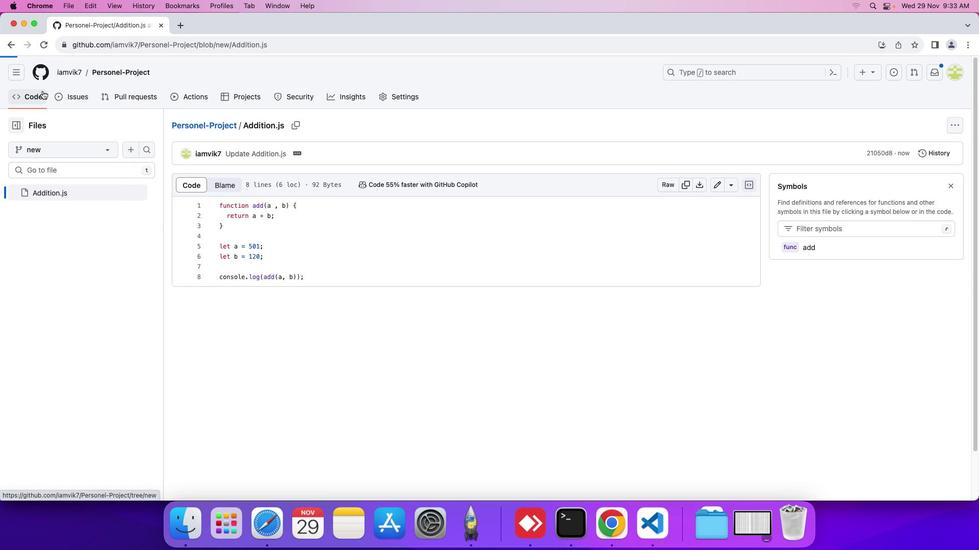 
Action: Mouse moved to (548, 173)
Screenshot: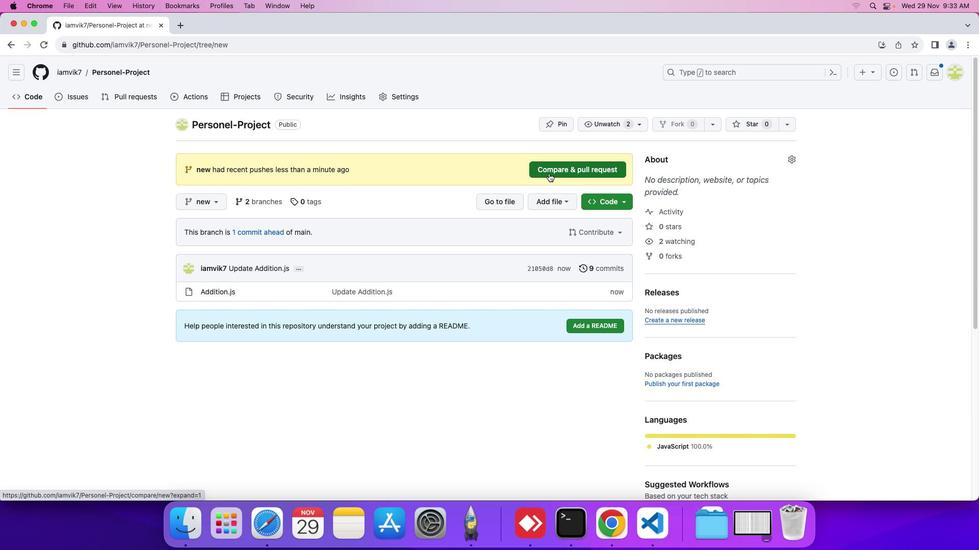 
Action: Mouse pressed left at (548, 173)
Screenshot: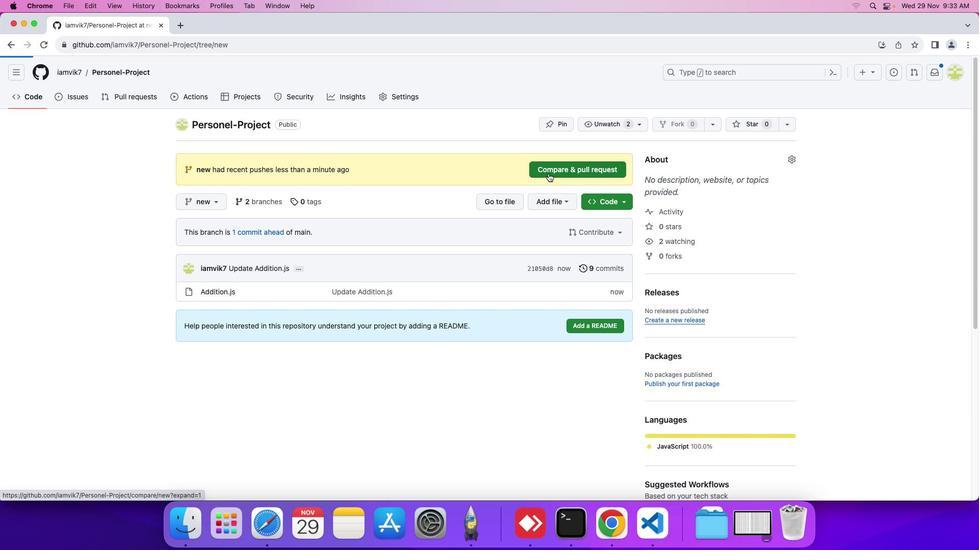
Action: Mouse moved to (307, 241)
Screenshot: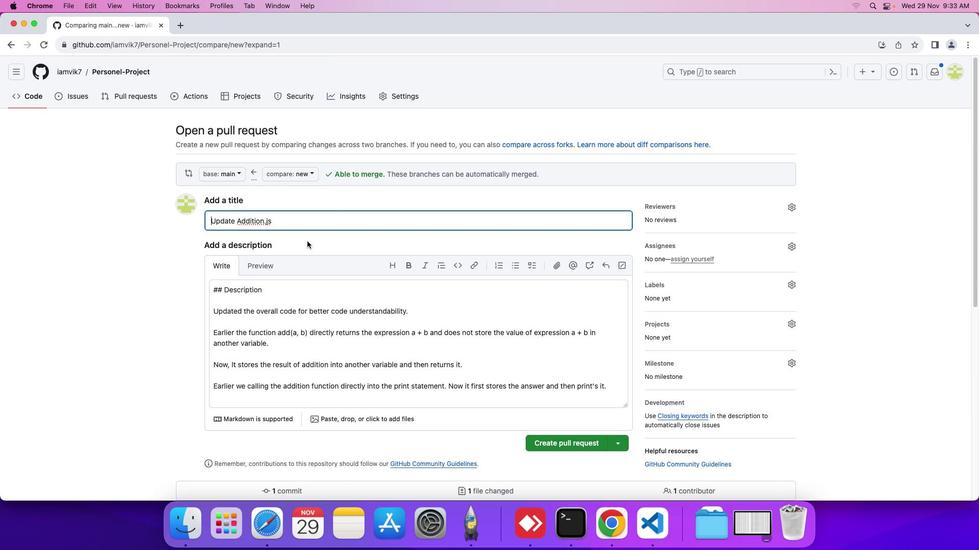 
Action: Mouse scrolled (307, 241) with delta (0, 0)
Screenshot: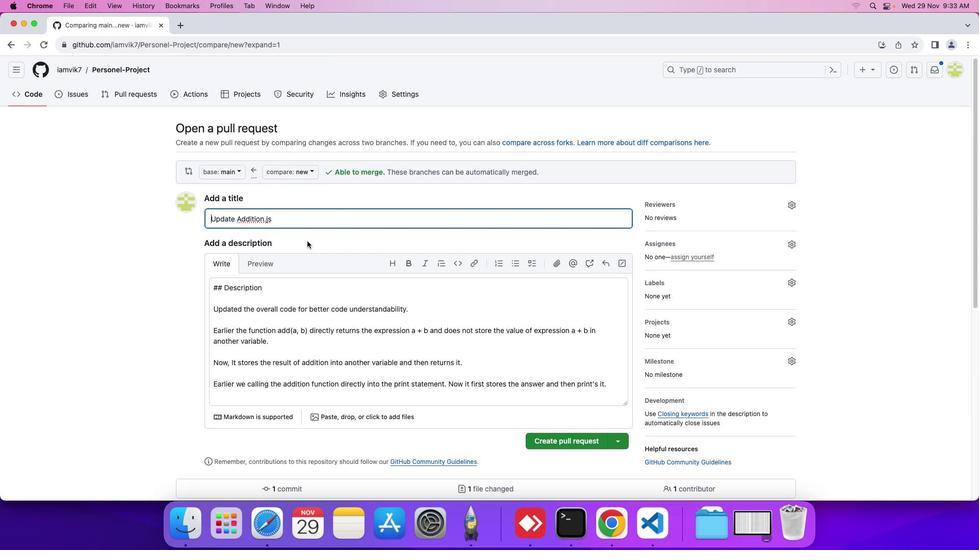
Action: Mouse scrolled (307, 241) with delta (0, 0)
Screenshot: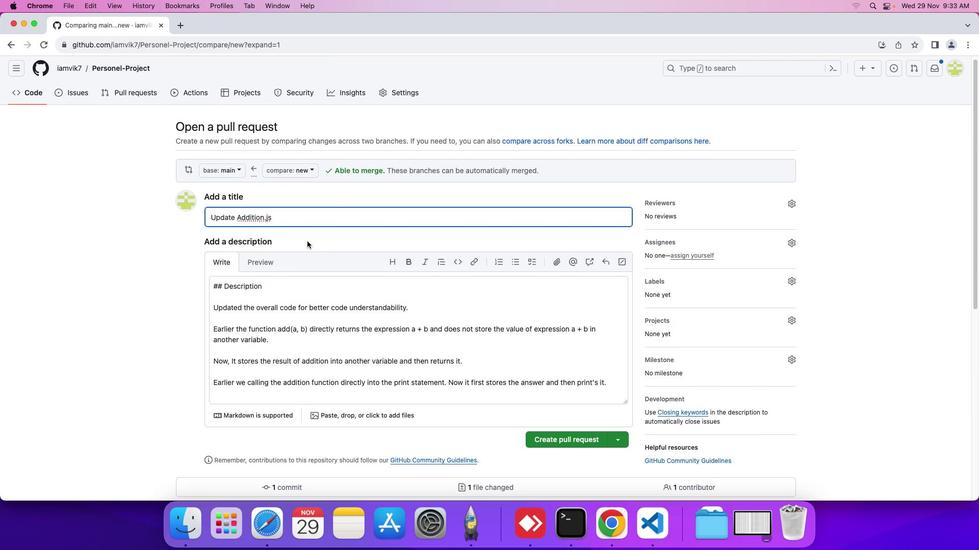 
Action: Mouse scrolled (307, 241) with delta (0, 0)
Screenshot: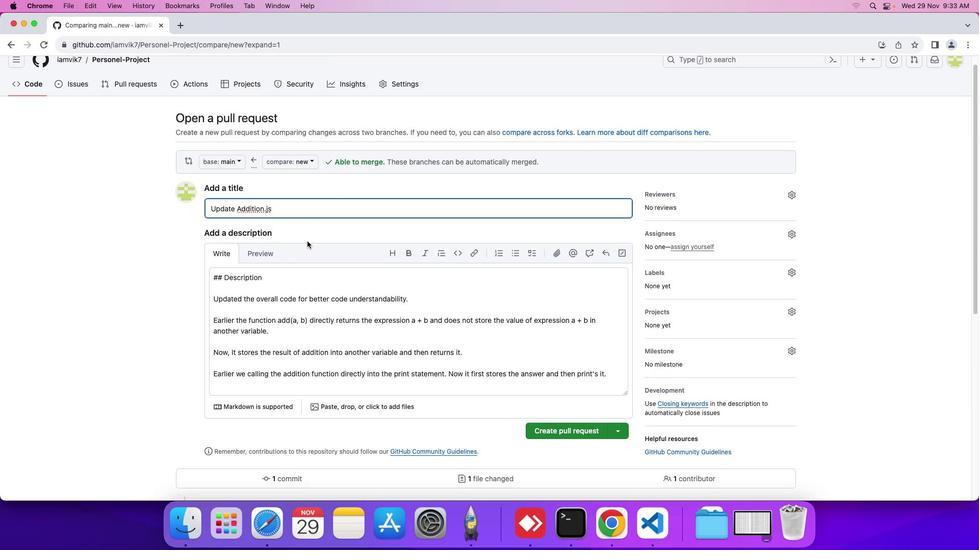 
Action: Mouse scrolled (307, 241) with delta (0, 0)
Screenshot: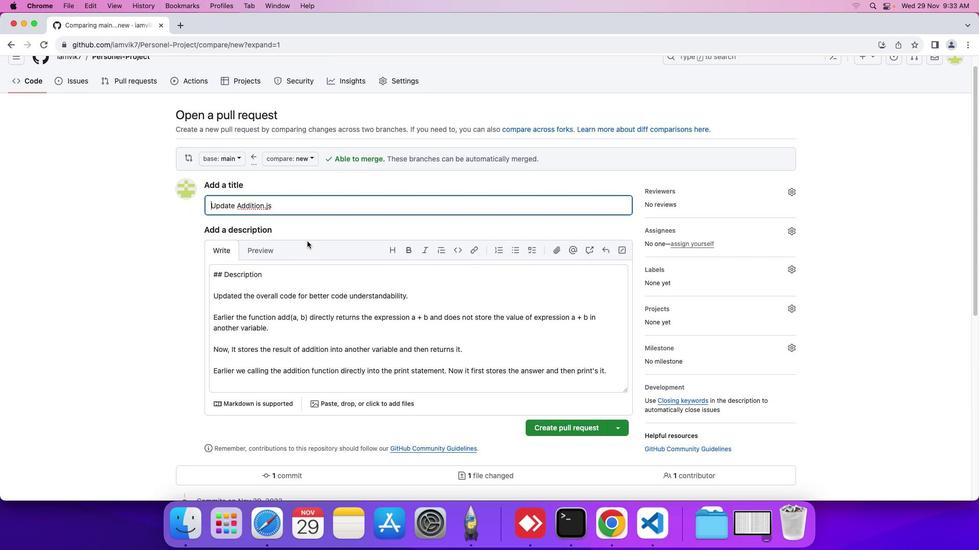 
Action: Mouse scrolled (307, 241) with delta (0, 0)
Screenshot: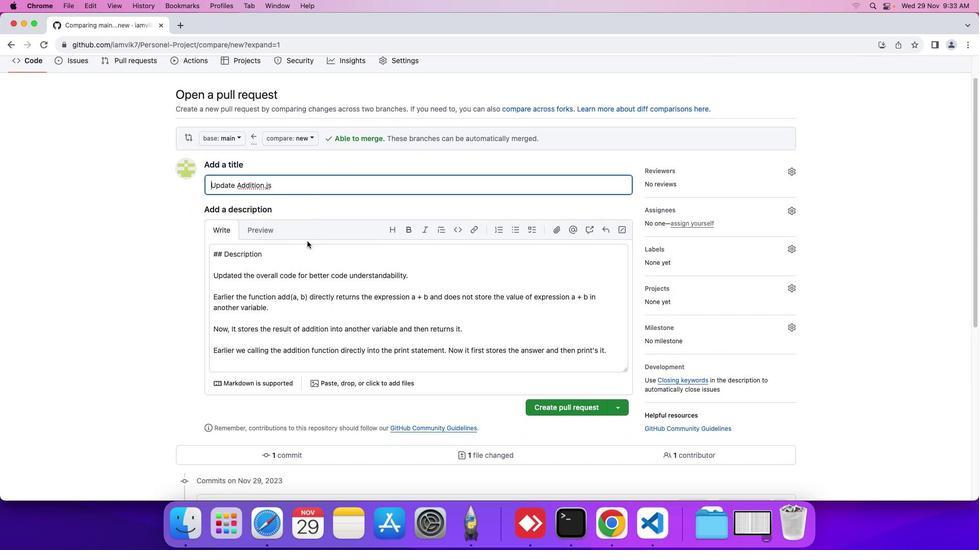 
Action: Mouse scrolled (307, 241) with delta (0, 0)
Screenshot: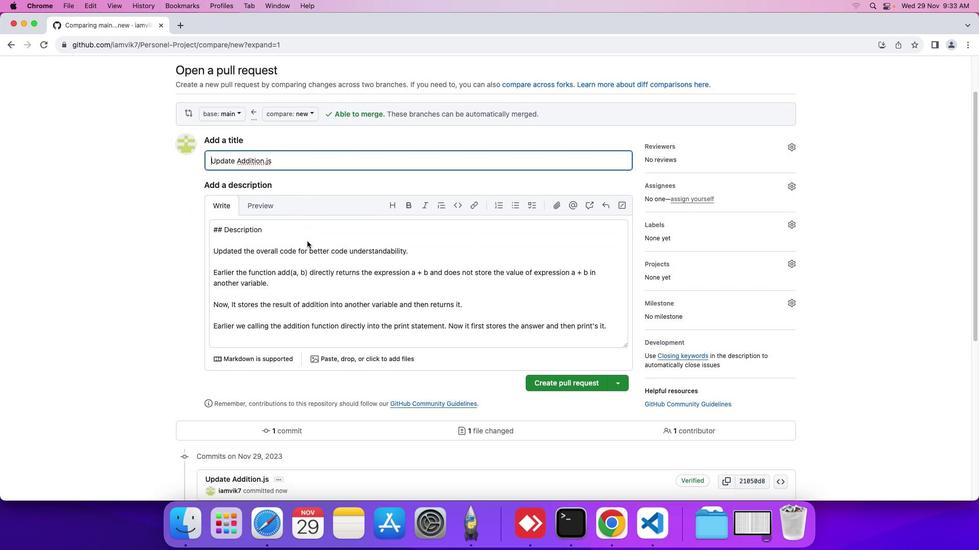 
Action: Mouse scrolled (307, 241) with delta (0, 0)
Screenshot: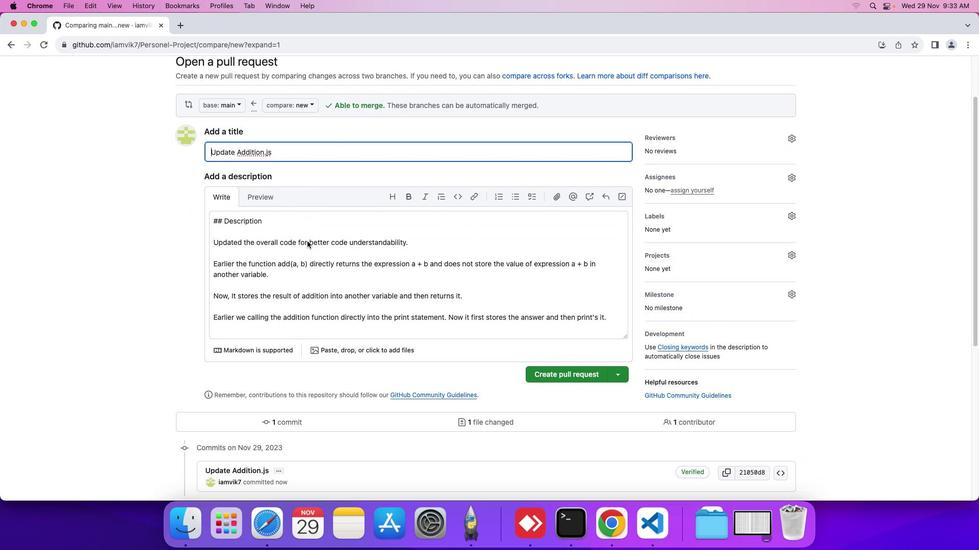 
Action: Mouse scrolled (307, 241) with delta (0, 0)
Screenshot: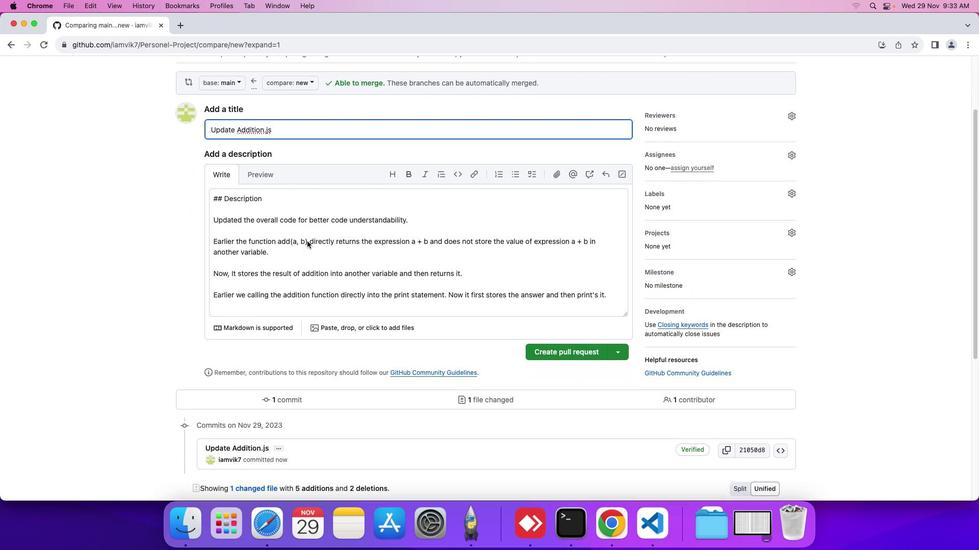 
Action: Mouse scrolled (307, 241) with delta (0, 0)
Screenshot: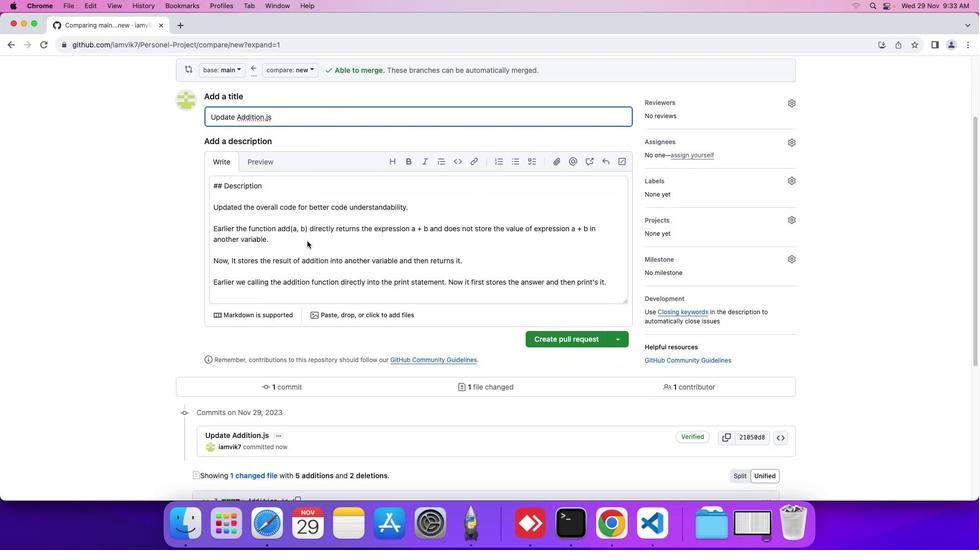 
Action: Mouse scrolled (307, 241) with delta (0, 0)
Screenshot: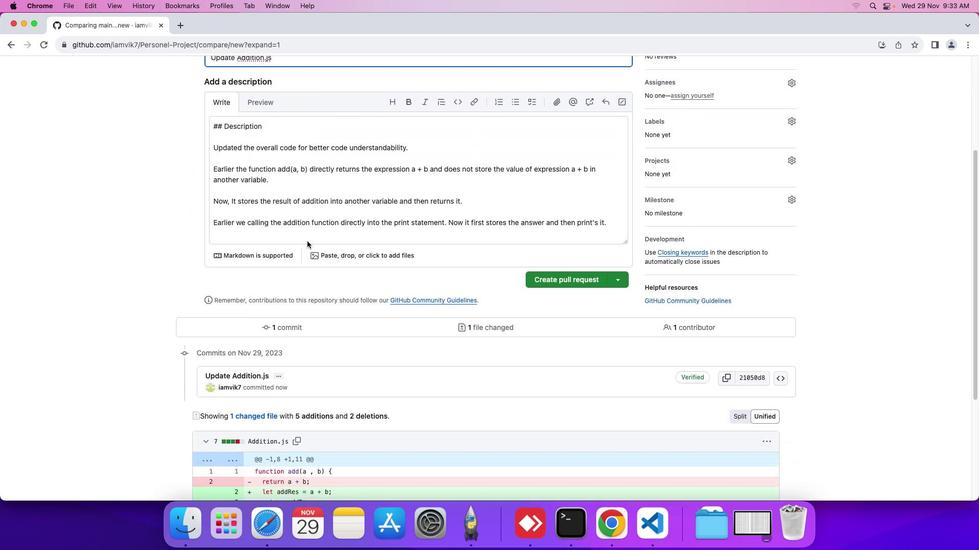 
Action: Mouse scrolled (307, 241) with delta (0, -1)
Screenshot: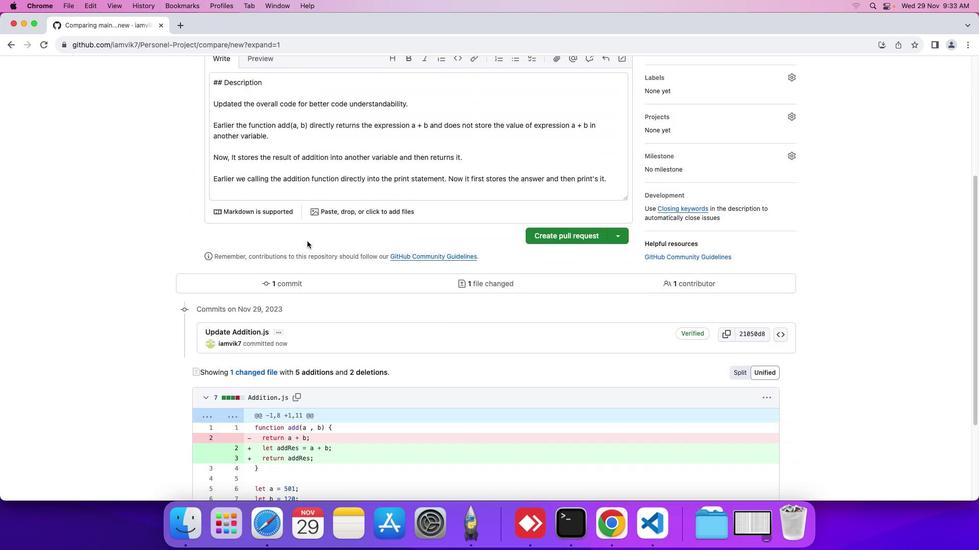 
Action: Mouse scrolled (307, 241) with delta (0, -1)
Screenshot: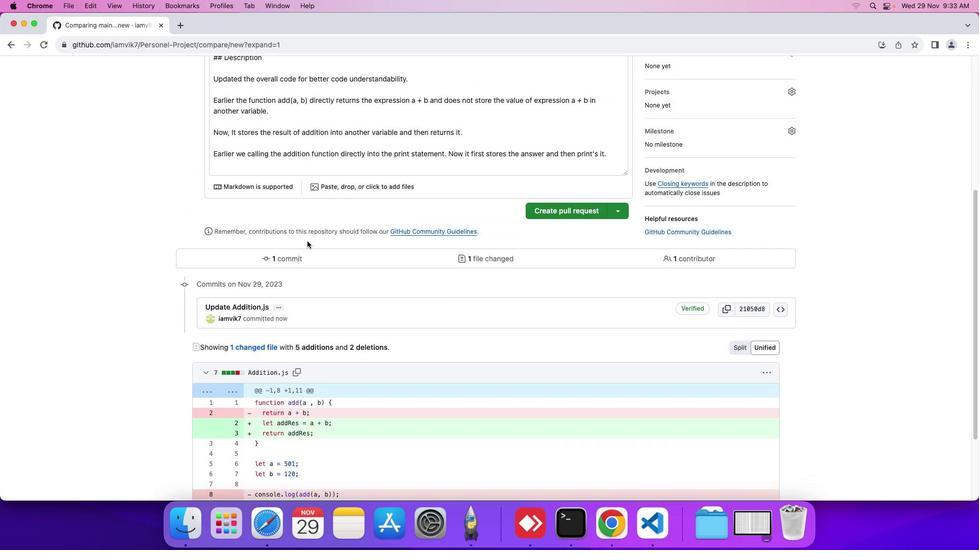 
Action: Mouse moved to (578, 206)
Screenshot: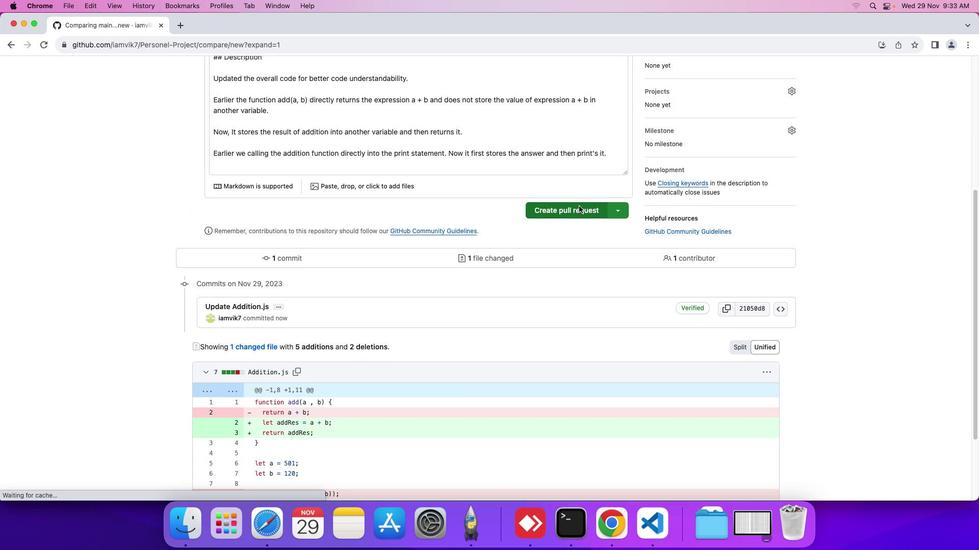 
Action: Mouse pressed left at (578, 206)
Screenshot: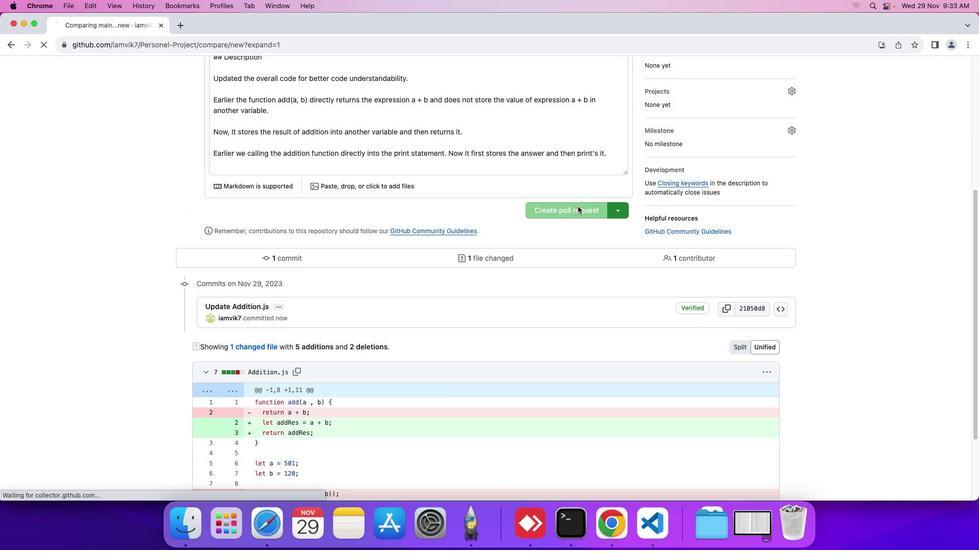 
Action: Mouse moved to (312, 164)
Screenshot: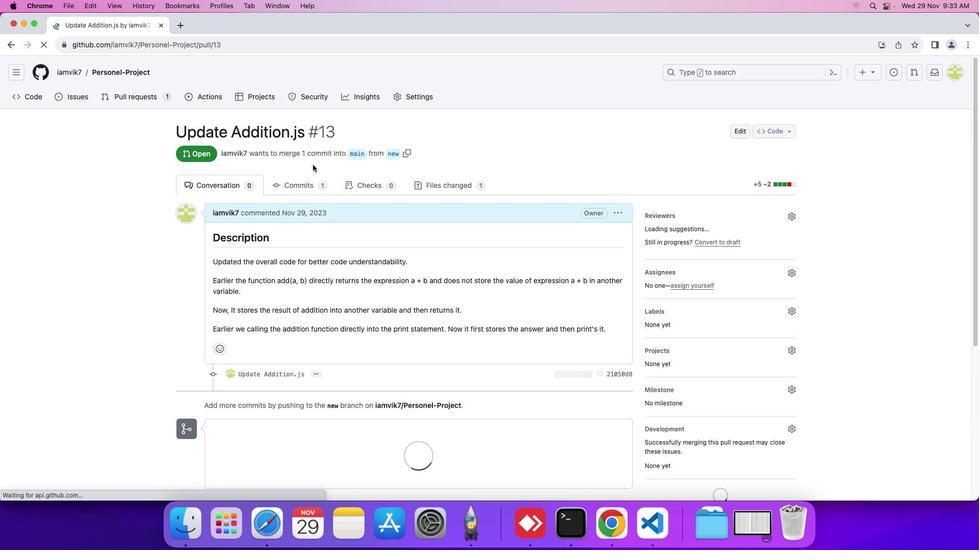 
Action: Mouse scrolled (312, 164) with delta (0, 0)
Screenshot: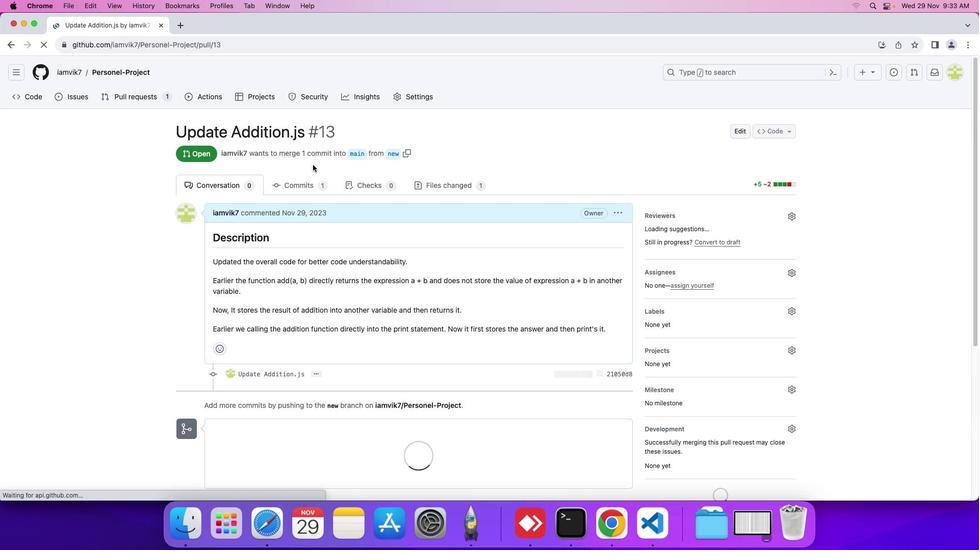 
Action: Mouse scrolled (312, 164) with delta (0, 0)
Screenshot: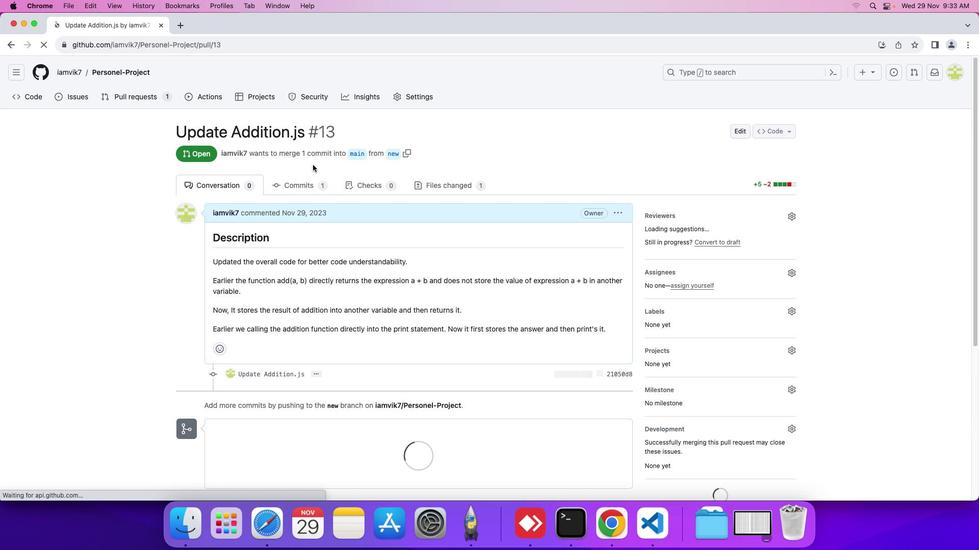 
Action: Mouse scrolled (312, 164) with delta (0, 0)
Screenshot: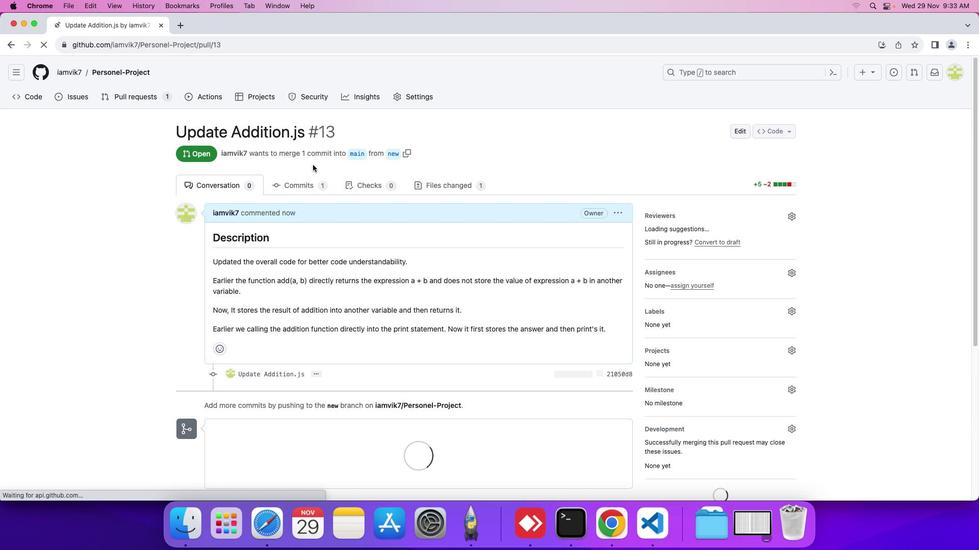 
Action: Mouse moved to (165, 309)
Screenshot: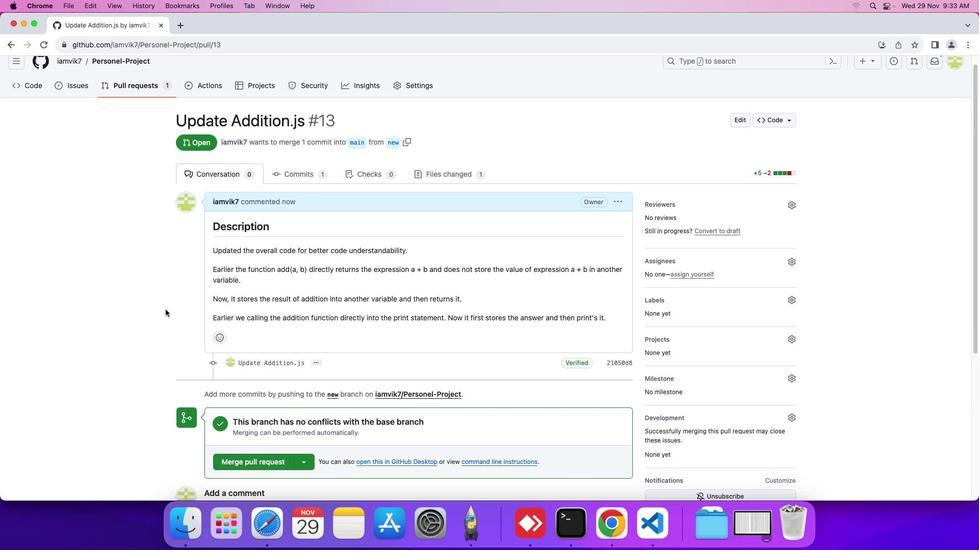 
Action: Mouse scrolled (165, 309) with delta (0, 0)
Screenshot: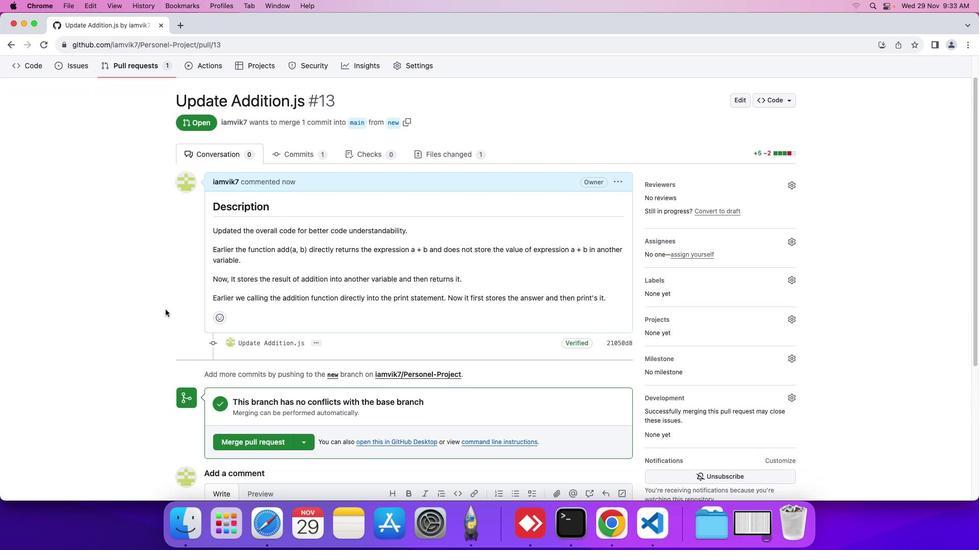 
Action: Mouse scrolled (165, 309) with delta (0, 0)
Screenshot: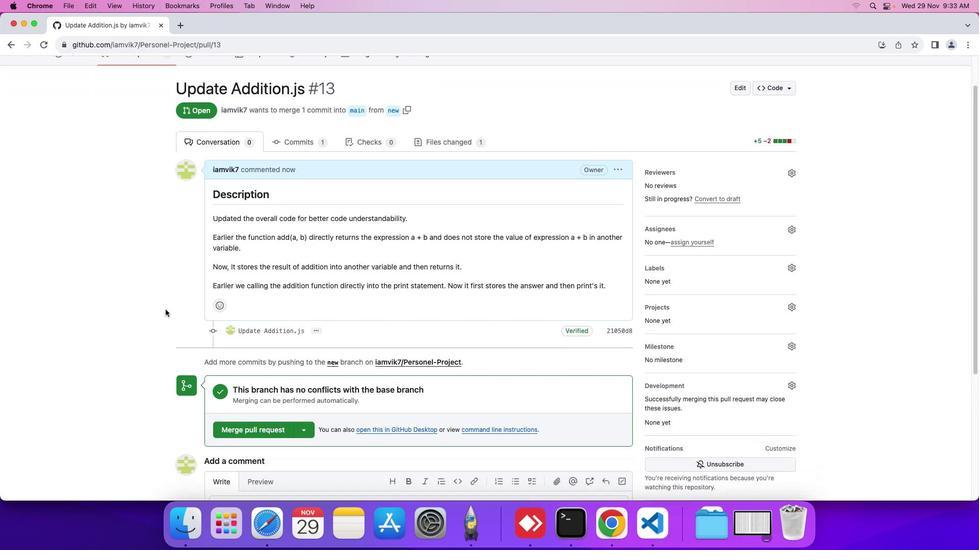
Action: Mouse scrolled (165, 309) with delta (0, 0)
Screenshot: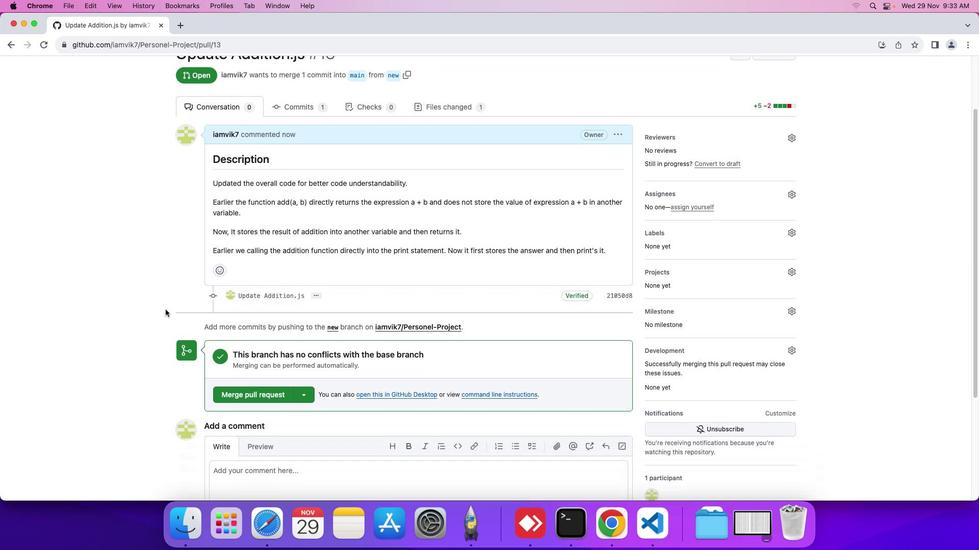 
Action: Mouse scrolled (165, 309) with delta (0, 0)
Screenshot: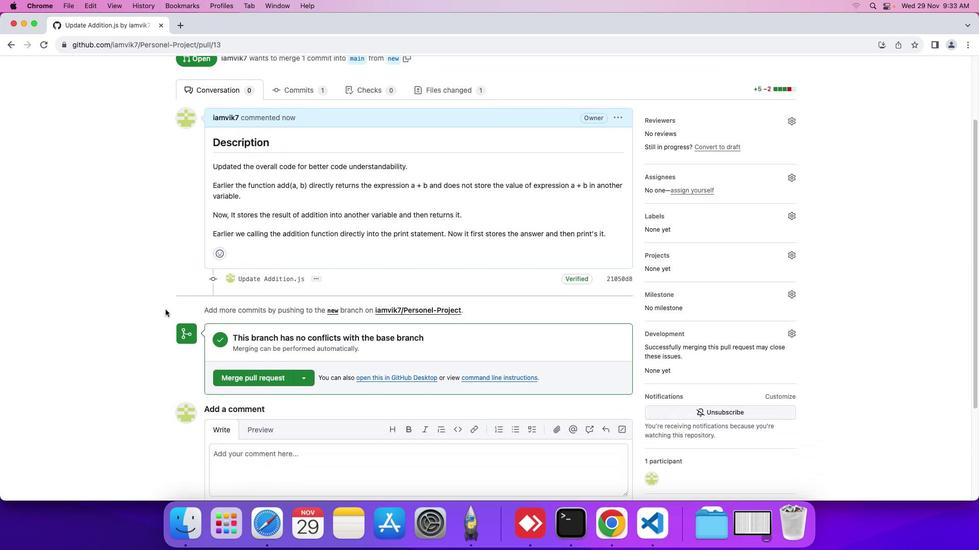 
Action: Mouse moved to (791, 220)
Screenshot: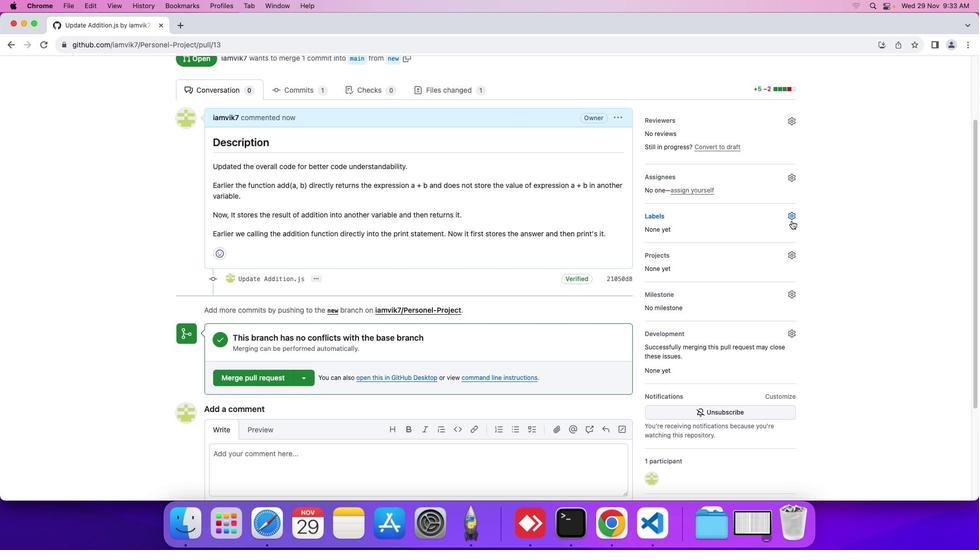 
Action: Mouse pressed left at (791, 220)
Screenshot: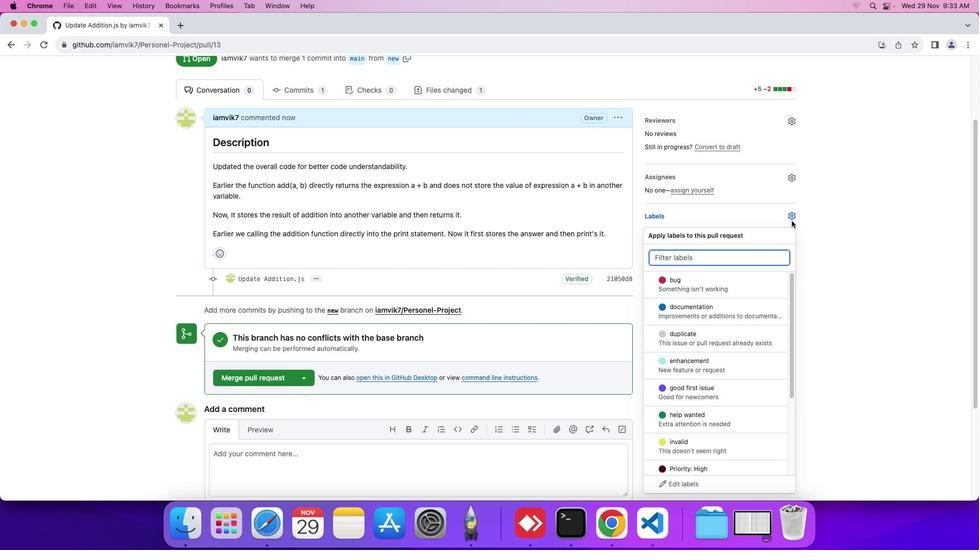 
Action: Mouse moved to (683, 366)
Screenshot: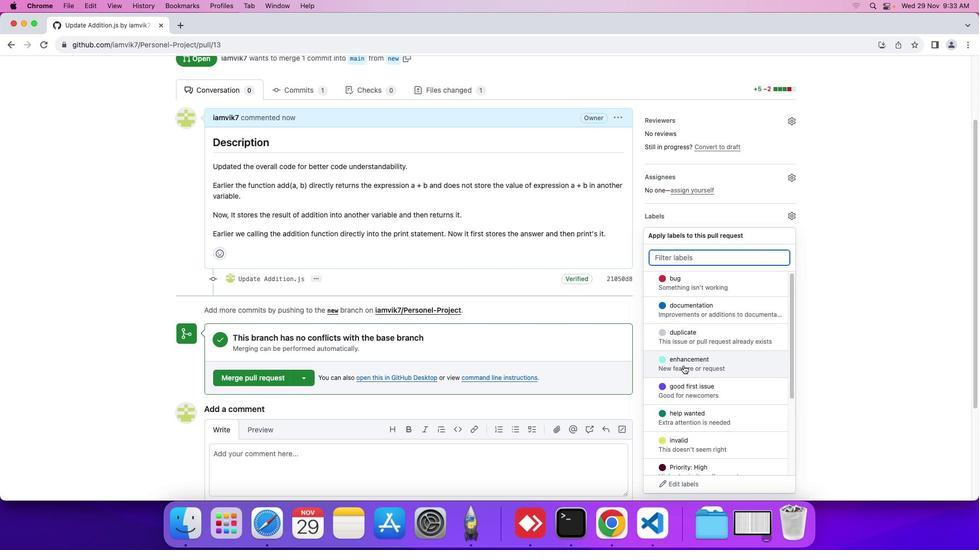 
Action: Mouse scrolled (683, 366) with delta (0, 0)
Screenshot: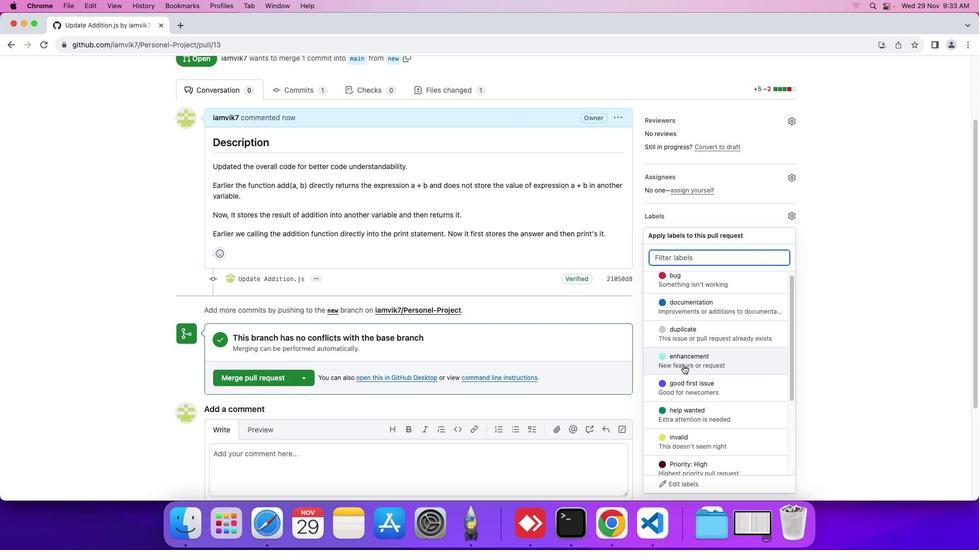 
Action: Mouse scrolled (683, 366) with delta (0, 0)
Screenshot: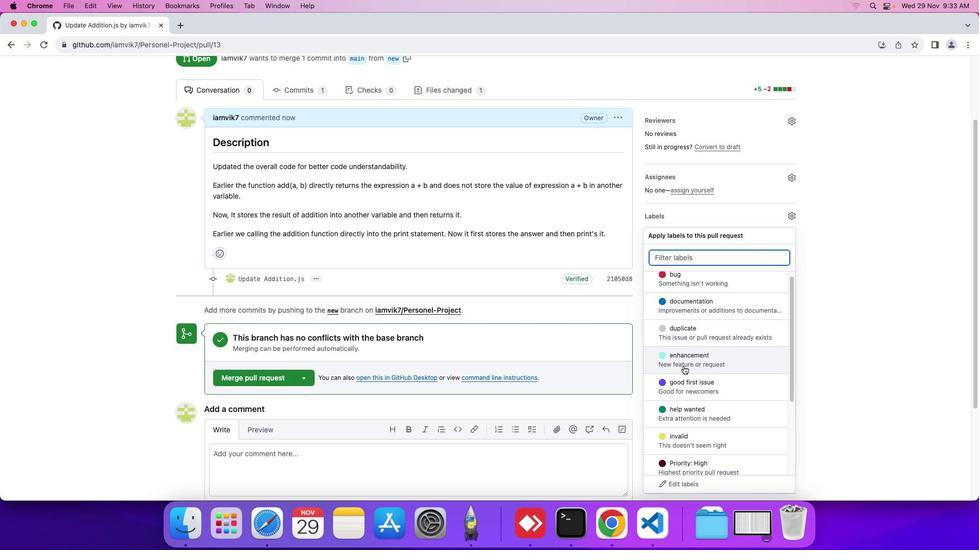 
Action: Mouse moved to (684, 365)
Screenshot: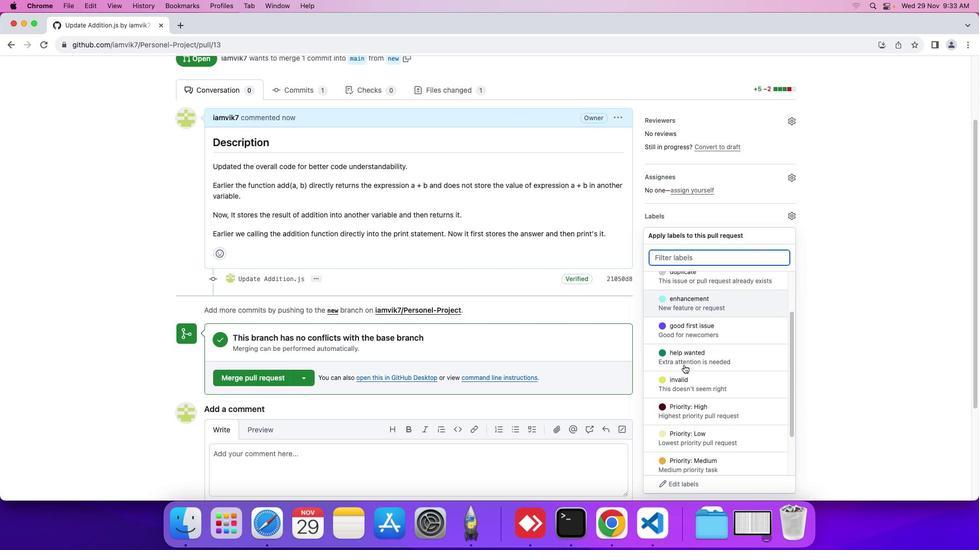 
Action: Mouse scrolled (684, 365) with delta (0, 0)
Screenshot: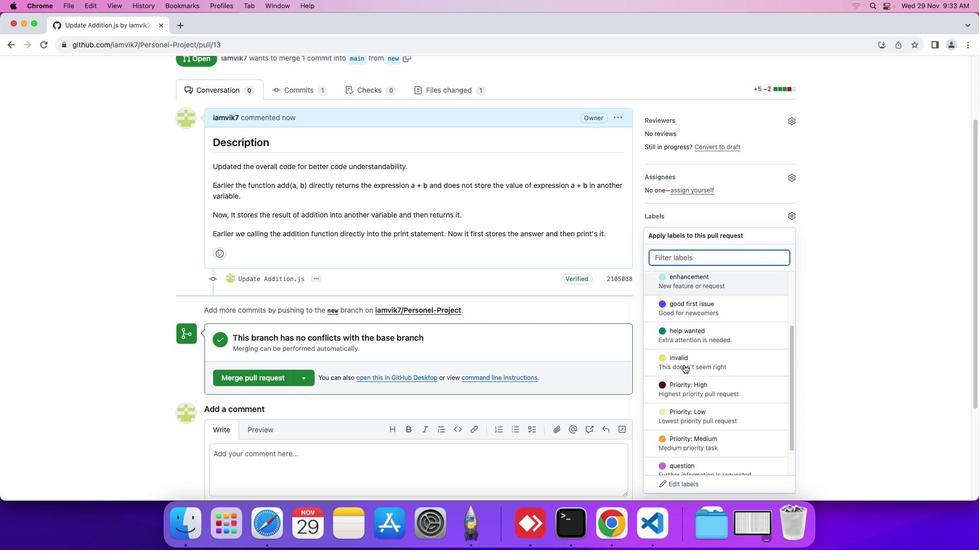 
Action: Mouse scrolled (684, 365) with delta (0, 0)
Screenshot: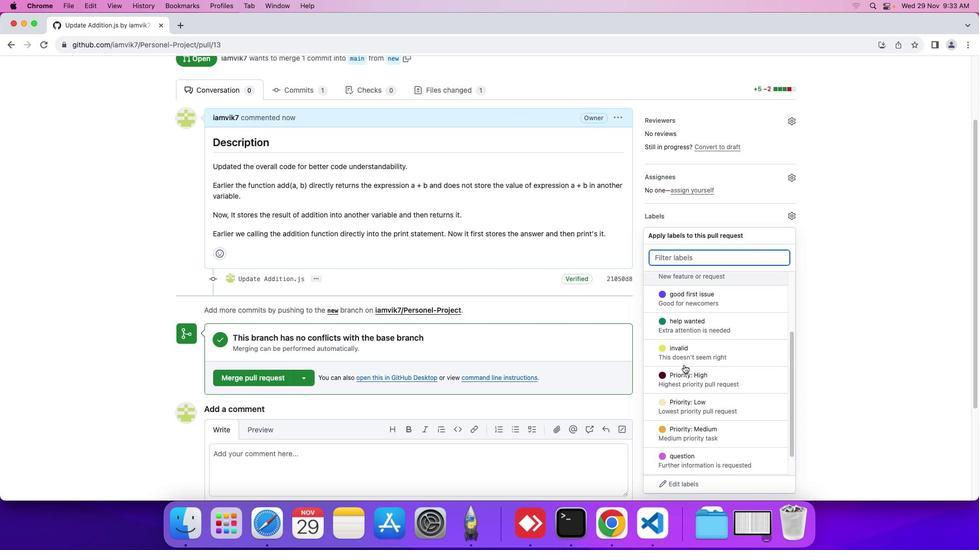 
Action: Mouse scrolled (684, 365) with delta (0, -1)
Screenshot: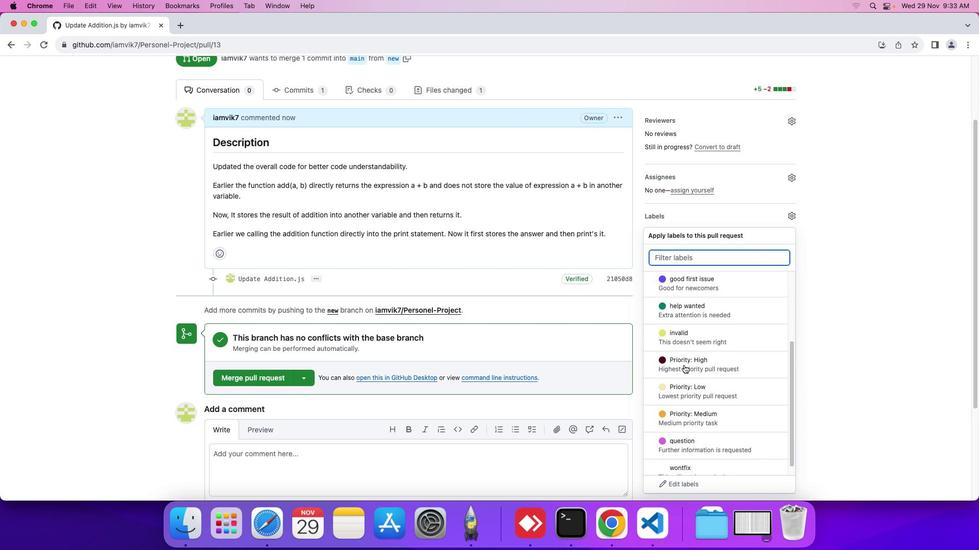 
Action: Mouse scrolled (684, 365) with delta (0, -1)
Screenshot: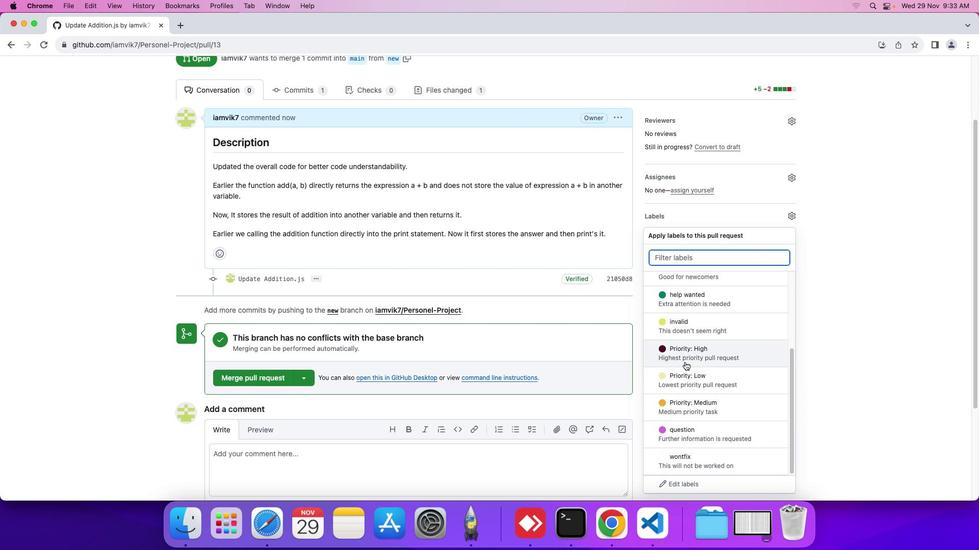 
Action: Mouse moved to (680, 346)
Screenshot: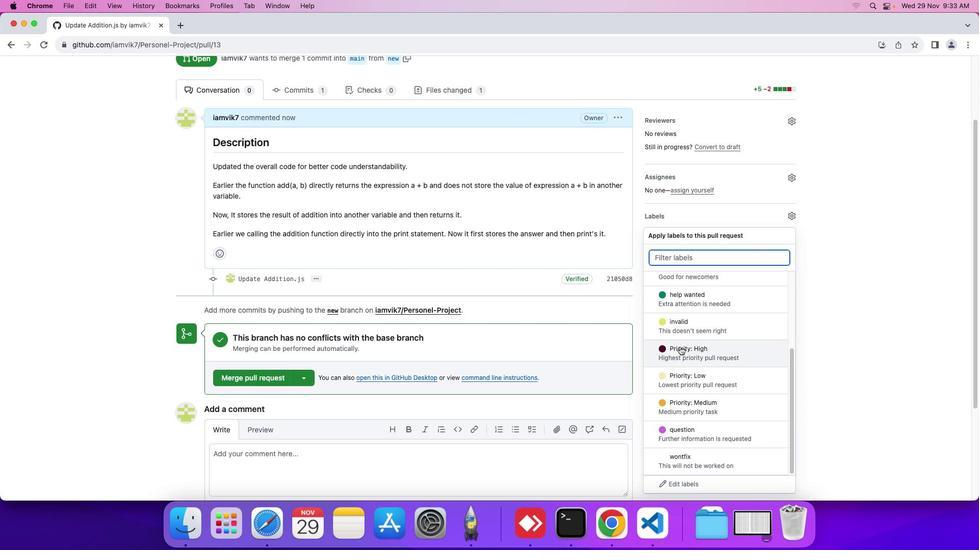 
Action: Mouse pressed left at (680, 346)
Screenshot: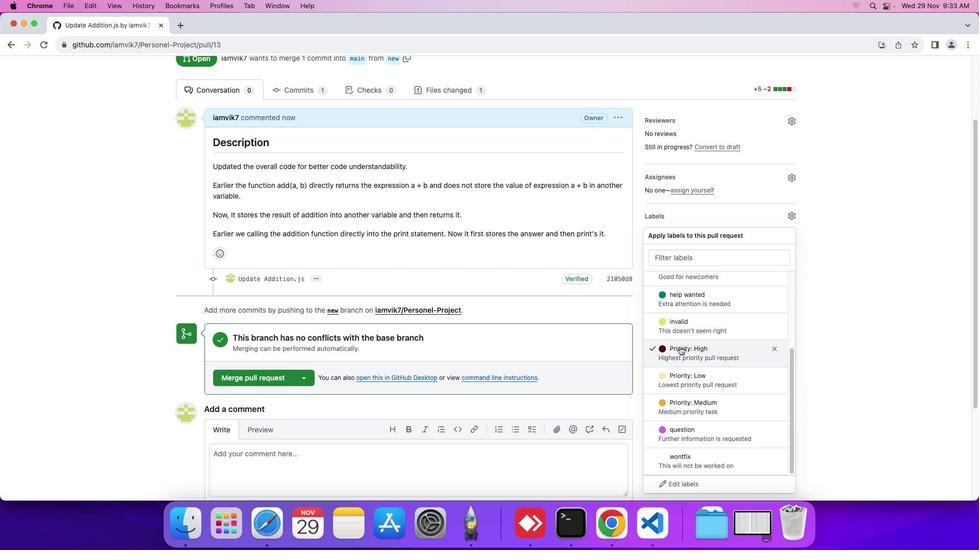 
Action: Mouse moved to (613, 300)
Screenshot: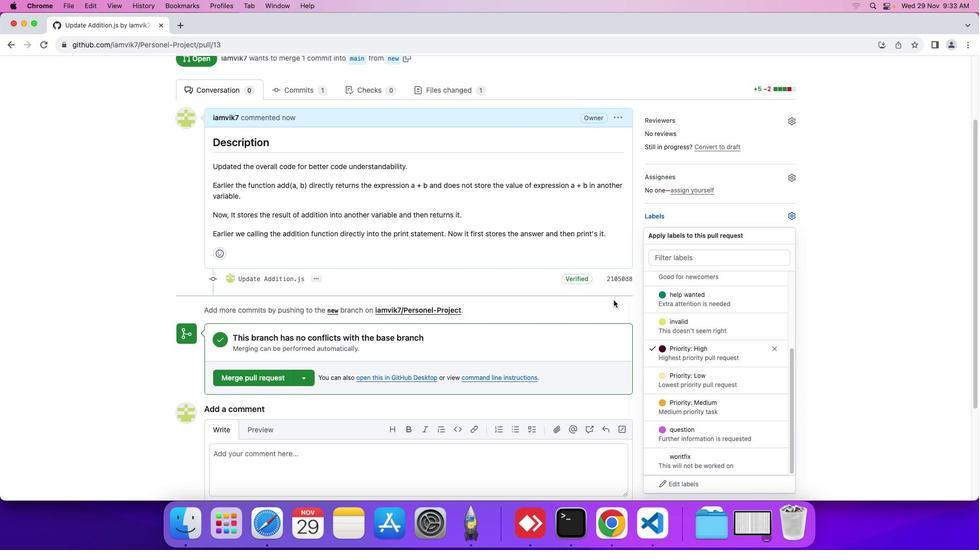 
Action: Mouse pressed left at (613, 300)
Screenshot: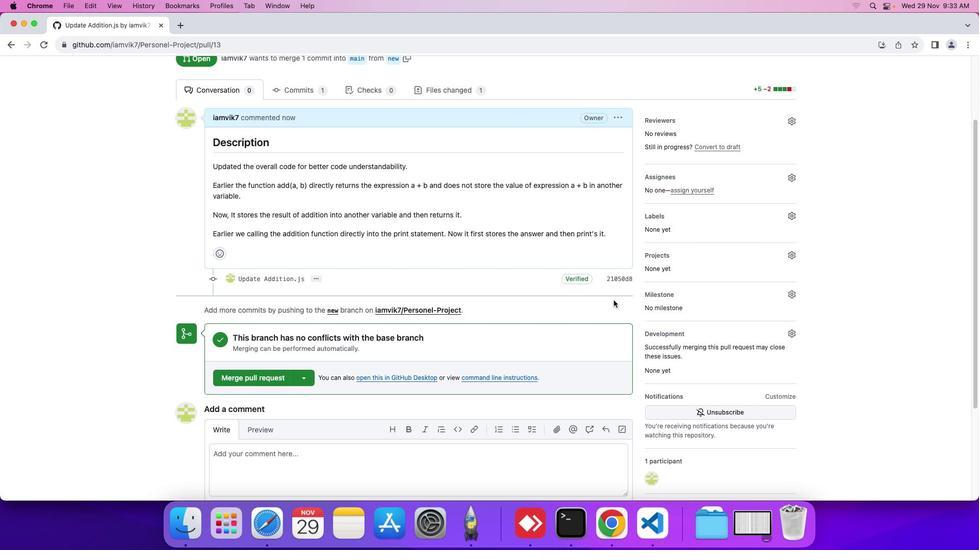 
Action: Mouse moved to (461, 217)
Screenshot: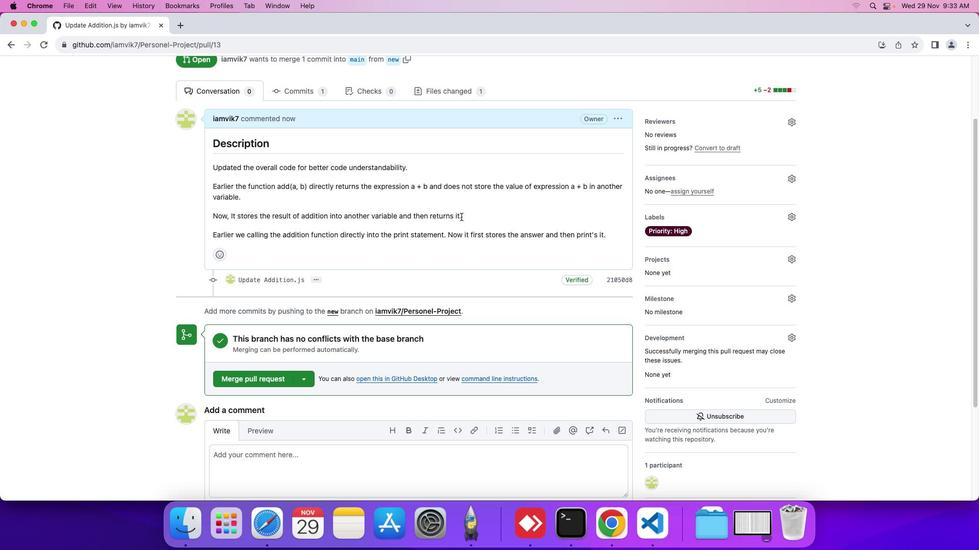 
Action: Mouse scrolled (461, 217) with delta (0, 0)
Screenshot: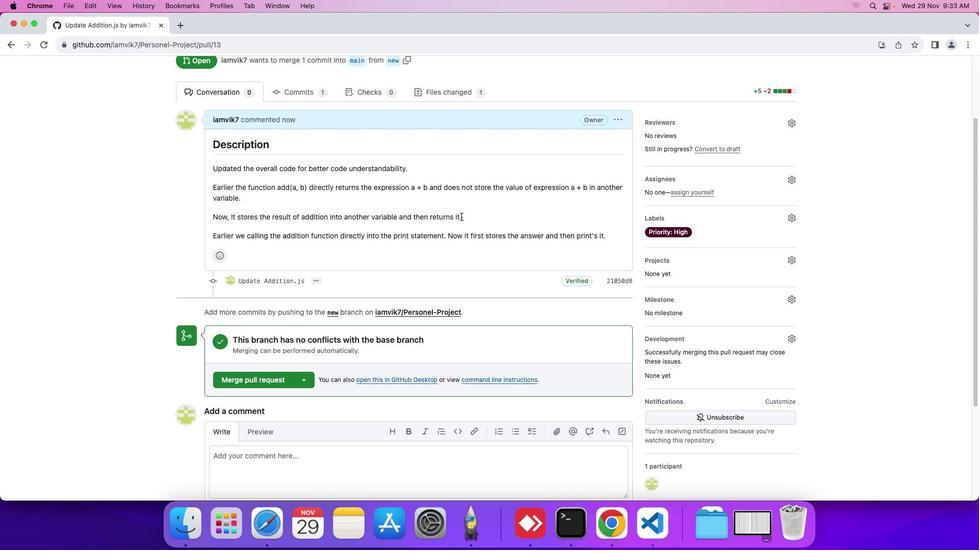 
Action: Mouse scrolled (461, 217) with delta (0, 0)
Screenshot: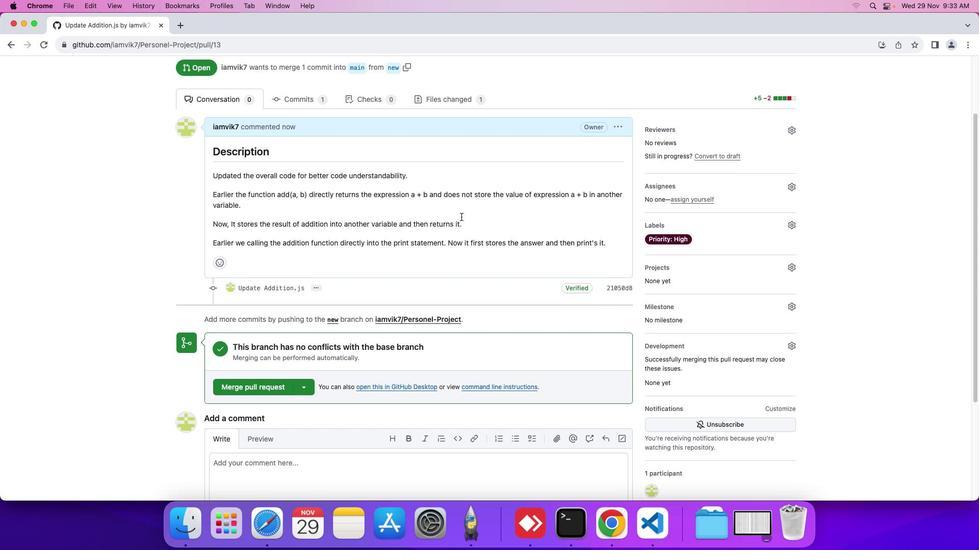 
Action: Mouse scrolled (461, 217) with delta (0, 0)
Screenshot: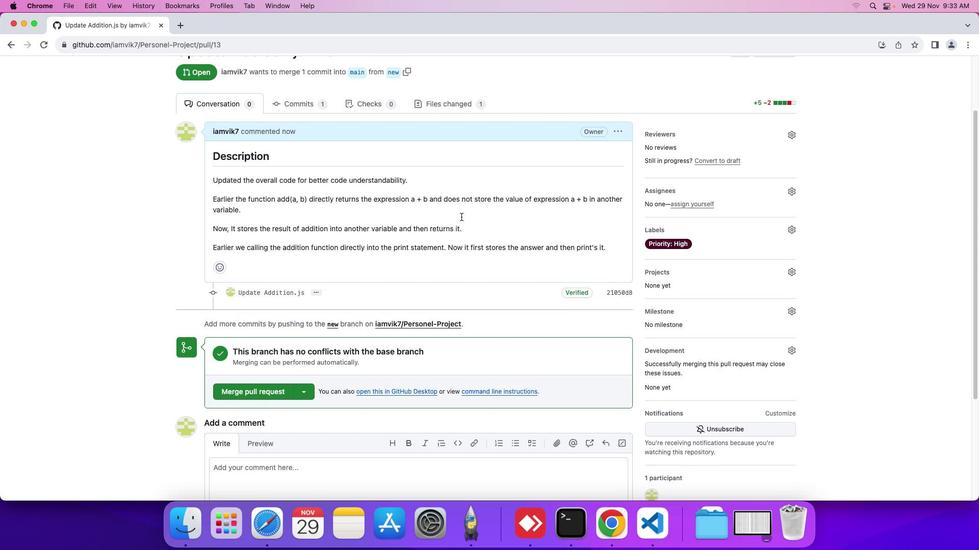 
Action: Mouse scrolled (461, 217) with delta (0, 0)
Screenshot: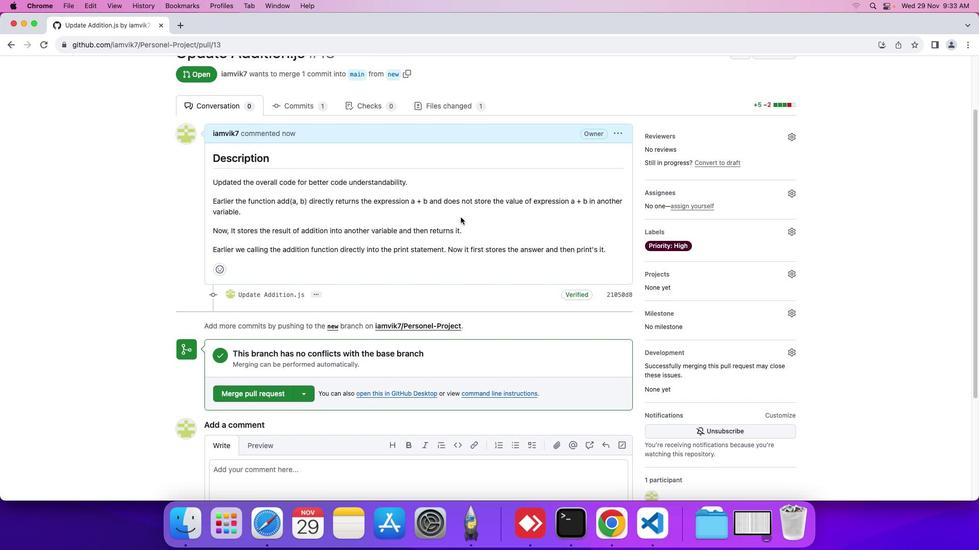 
Action: Mouse moved to (461, 217)
Screenshot: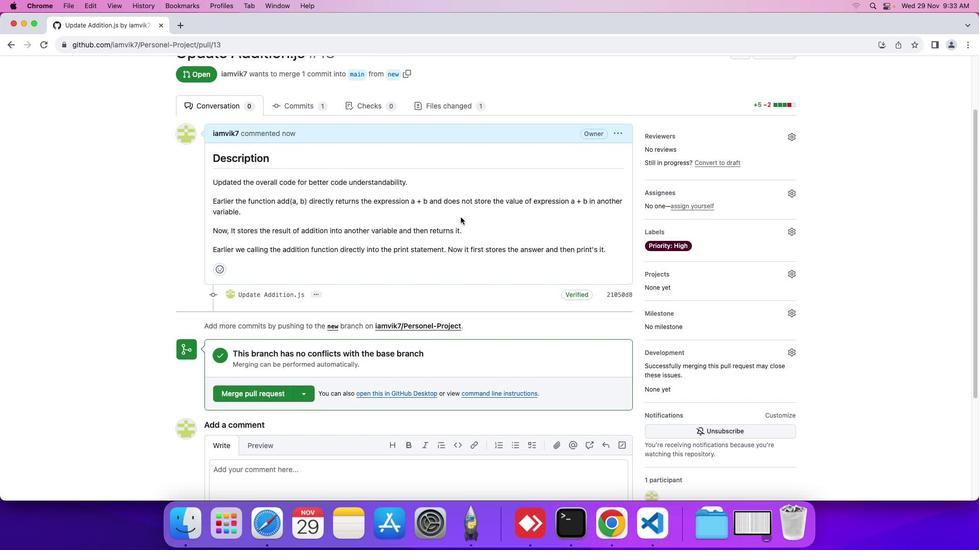 
Action: Mouse scrolled (461, 217) with delta (0, 0)
Screenshot: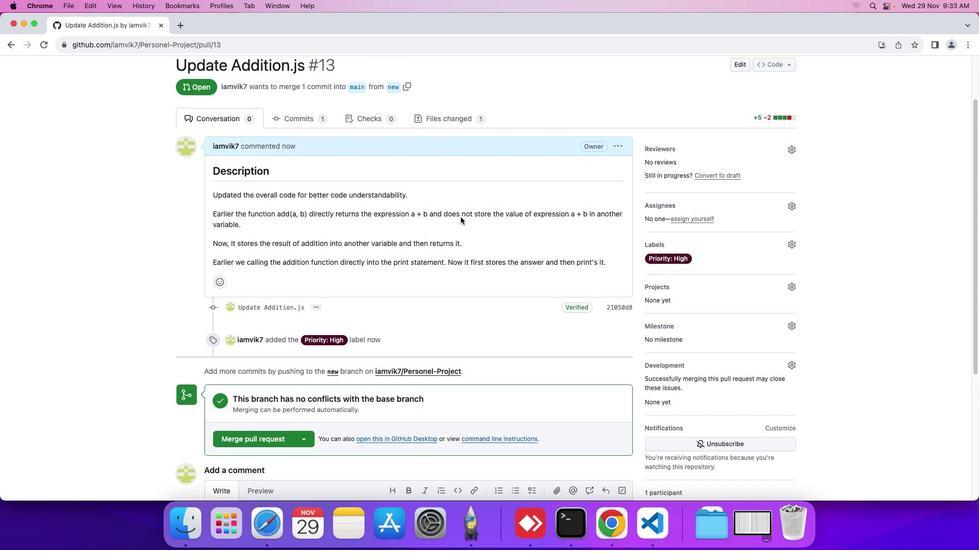 
Action: Mouse scrolled (461, 217) with delta (0, 0)
Screenshot: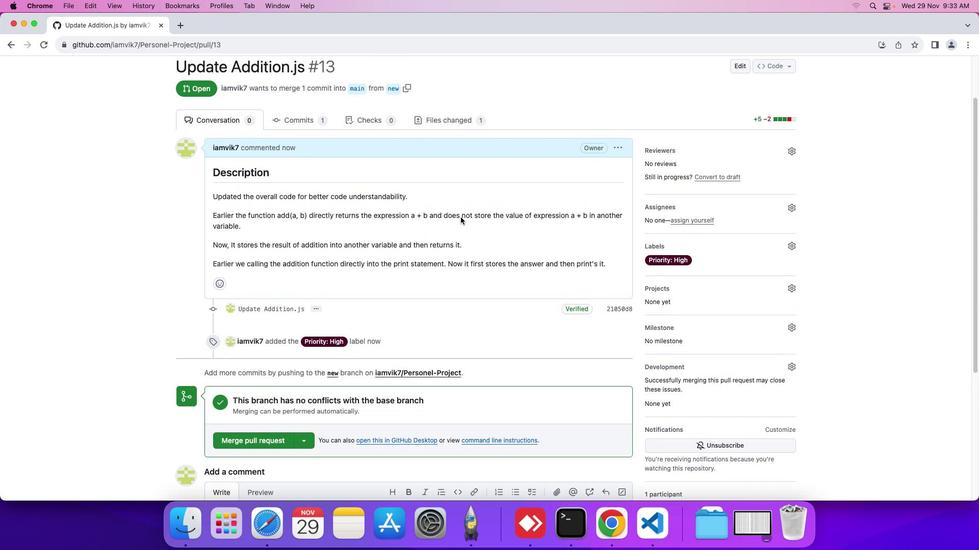 
Action: Mouse scrolled (461, 217) with delta (0, 0)
Screenshot: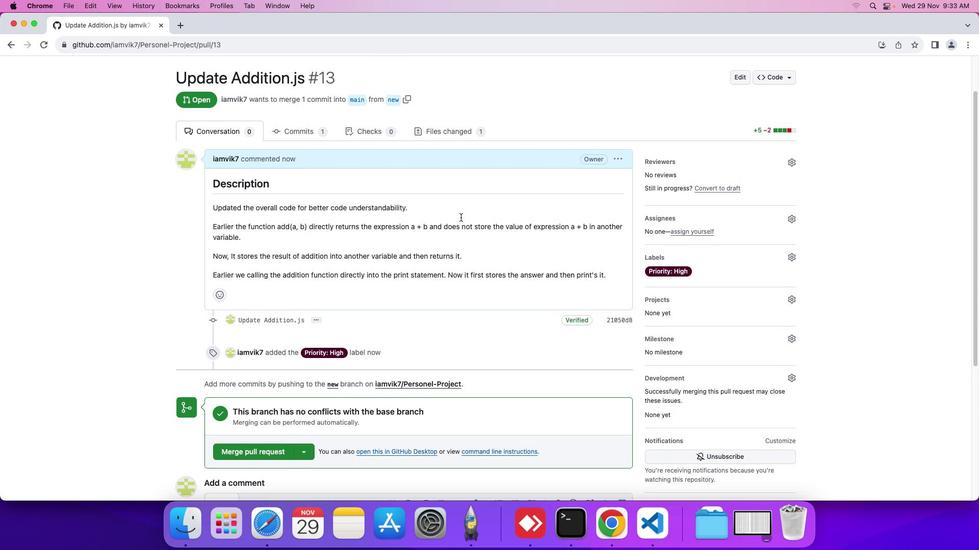 
Action: Mouse scrolled (461, 217) with delta (0, 0)
Screenshot: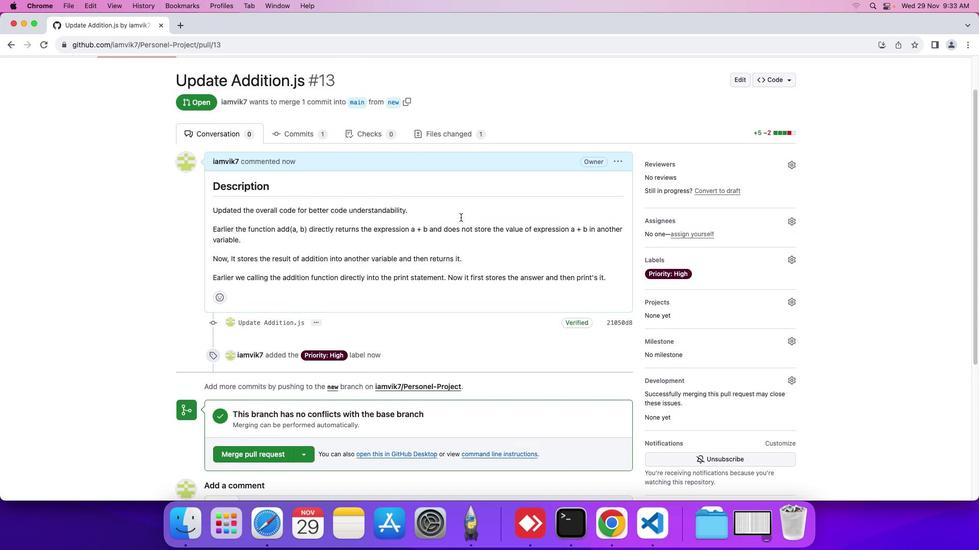 
Action: Mouse moved to (574, 277)
Screenshot: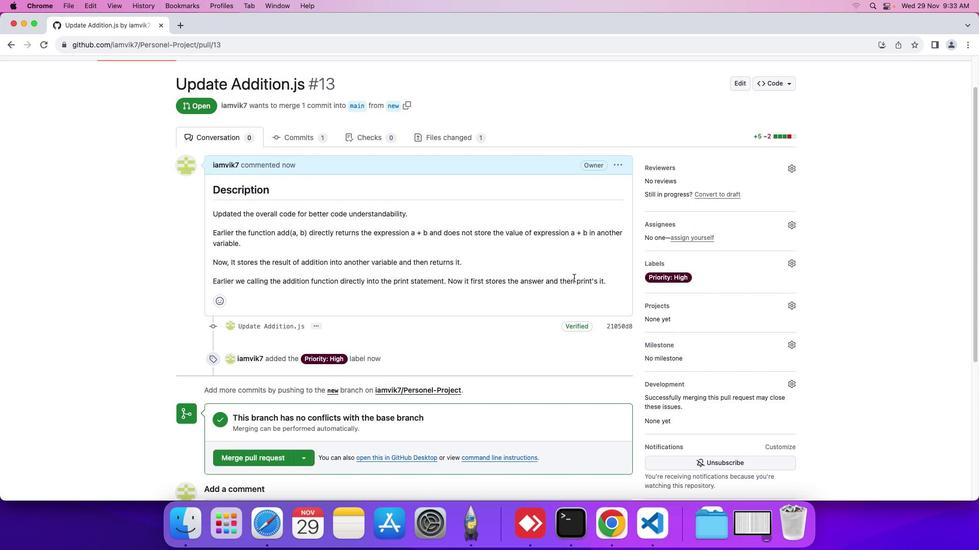 
Action: Mouse scrolled (574, 277) with delta (0, 0)
Screenshot: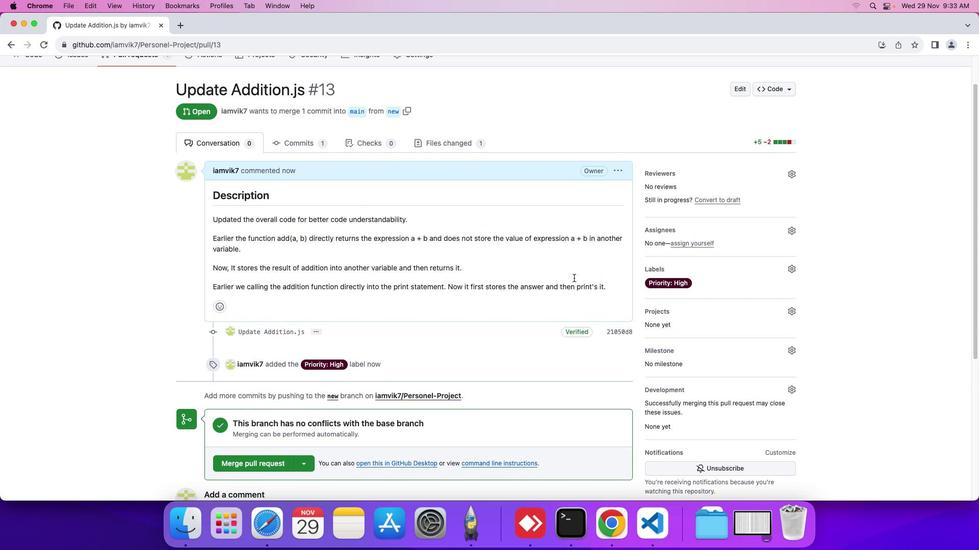 
Action: Mouse moved to (574, 277)
Screenshot: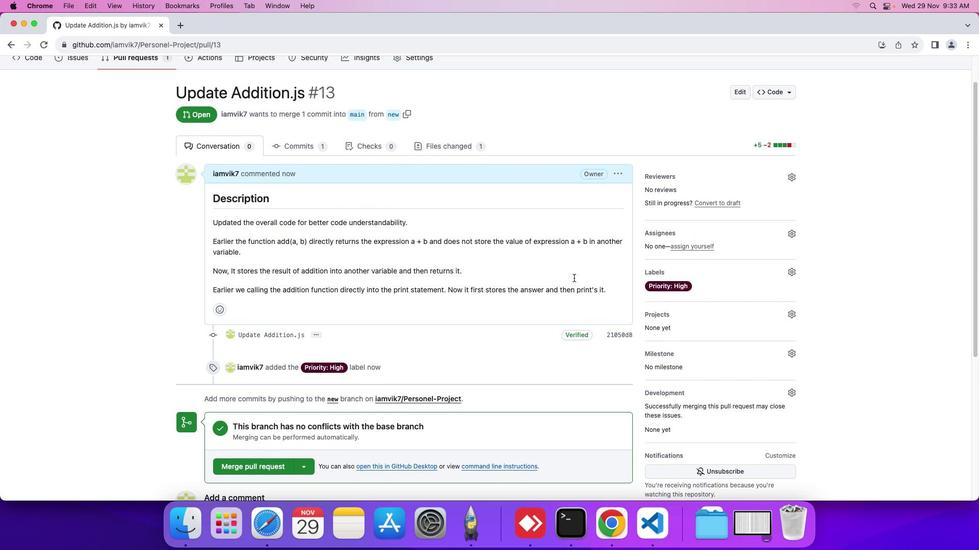 
Action: Mouse scrolled (574, 277) with delta (0, 0)
Screenshot: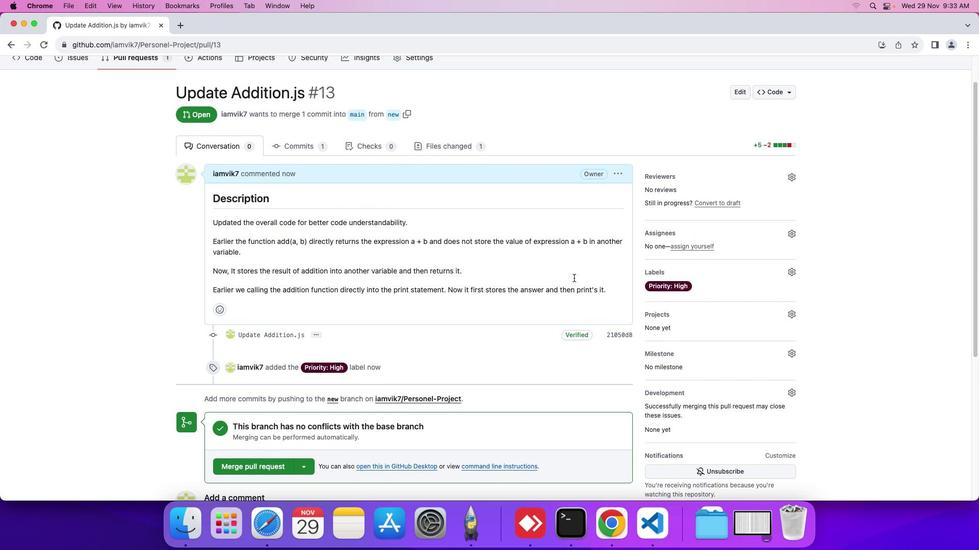 
Action: Mouse scrolled (574, 277) with delta (0, 0)
Screenshot: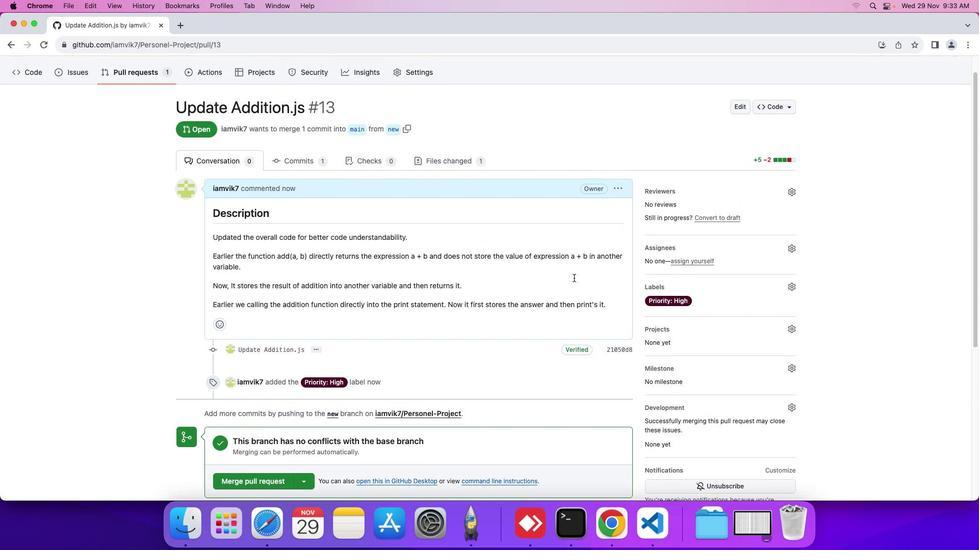 
Action: Mouse scrolled (574, 277) with delta (0, 0)
Screenshot: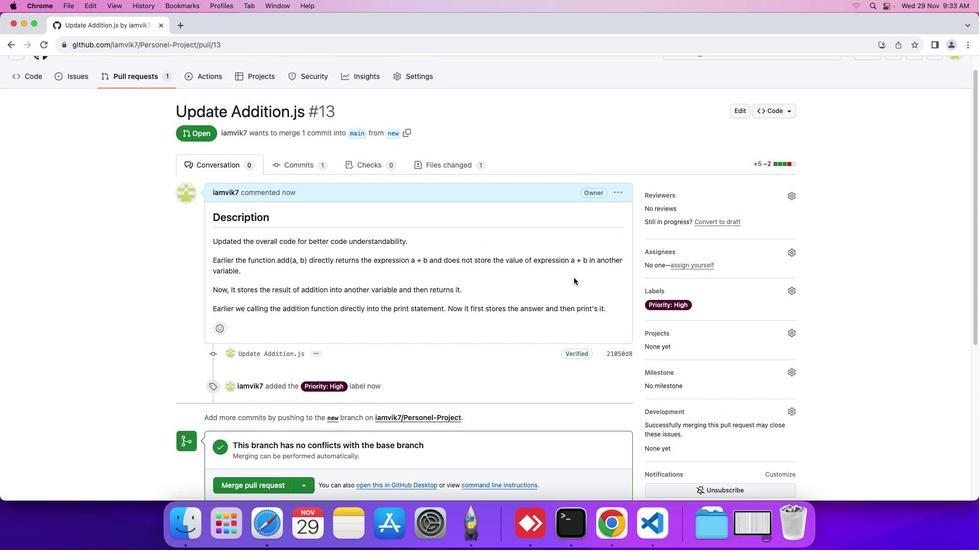 
Action: Mouse moved to (343, 385)
Screenshot: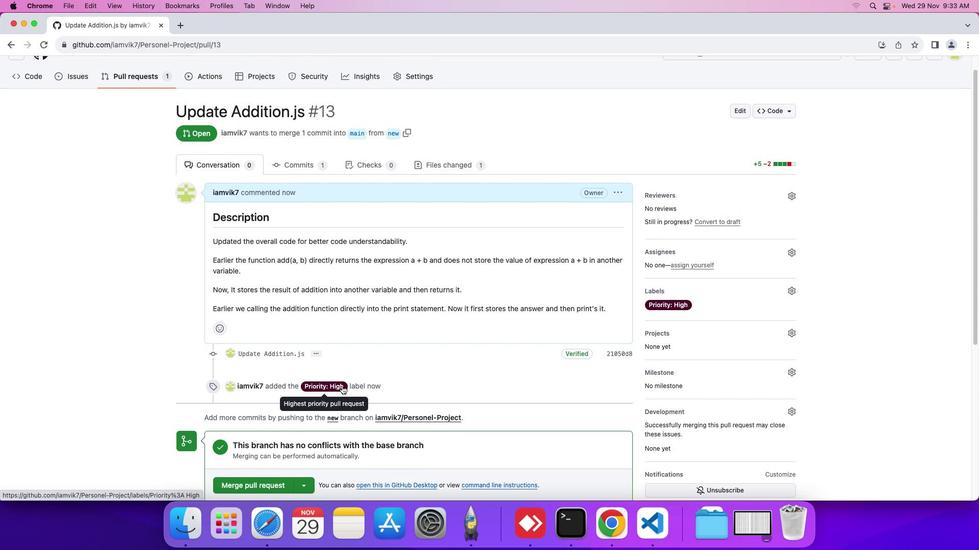 
